 Task: Find connections with filter location Kadūr with filter topic #Believewith filter profile language Spanish with filter current company YES BANK with filter school Royal School with filter industry Outsourcing and Offshoring Consulting with filter service category Immigration Law with filter keywords title Video or Film Producer
Action: Mouse moved to (204, 307)
Screenshot: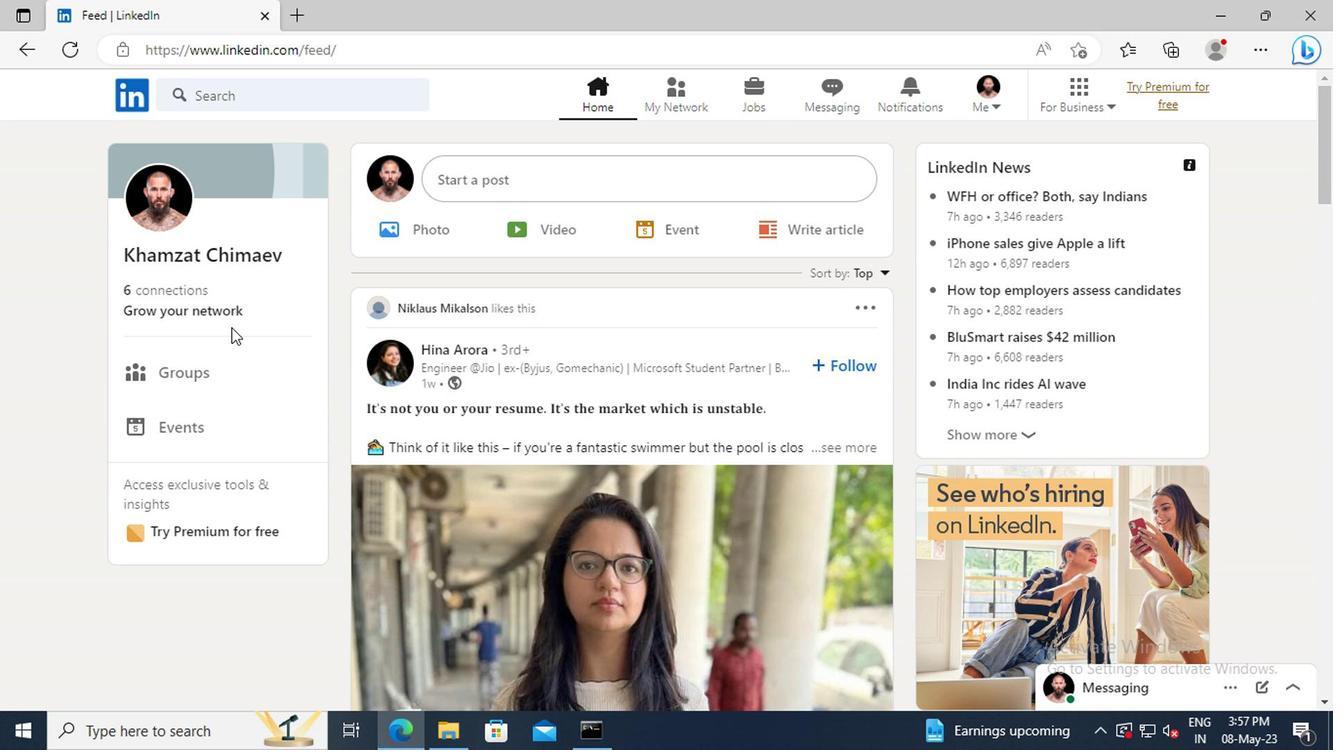 
Action: Mouse pressed left at (204, 307)
Screenshot: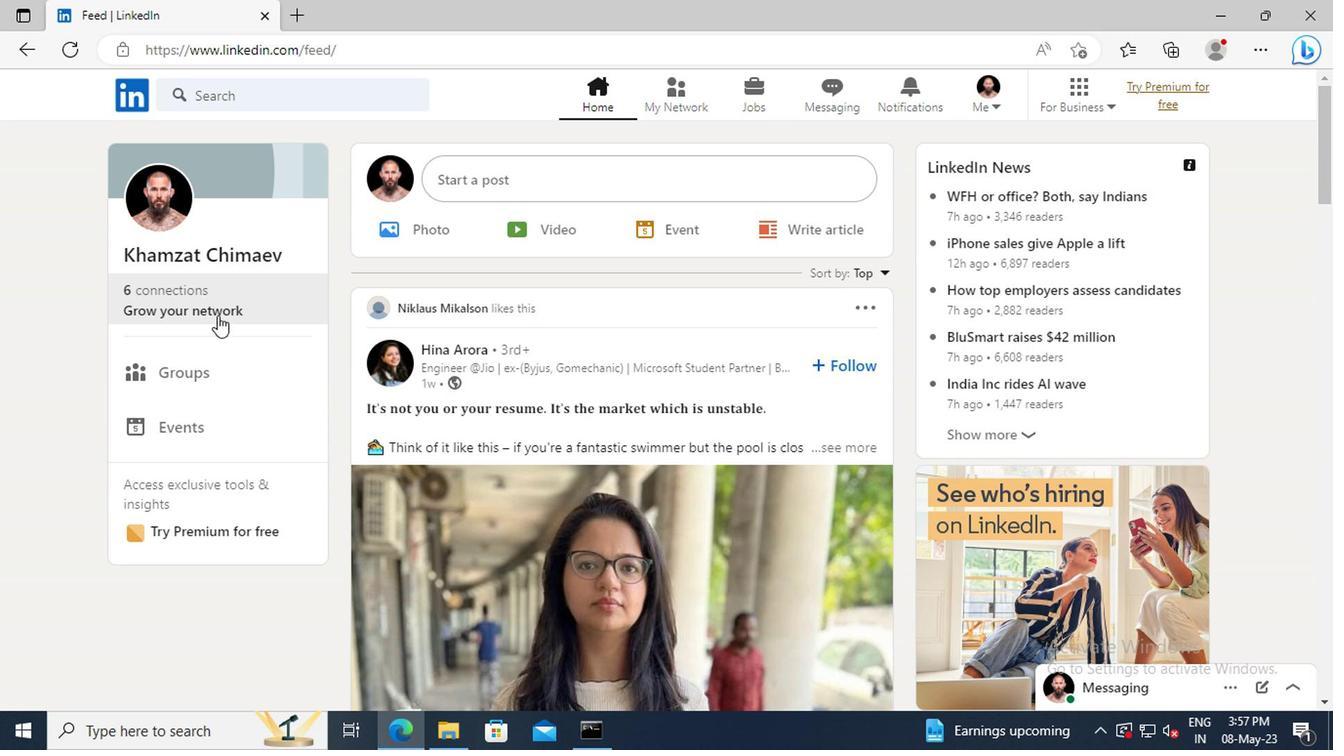 
Action: Mouse moved to (197, 199)
Screenshot: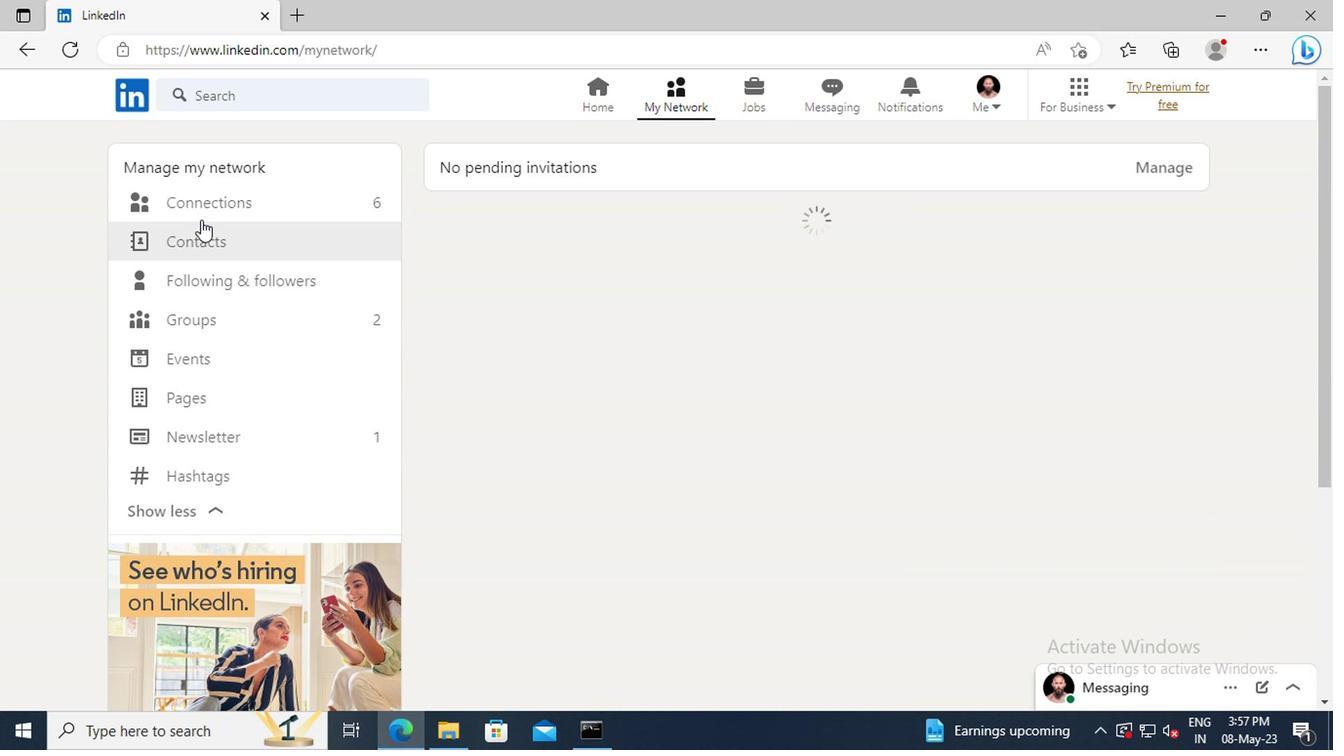 
Action: Mouse pressed left at (197, 199)
Screenshot: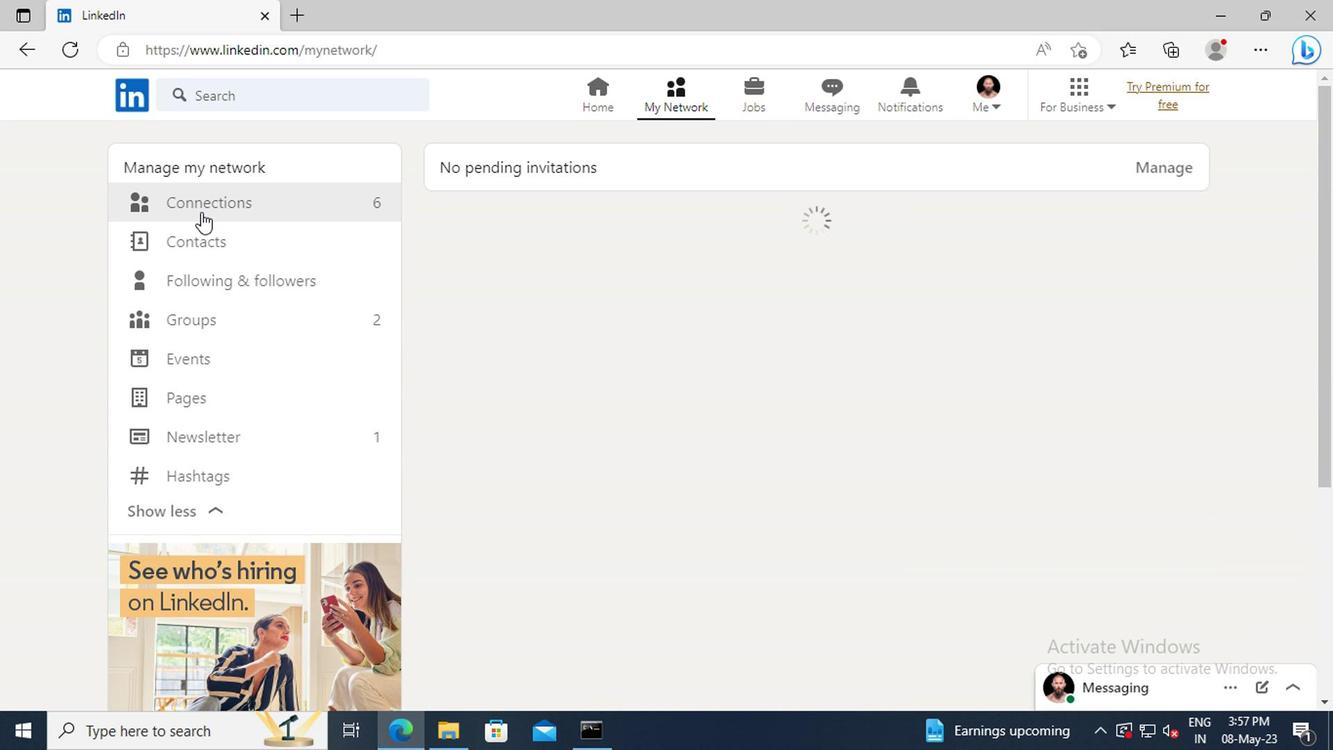 
Action: Mouse moved to (781, 211)
Screenshot: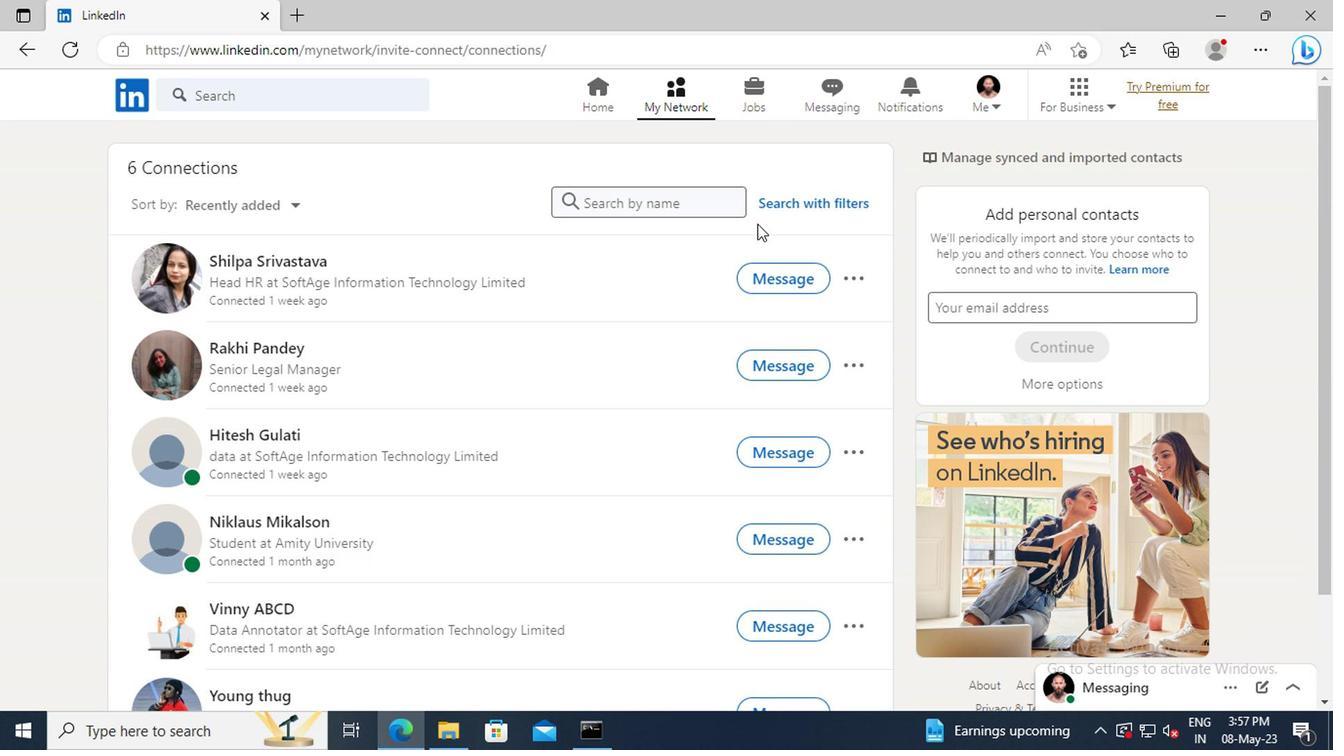 
Action: Mouse pressed left at (781, 211)
Screenshot: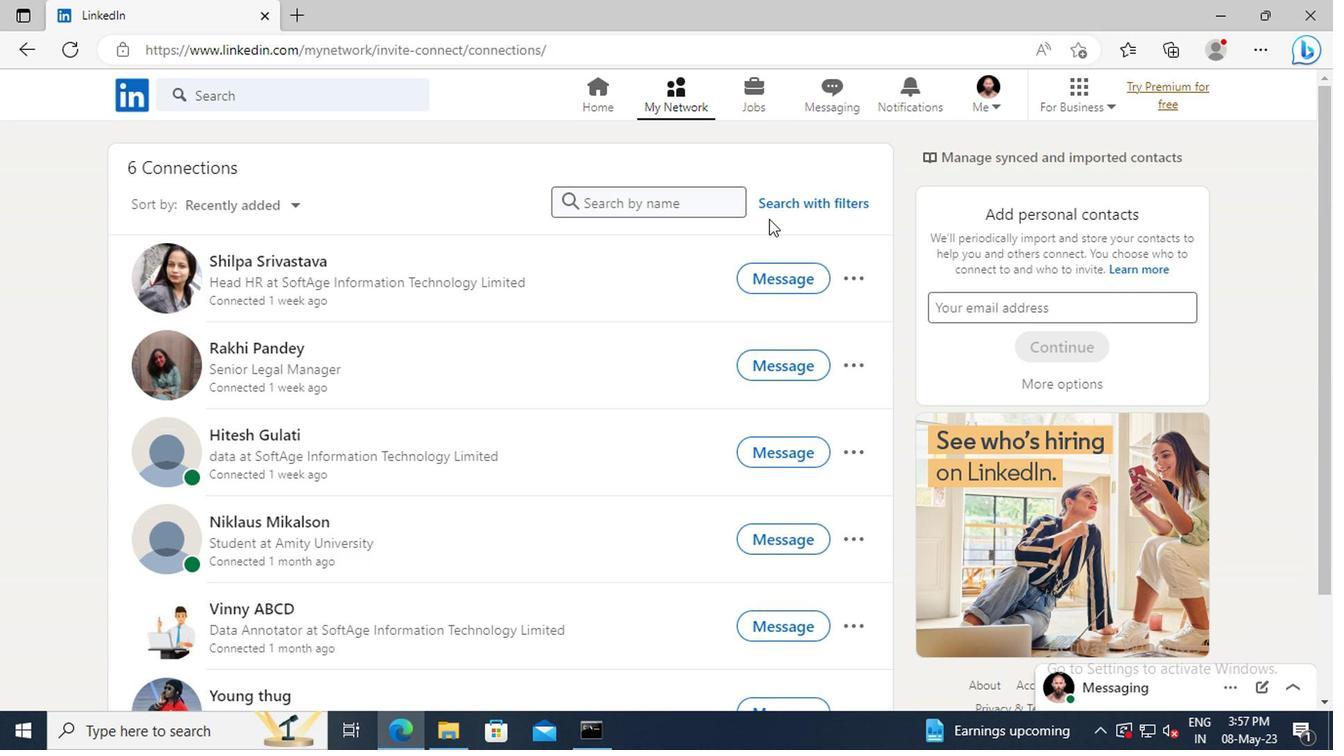 
Action: Mouse moved to (737, 152)
Screenshot: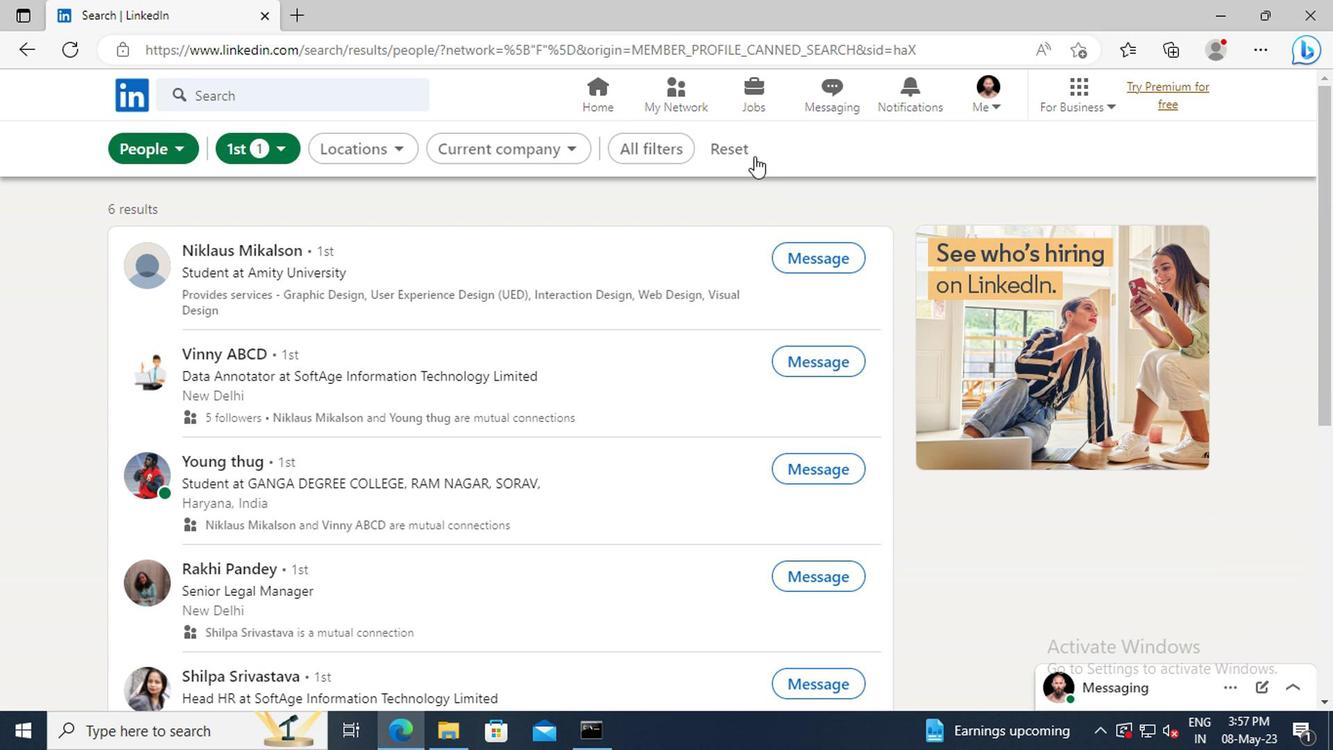 
Action: Mouse pressed left at (737, 152)
Screenshot: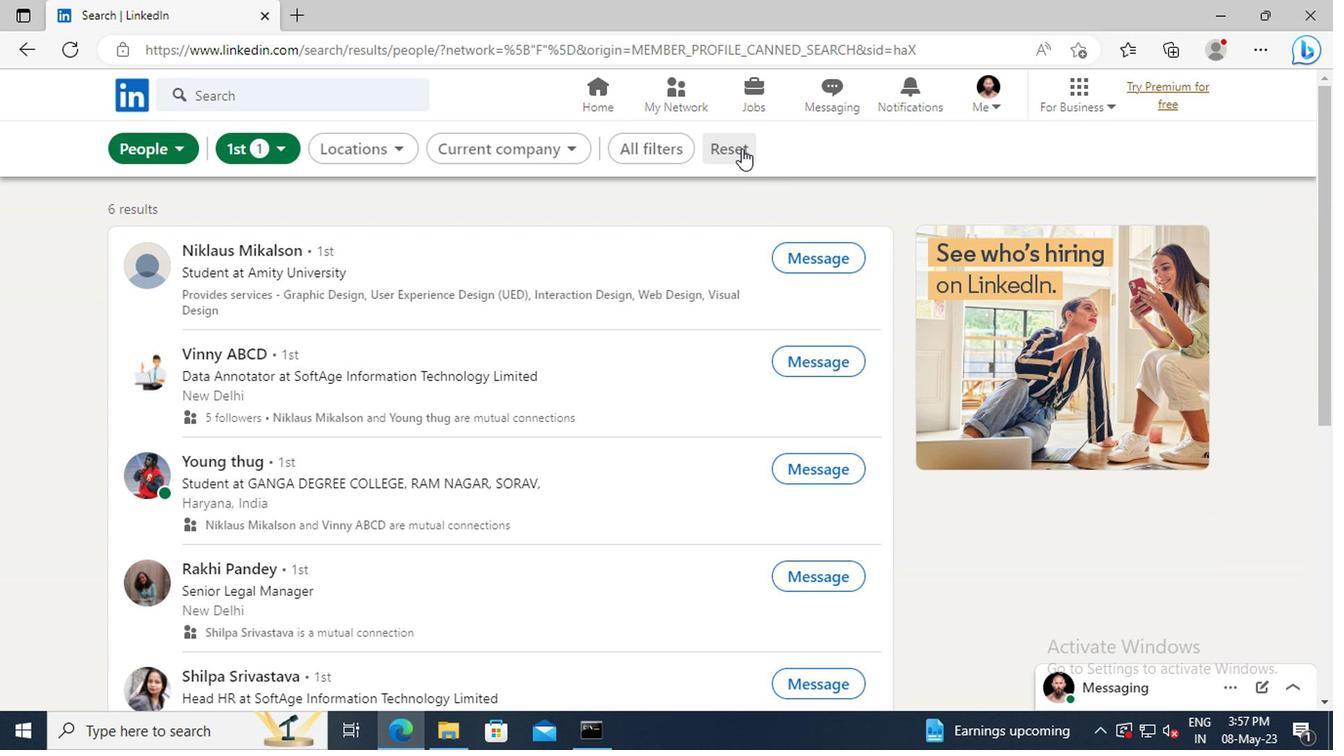 
Action: Mouse moved to (699, 152)
Screenshot: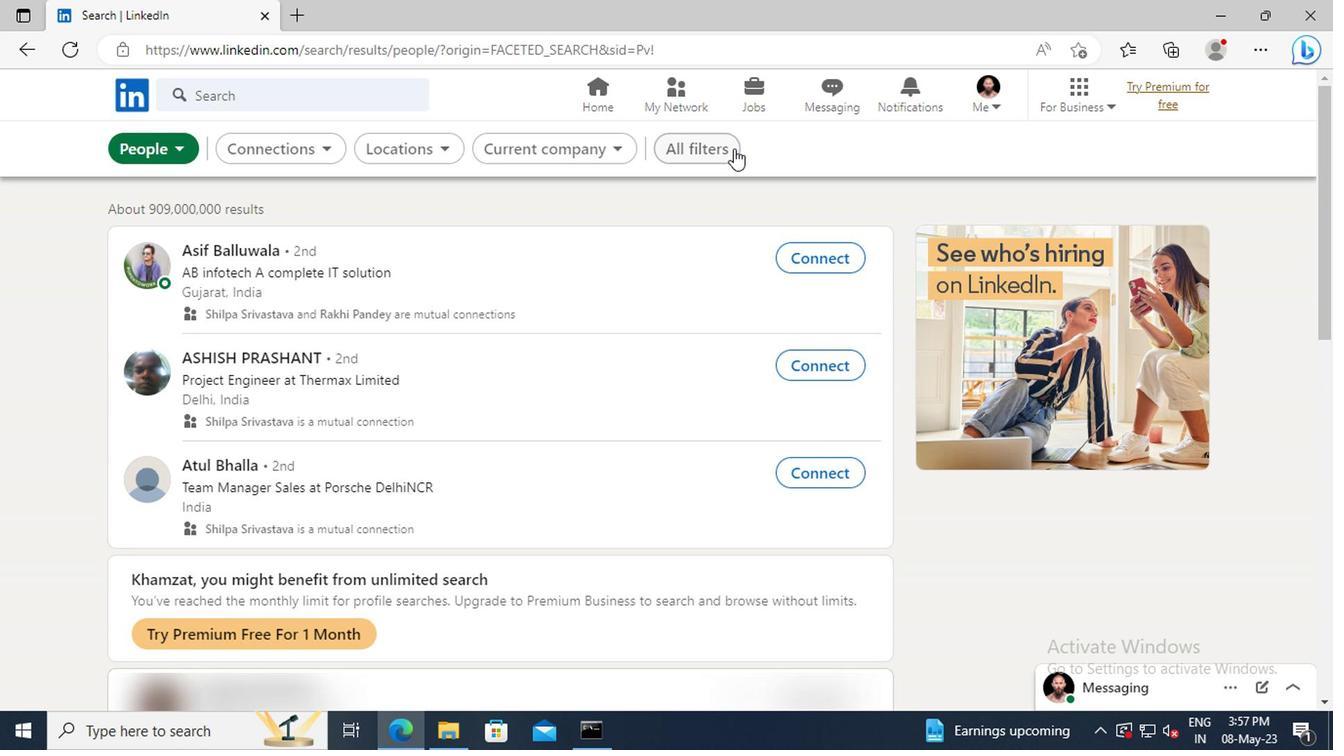
Action: Mouse pressed left at (699, 152)
Screenshot: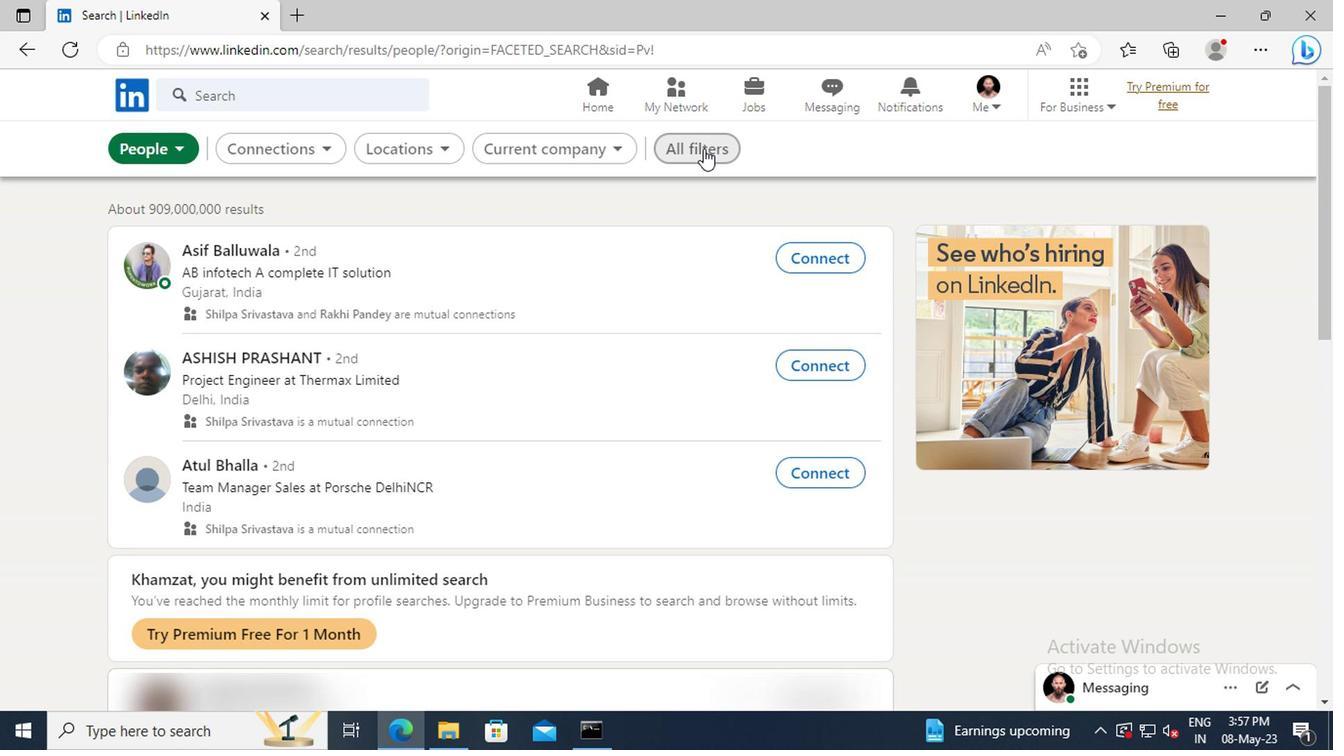 
Action: Mouse moved to (1127, 383)
Screenshot: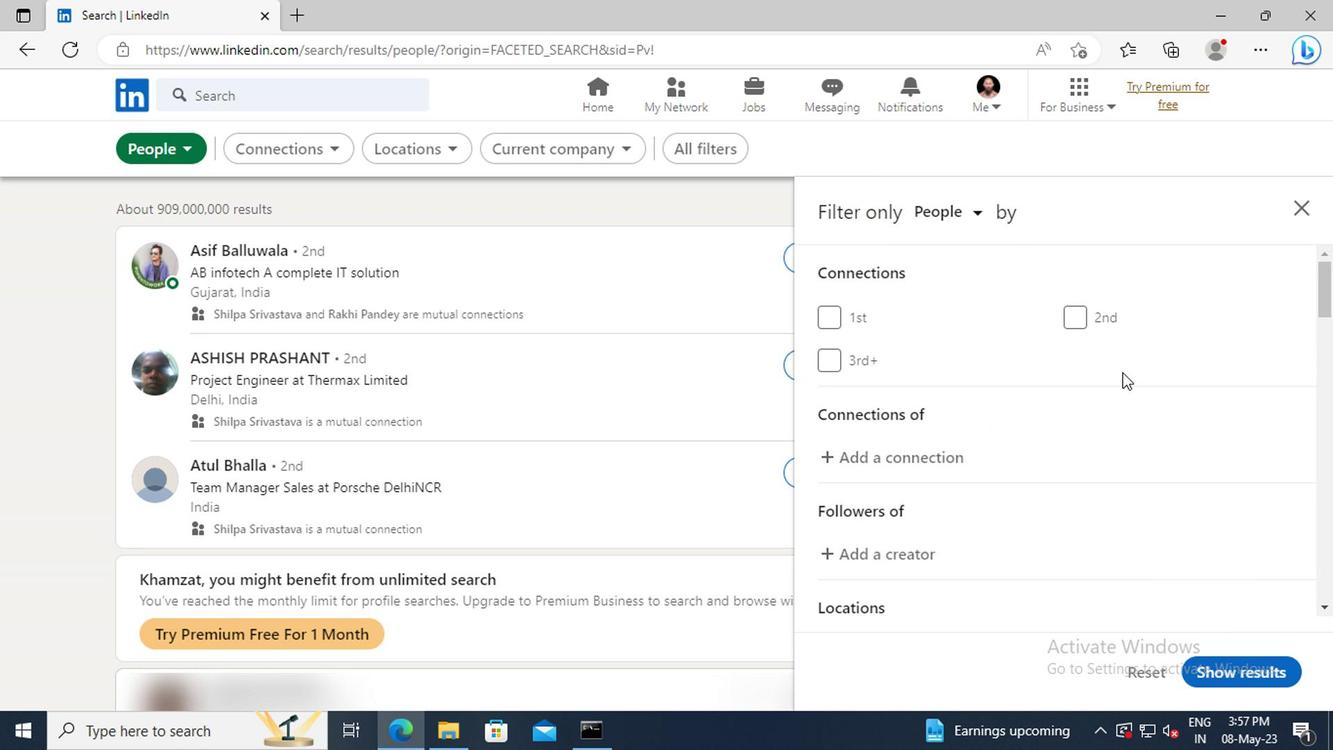 
Action: Mouse scrolled (1127, 382) with delta (0, 0)
Screenshot: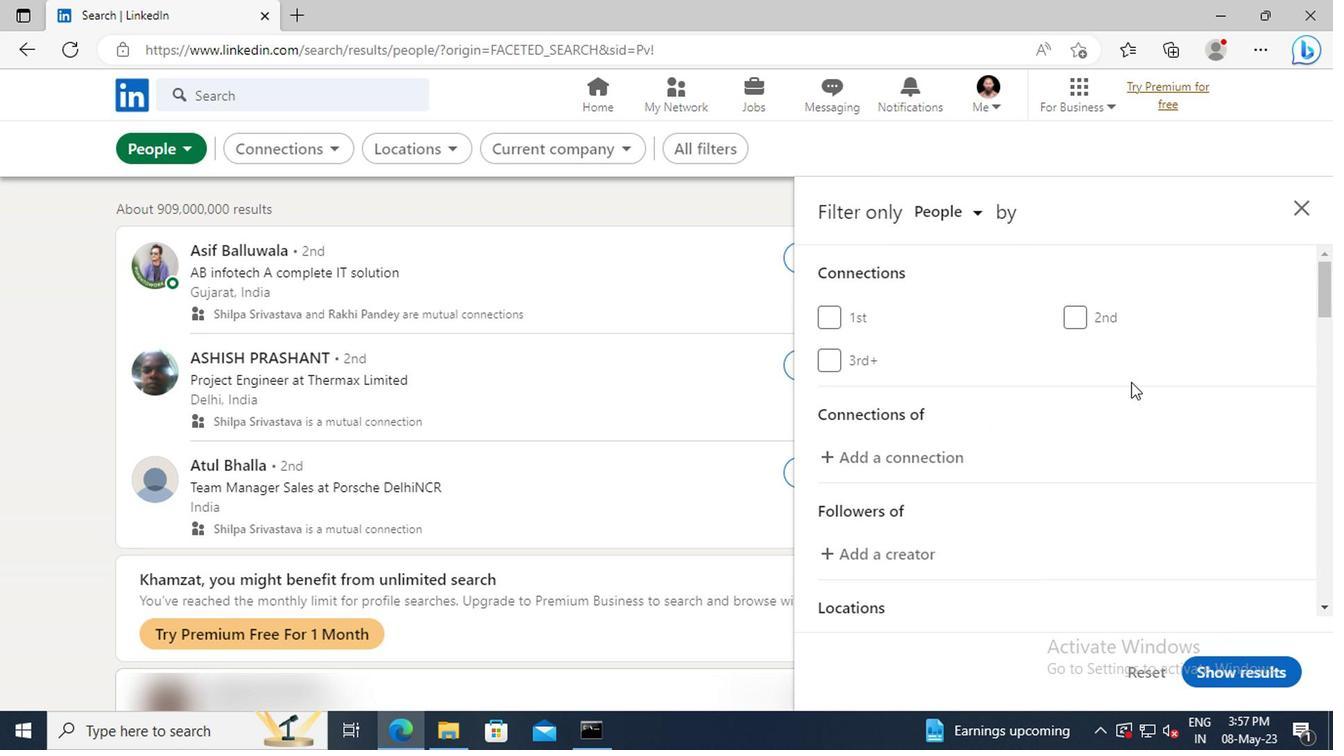 
Action: Mouse scrolled (1127, 382) with delta (0, 0)
Screenshot: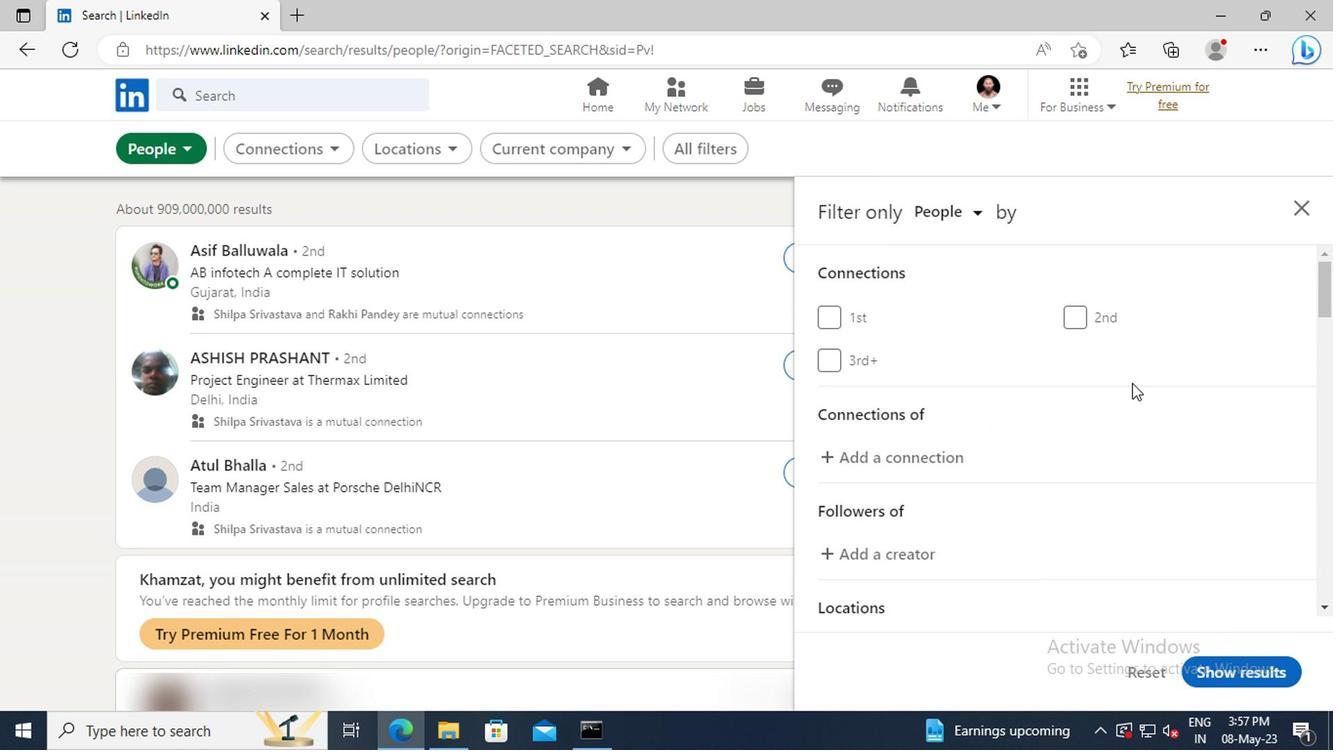 
Action: Mouse scrolled (1127, 382) with delta (0, 0)
Screenshot: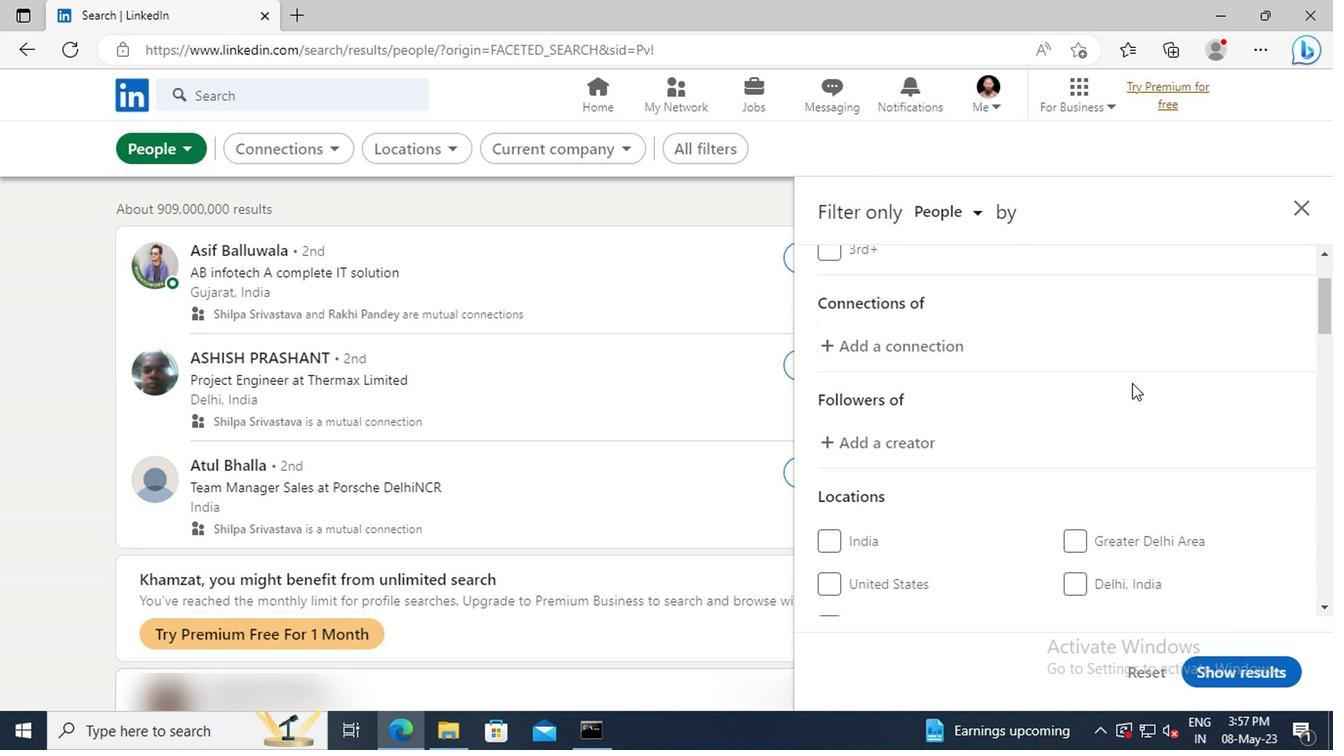 
Action: Mouse scrolled (1127, 382) with delta (0, 0)
Screenshot: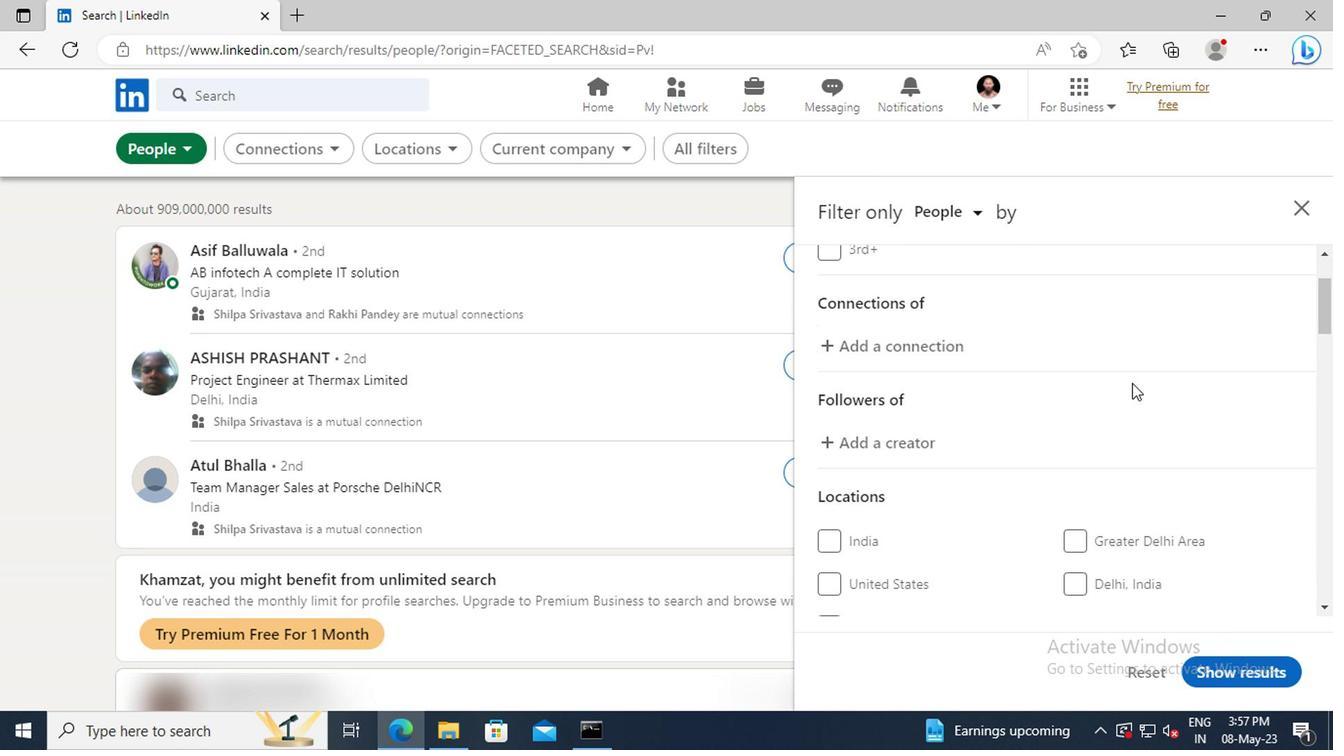 
Action: Mouse scrolled (1127, 382) with delta (0, 0)
Screenshot: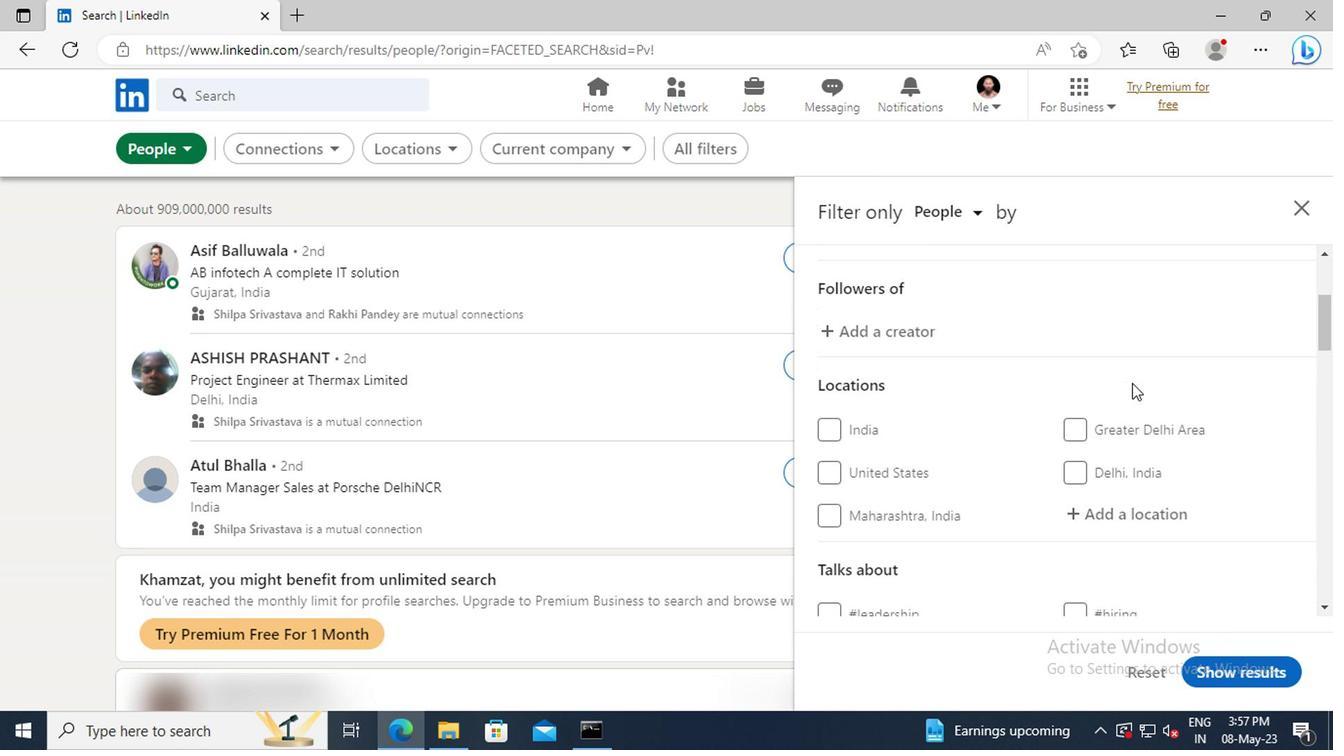 
Action: Mouse scrolled (1127, 382) with delta (0, 0)
Screenshot: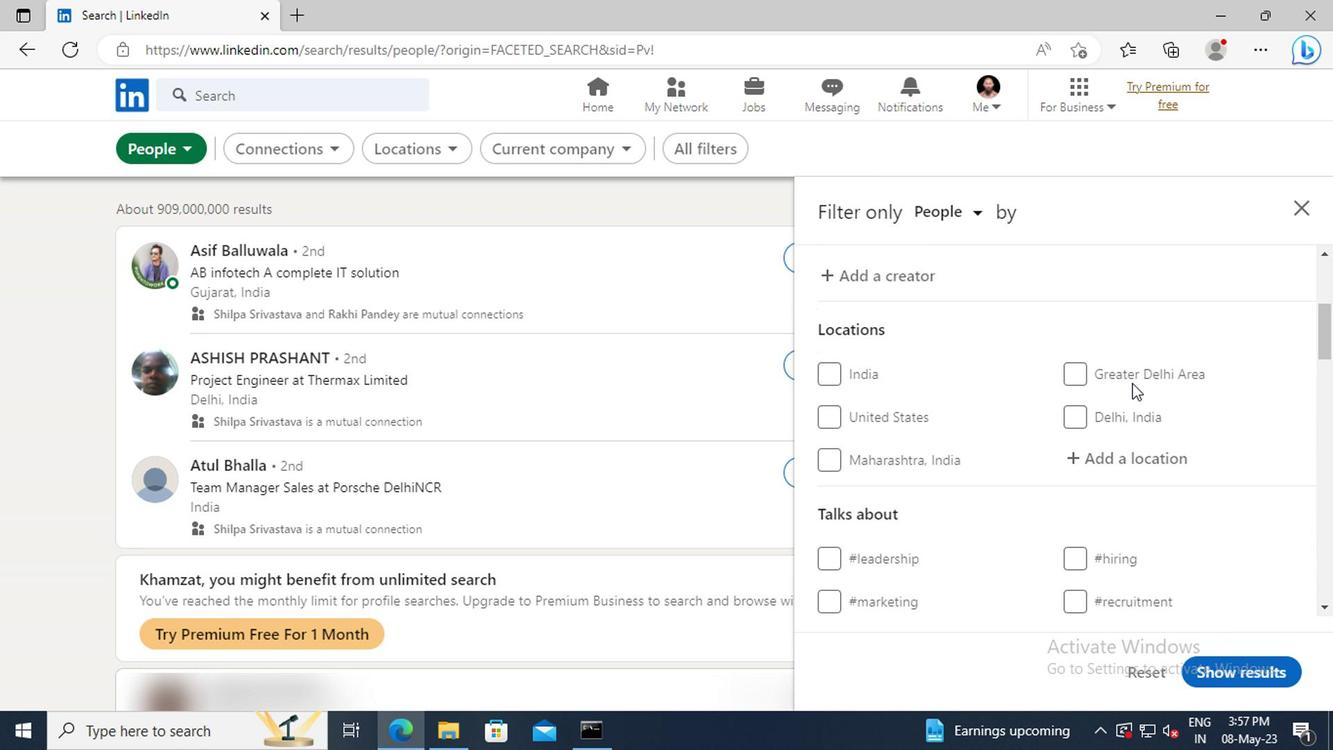 
Action: Mouse moved to (1137, 410)
Screenshot: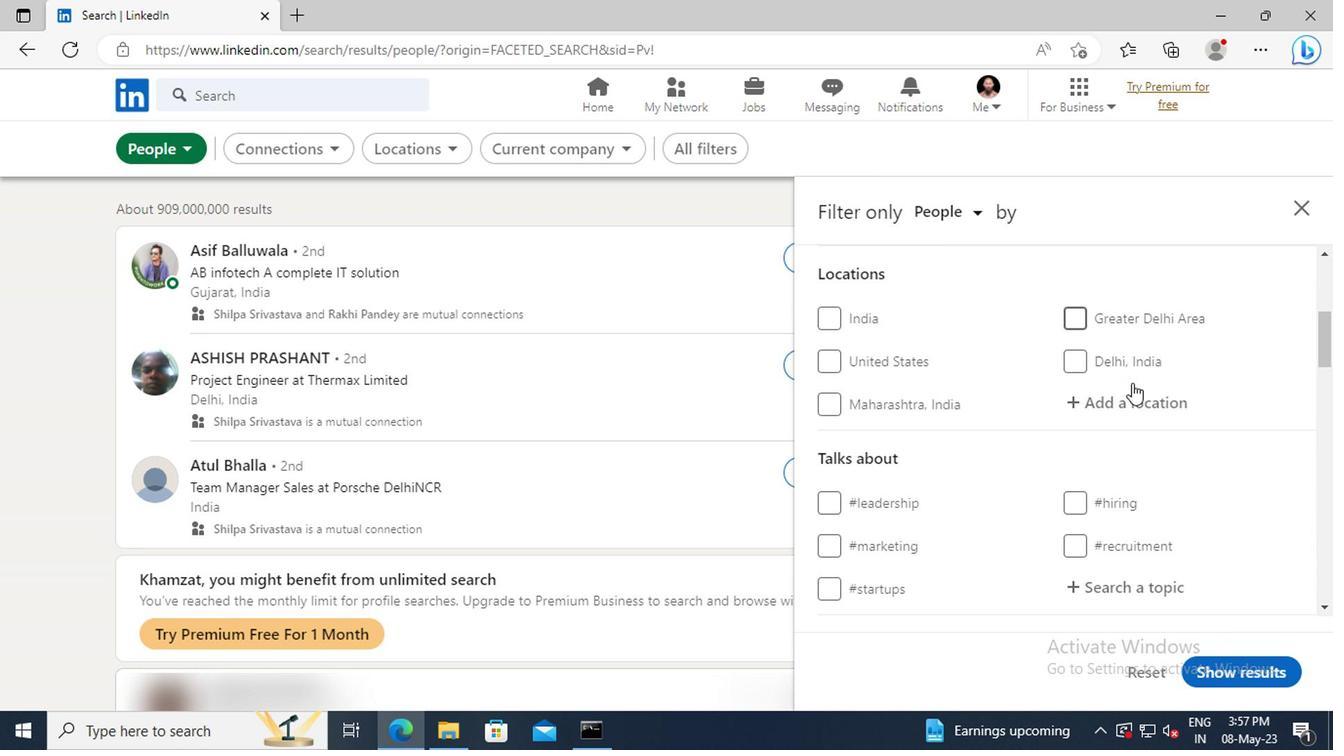 
Action: Mouse pressed left at (1137, 410)
Screenshot: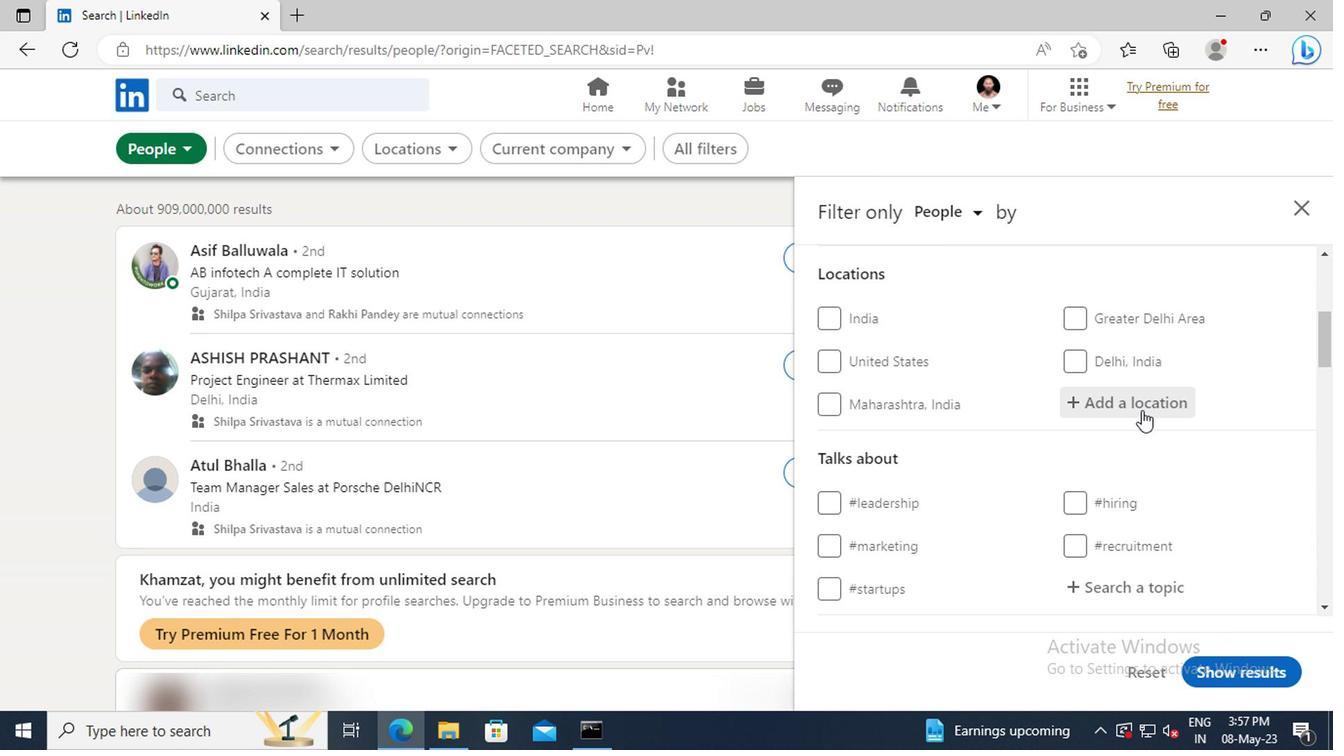 
Action: Key pressed <Key.shift>KADUR
Screenshot: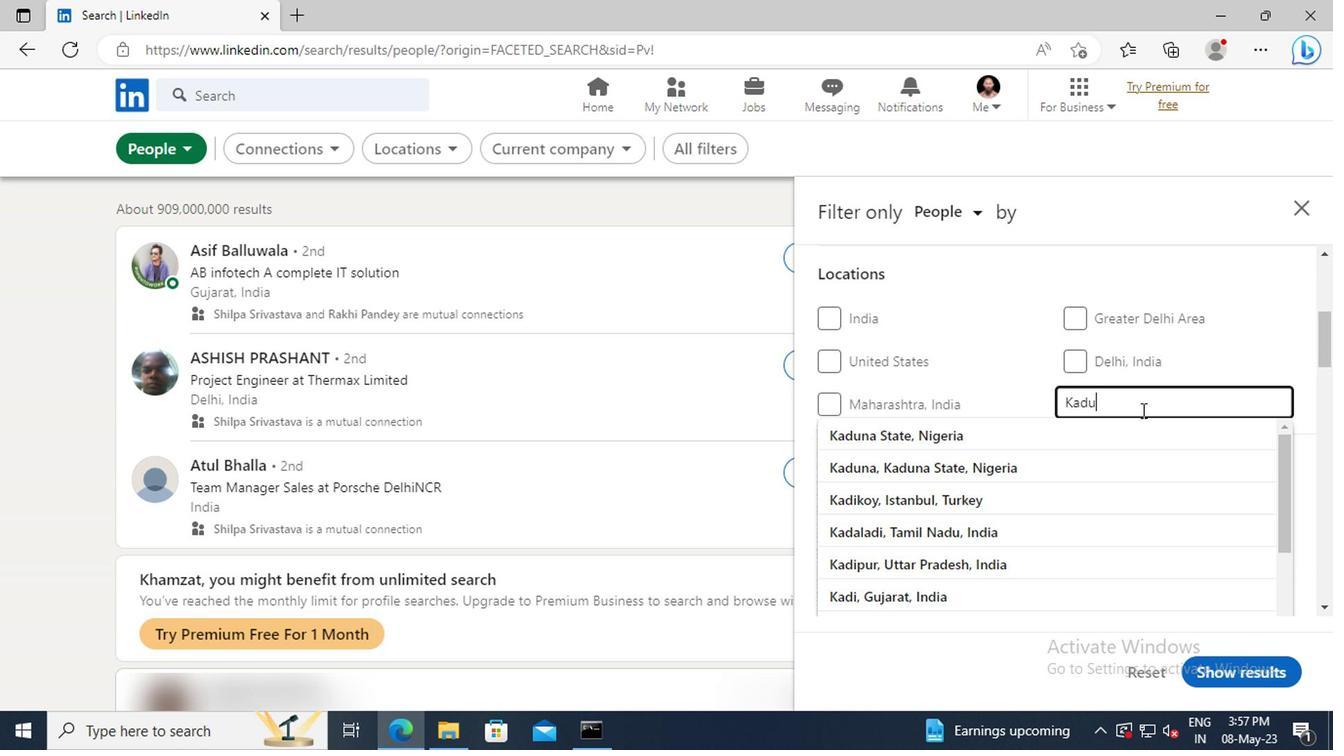 
Action: Mouse moved to (1137, 434)
Screenshot: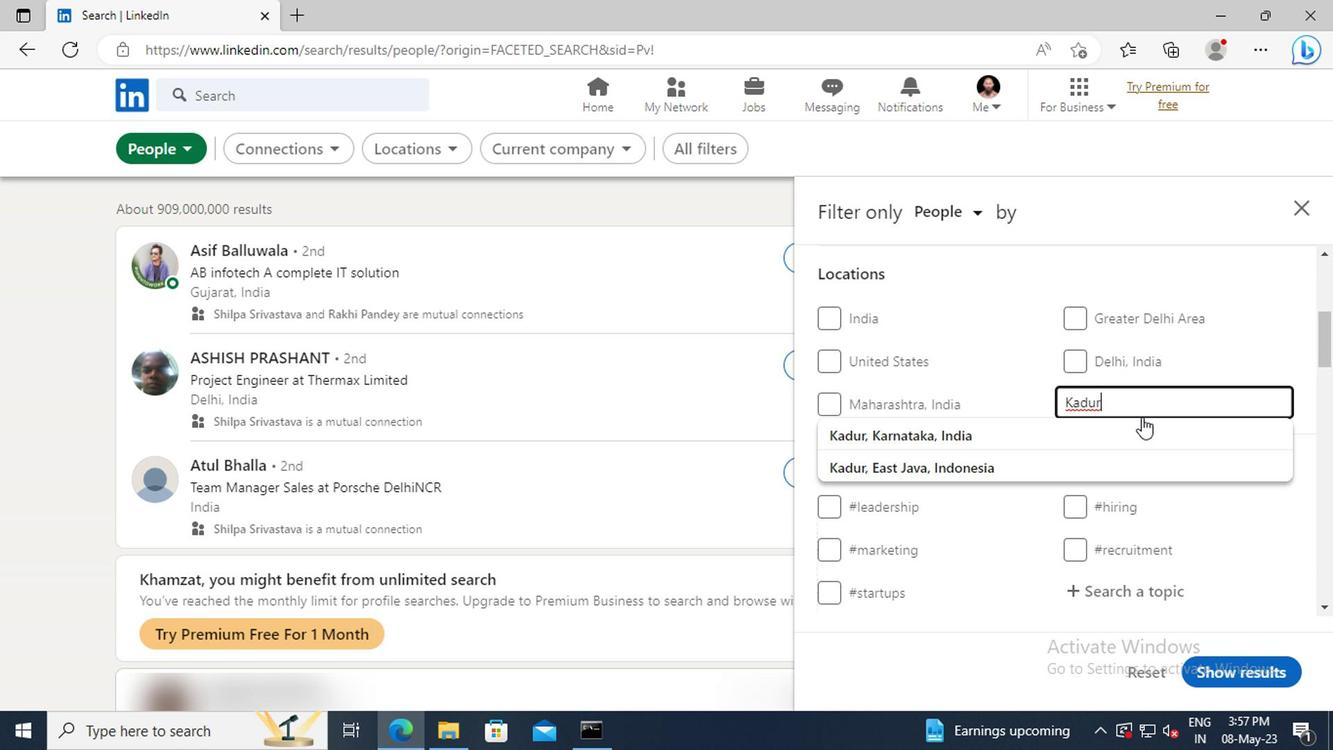
Action: Mouse pressed left at (1137, 434)
Screenshot: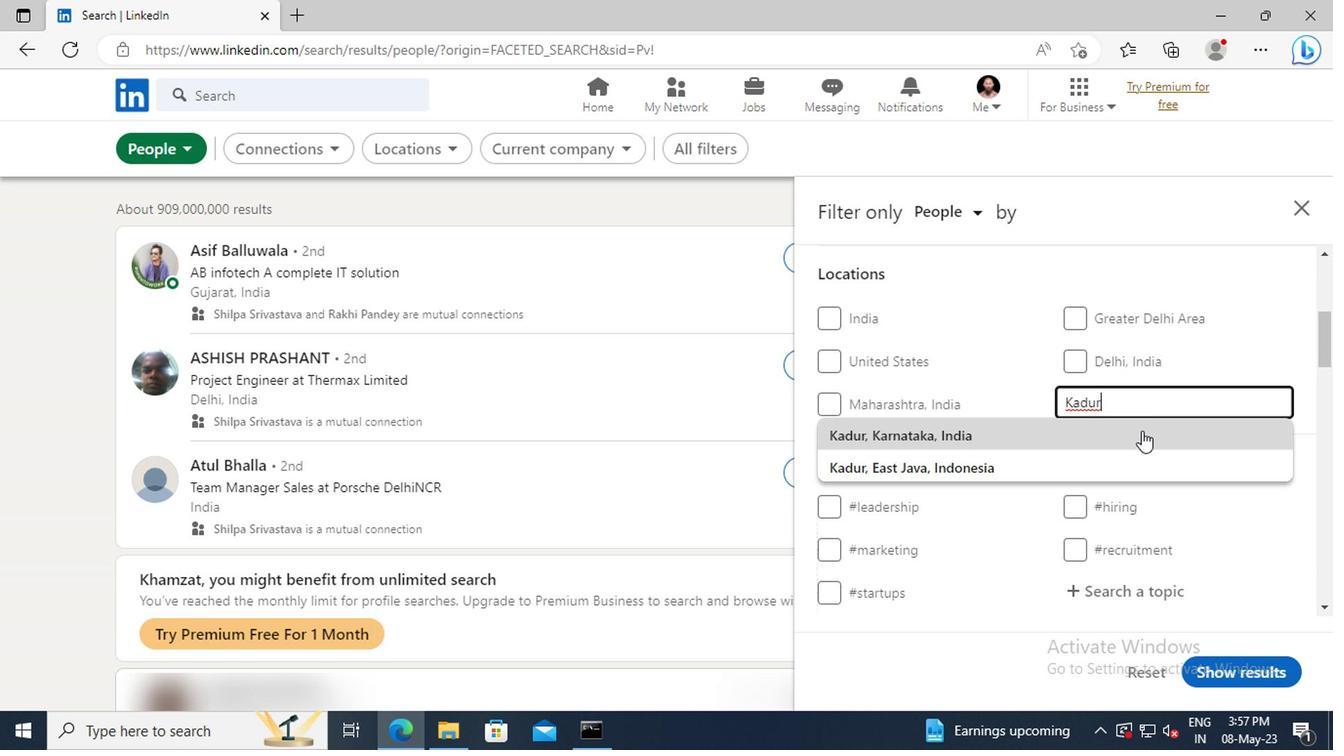 
Action: Mouse scrolled (1137, 432) with delta (0, -1)
Screenshot: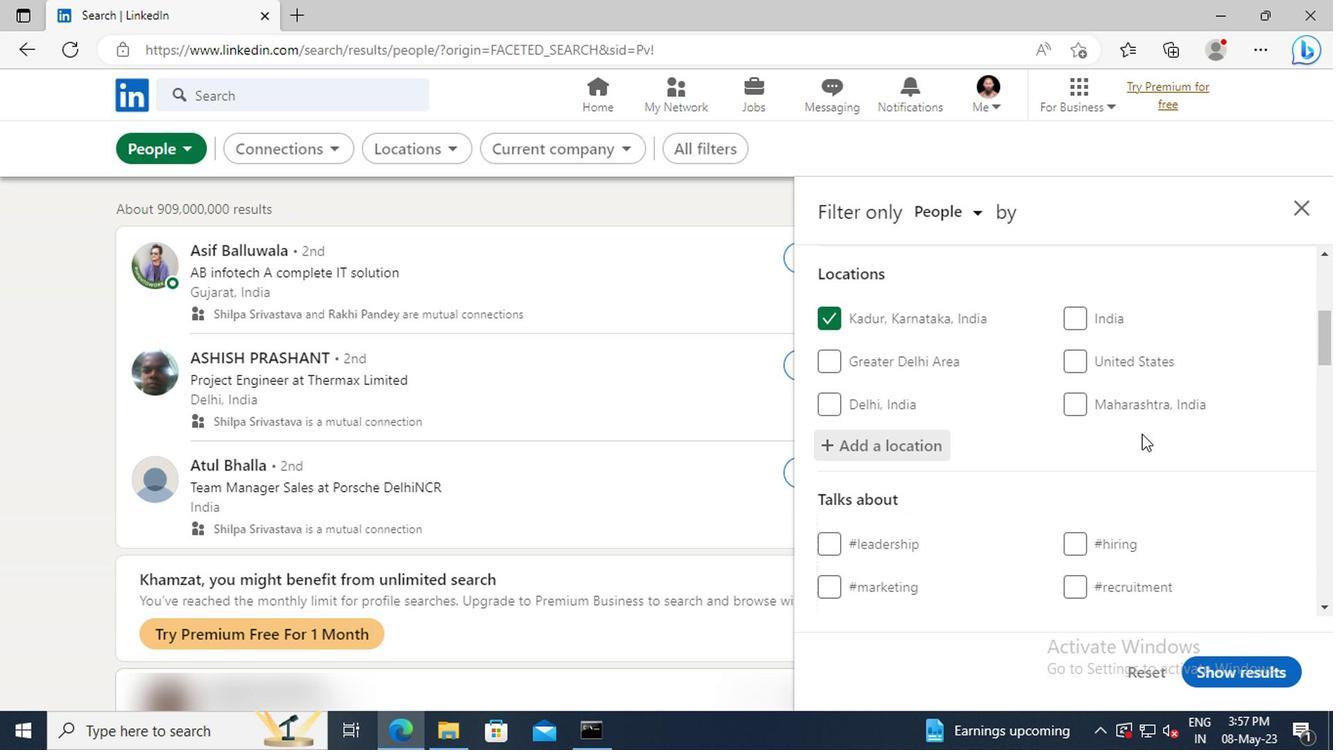 
Action: Mouse scrolled (1137, 432) with delta (0, -1)
Screenshot: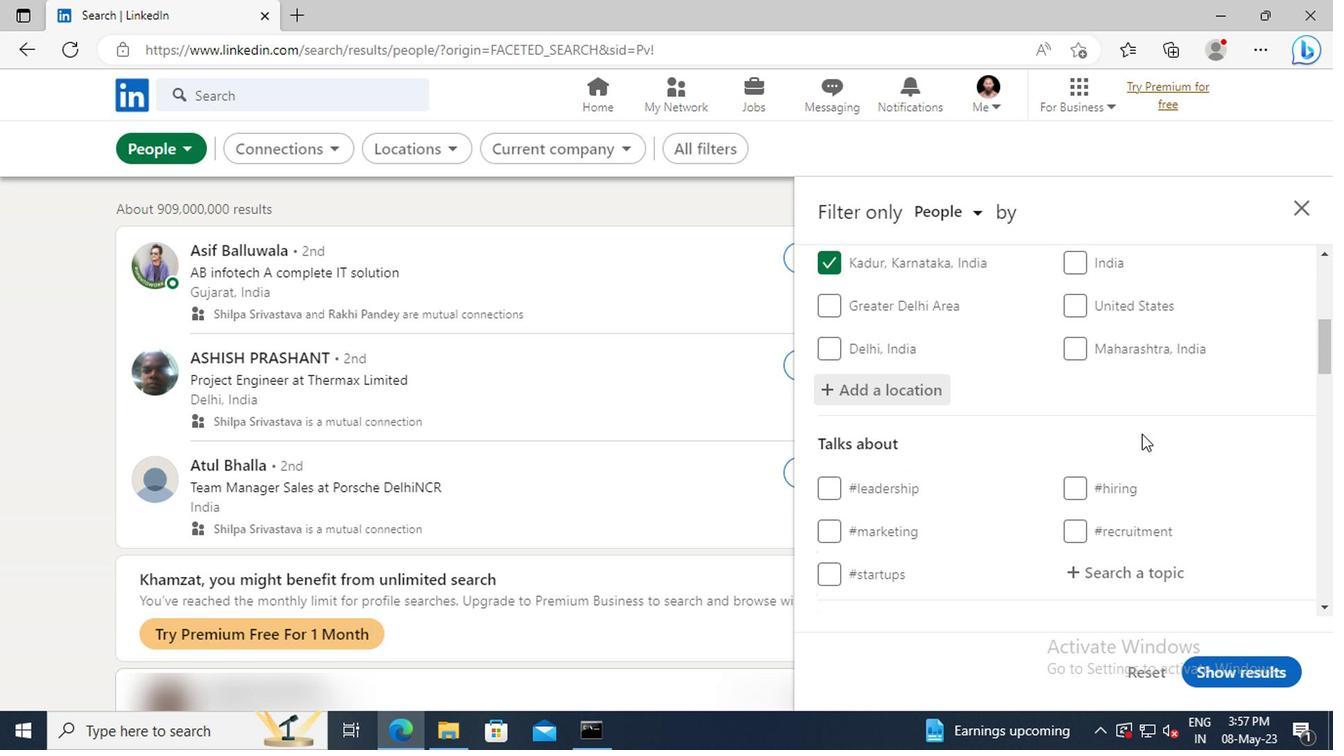
Action: Mouse scrolled (1137, 432) with delta (0, -1)
Screenshot: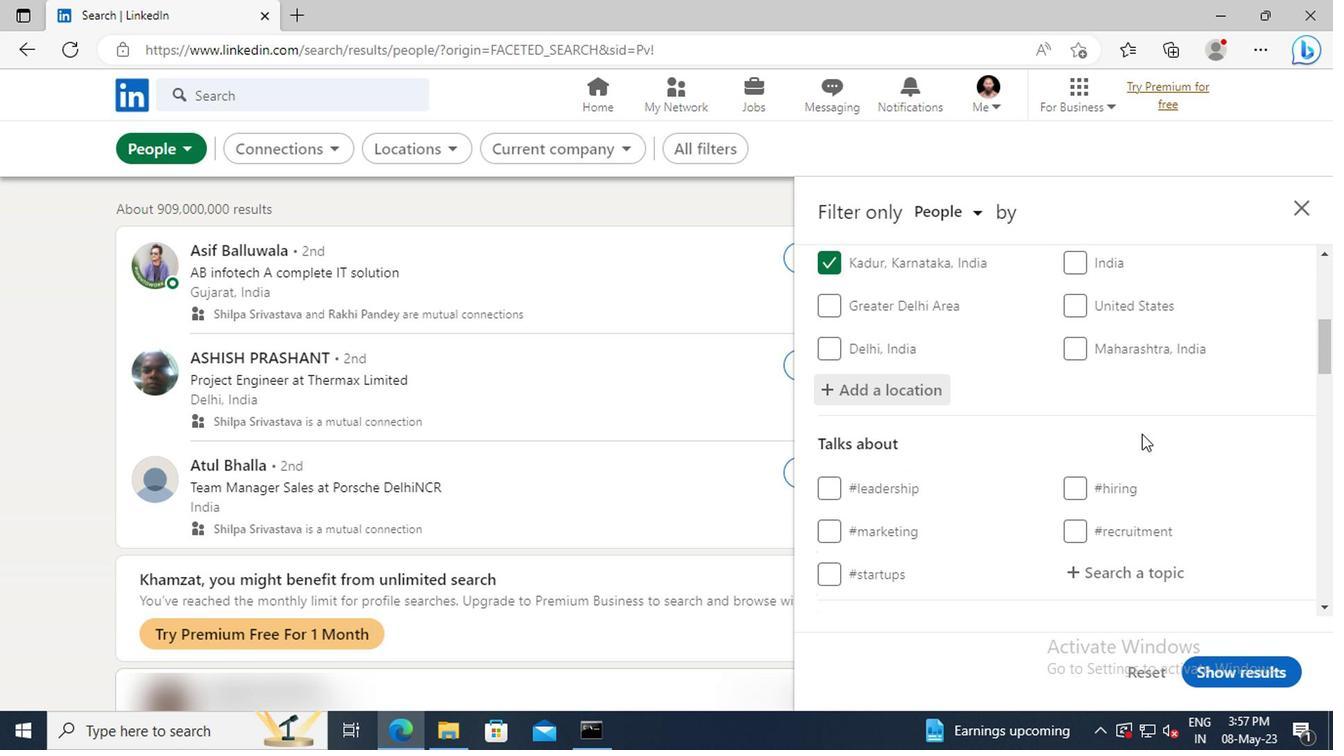 
Action: Mouse moved to (1138, 459)
Screenshot: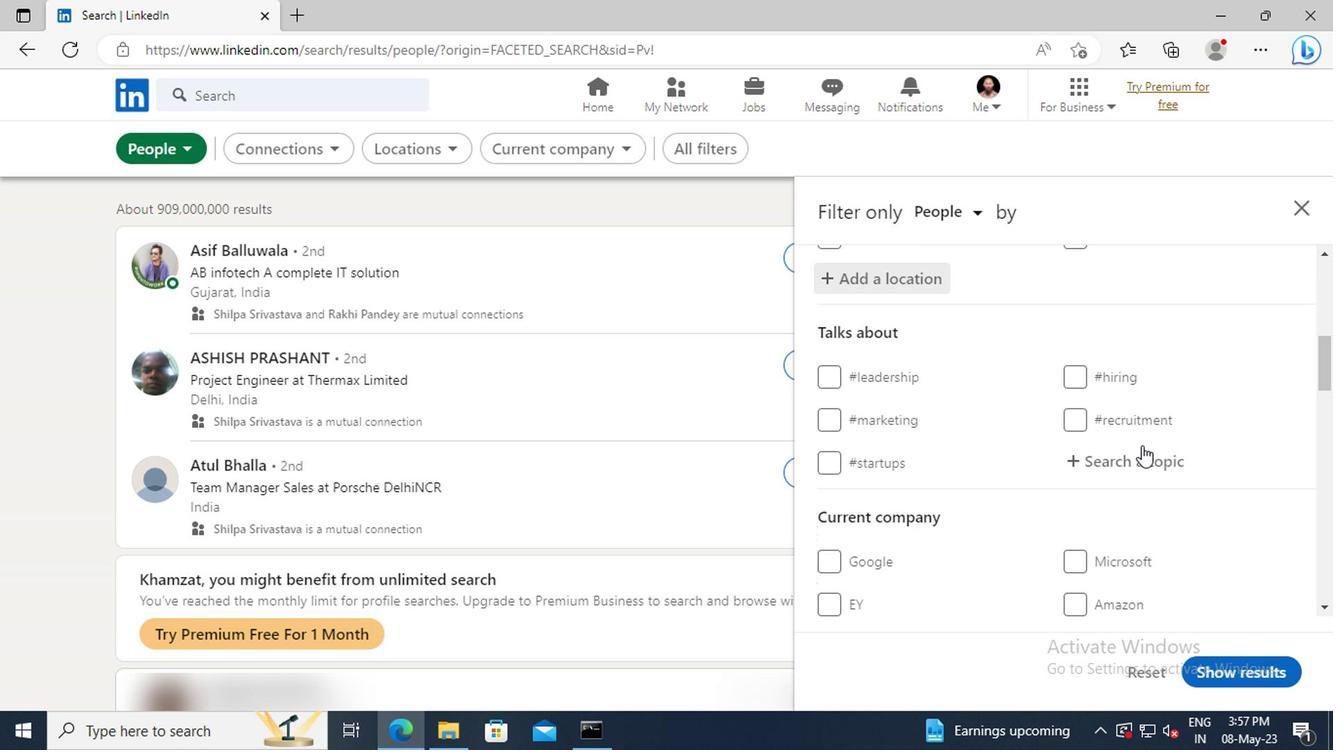 
Action: Mouse pressed left at (1138, 459)
Screenshot: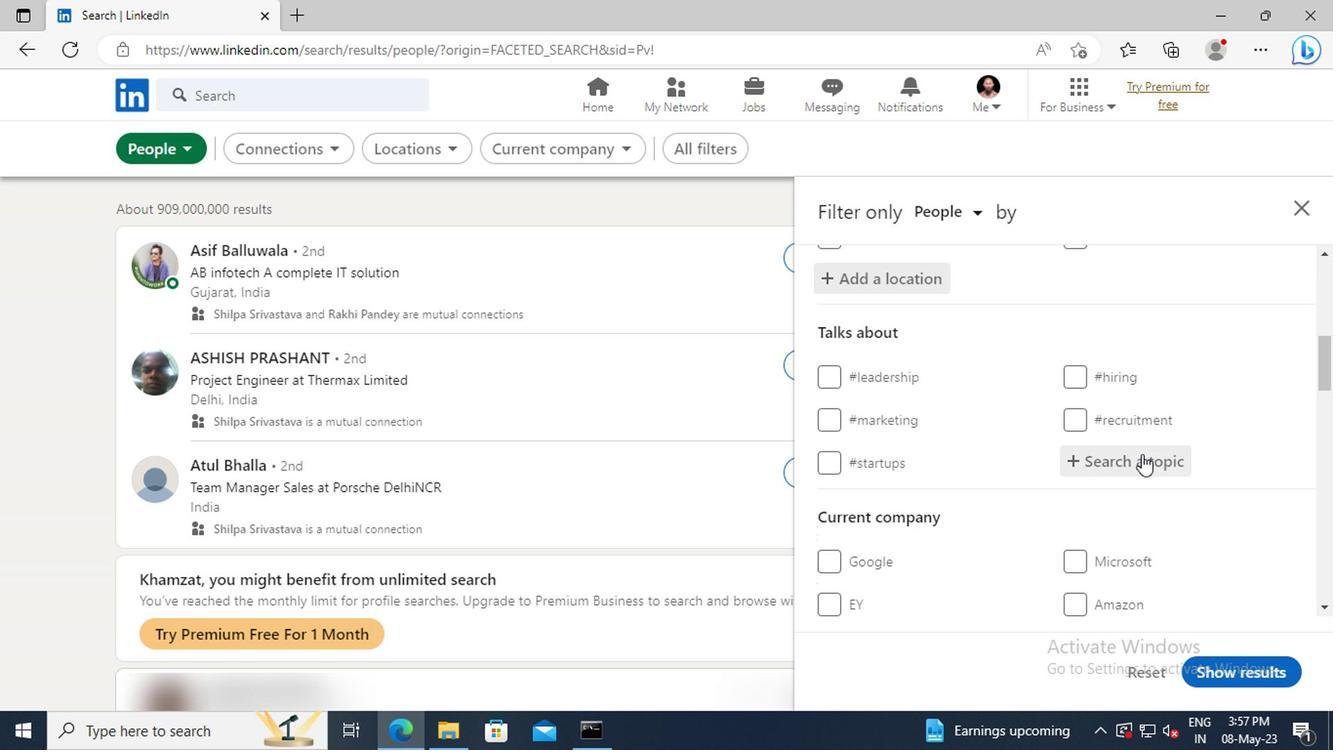 
Action: Key pressed <Key.shift>BELIEVE
Screenshot: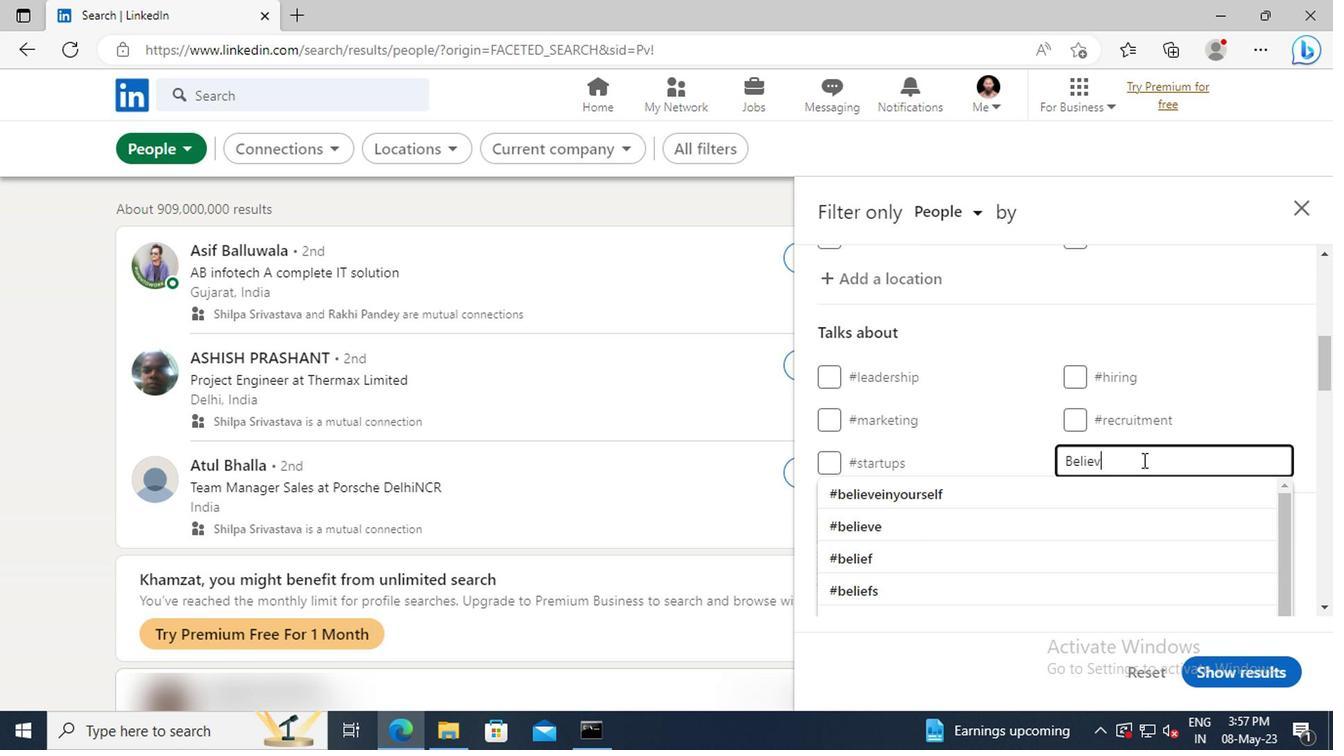 
Action: Mouse moved to (1144, 515)
Screenshot: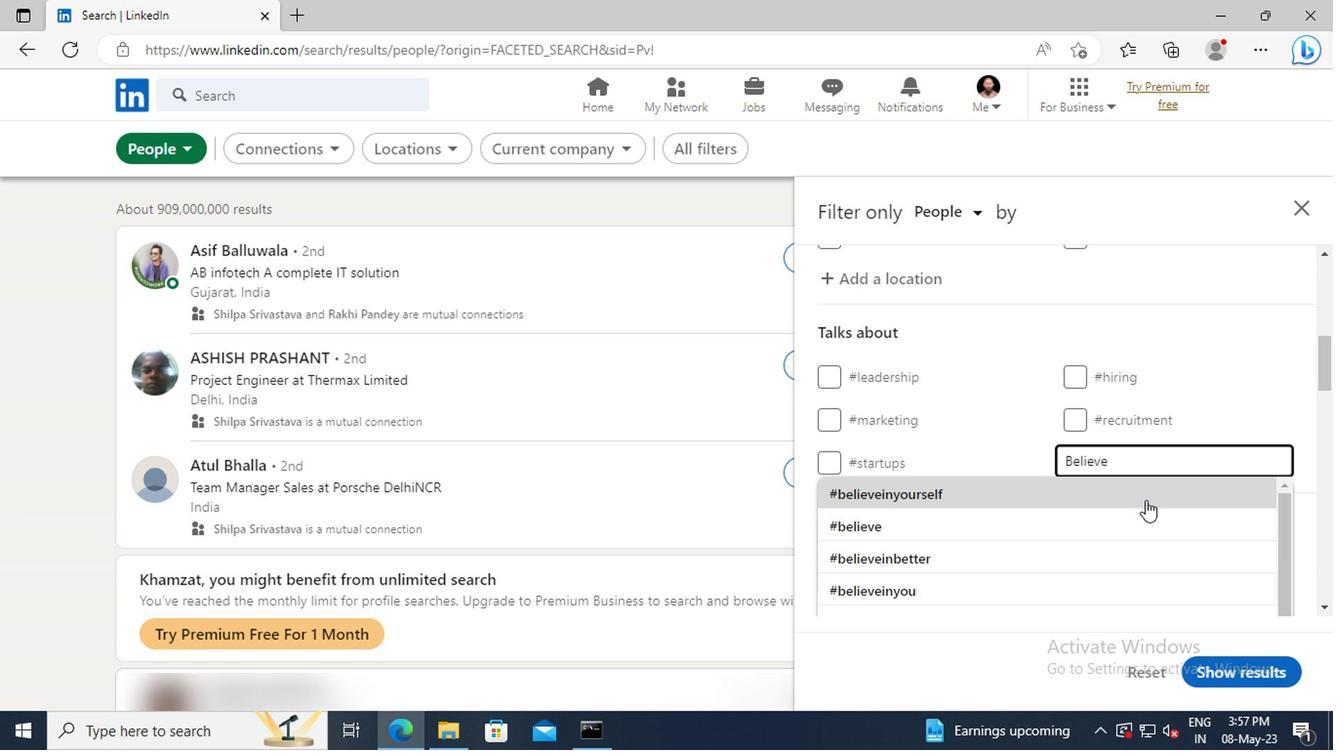 
Action: Mouse pressed left at (1144, 515)
Screenshot: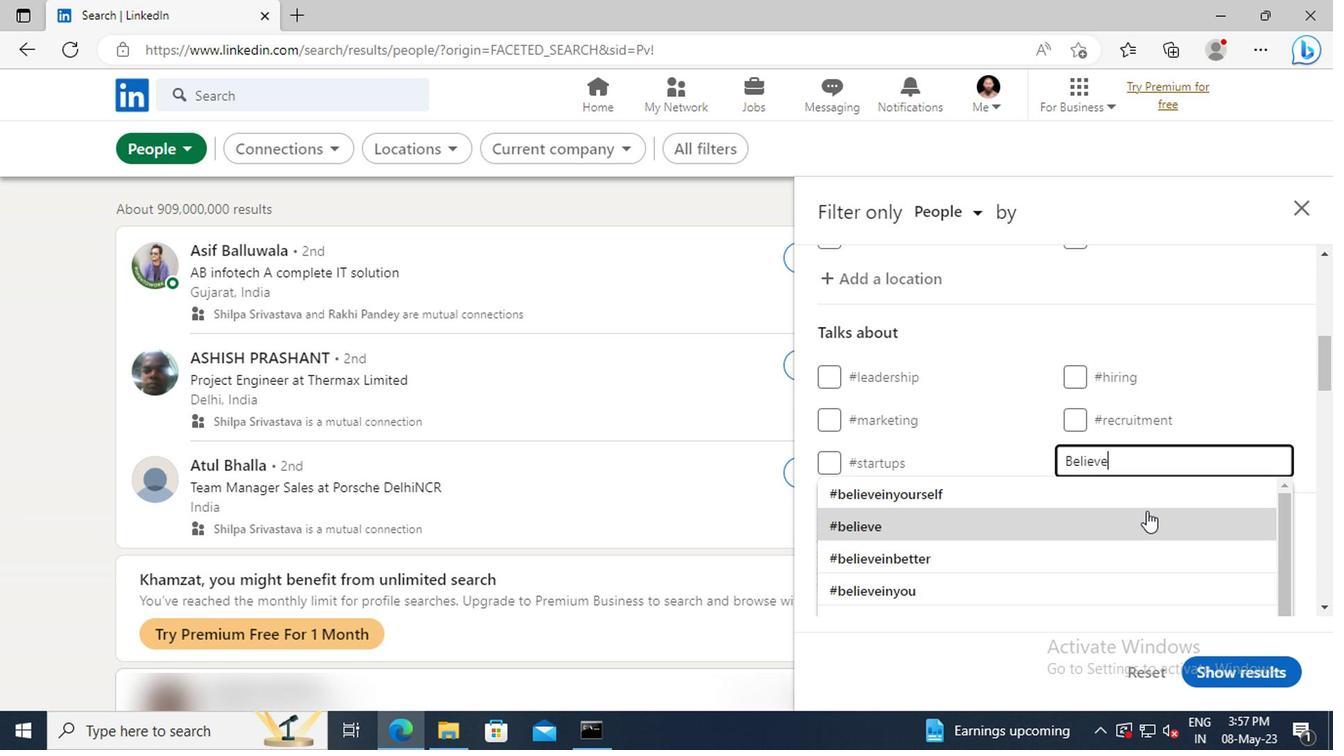 
Action: Mouse scrolled (1144, 514) with delta (0, -1)
Screenshot: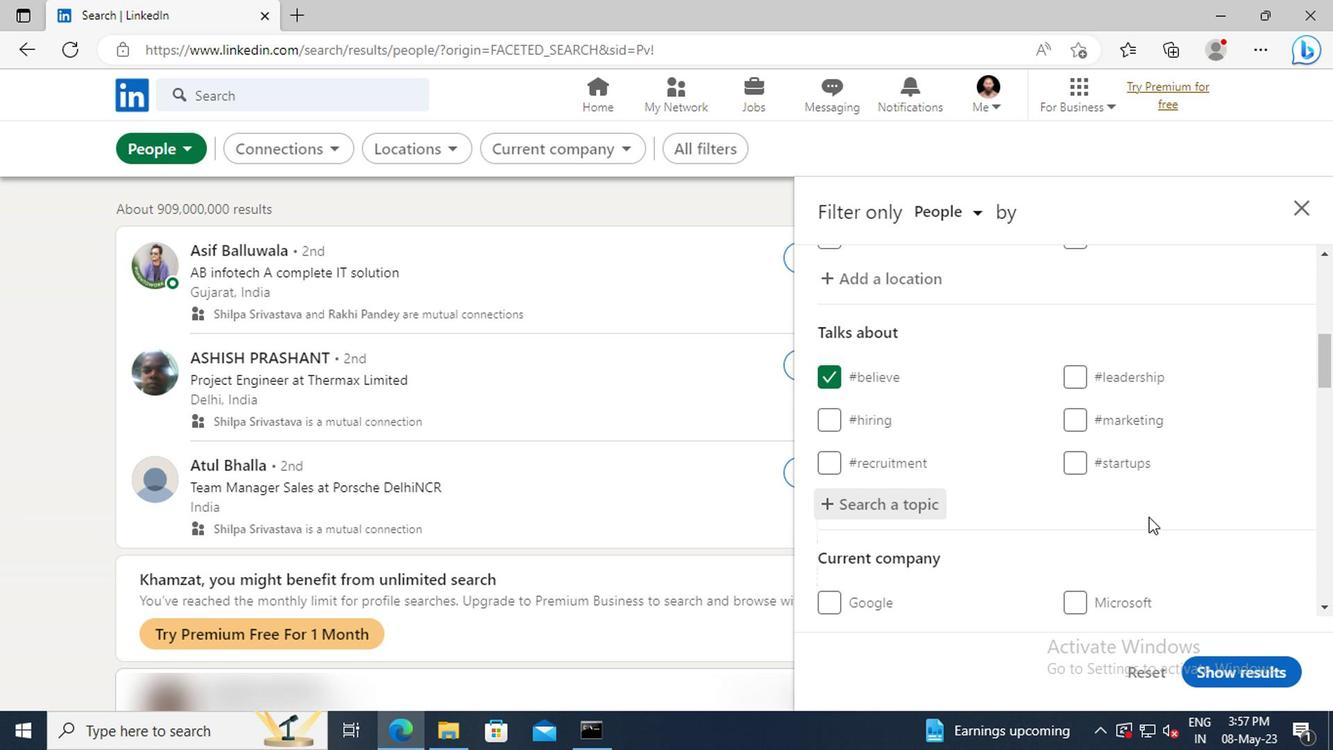 
Action: Mouse scrolled (1144, 514) with delta (0, -1)
Screenshot: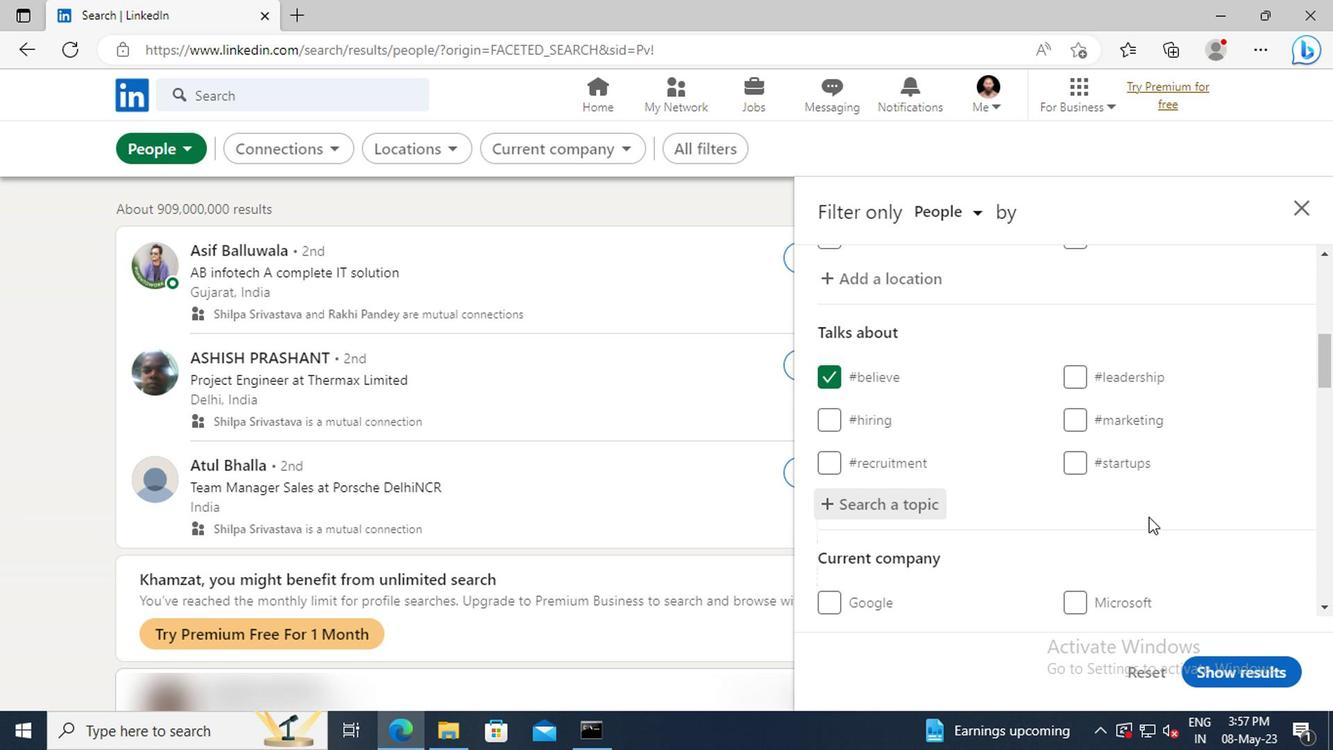 
Action: Mouse scrolled (1144, 514) with delta (0, -1)
Screenshot: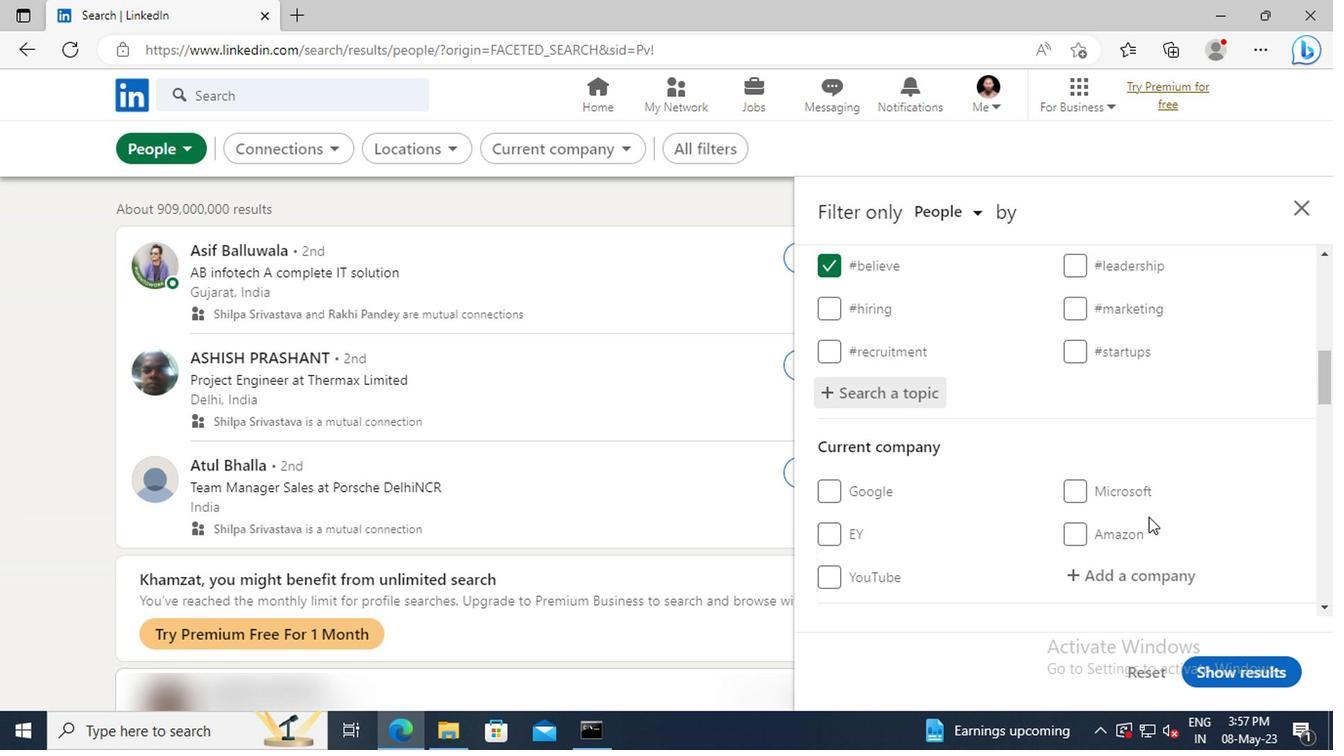 
Action: Mouse scrolled (1144, 514) with delta (0, -1)
Screenshot: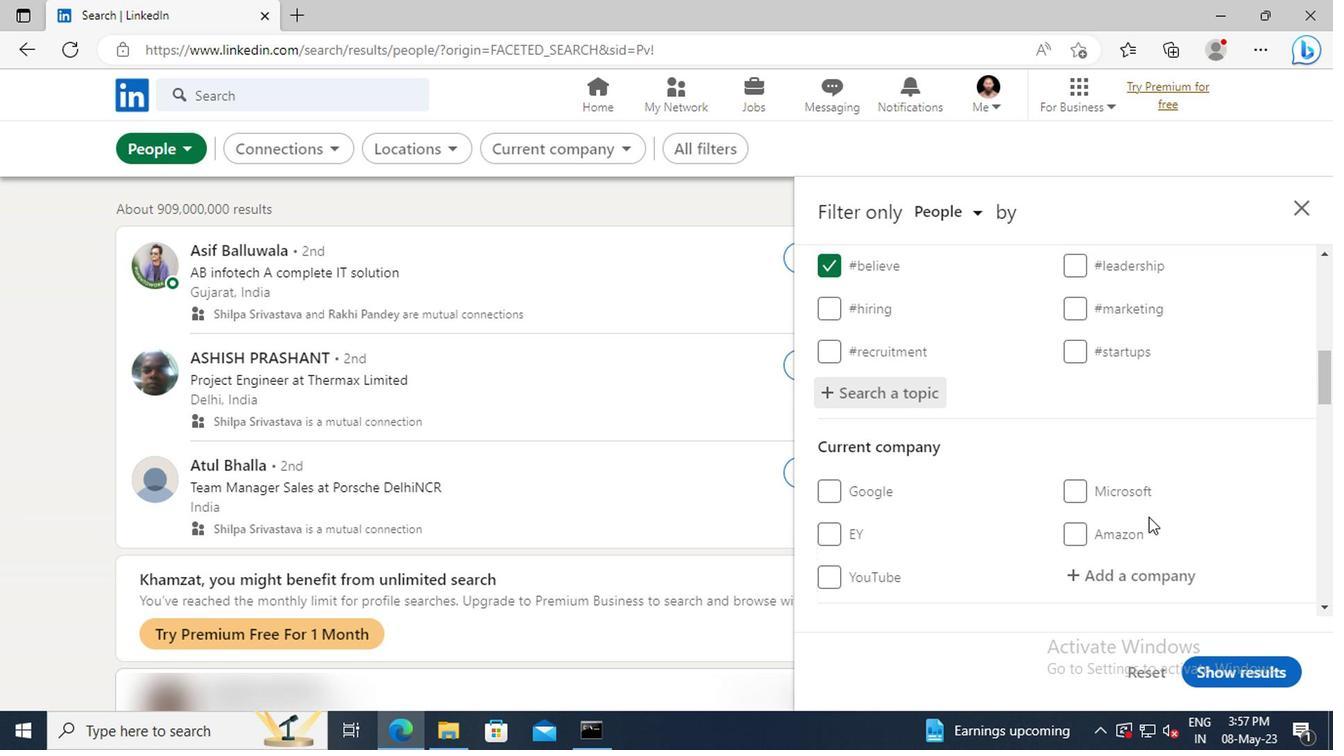 
Action: Mouse scrolled (1144, 514) with delta (0, -1)
Screenshot: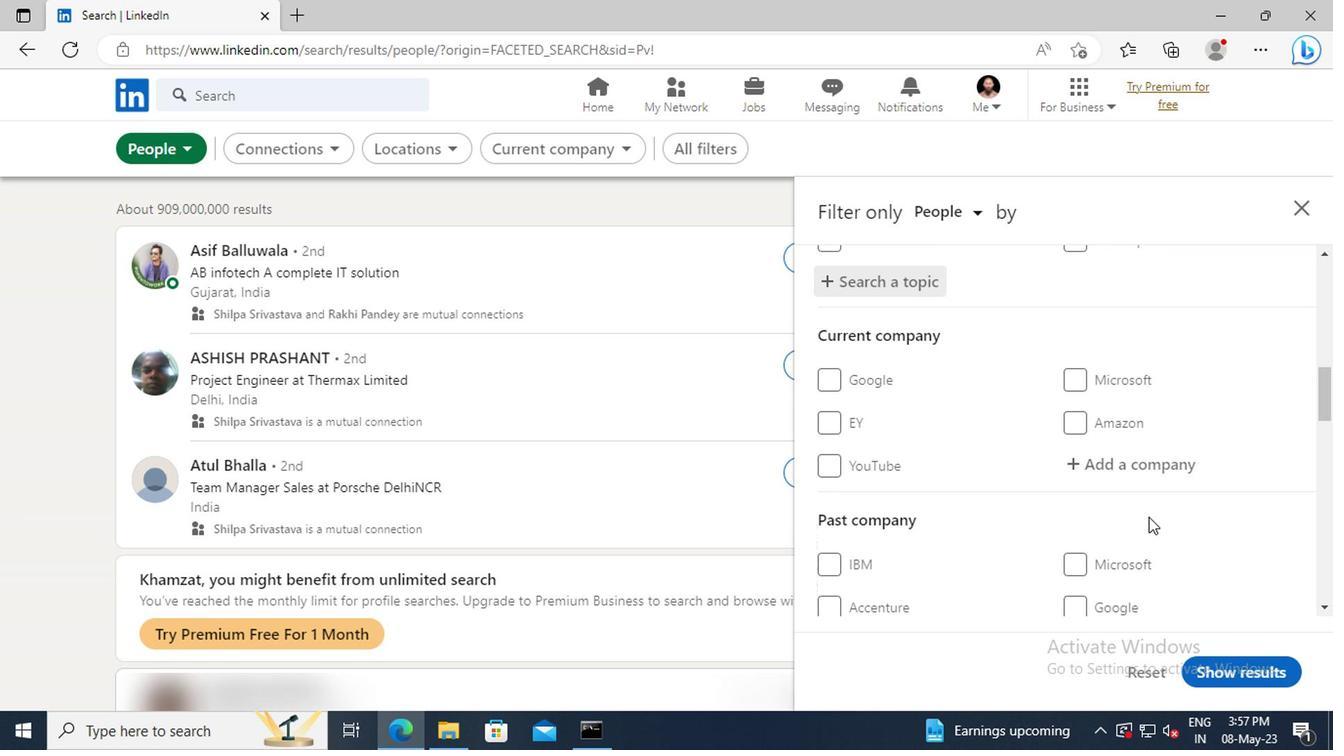 
Action: Mouse scrolled (1144, 514) with delta (0, -1)
Screenshot: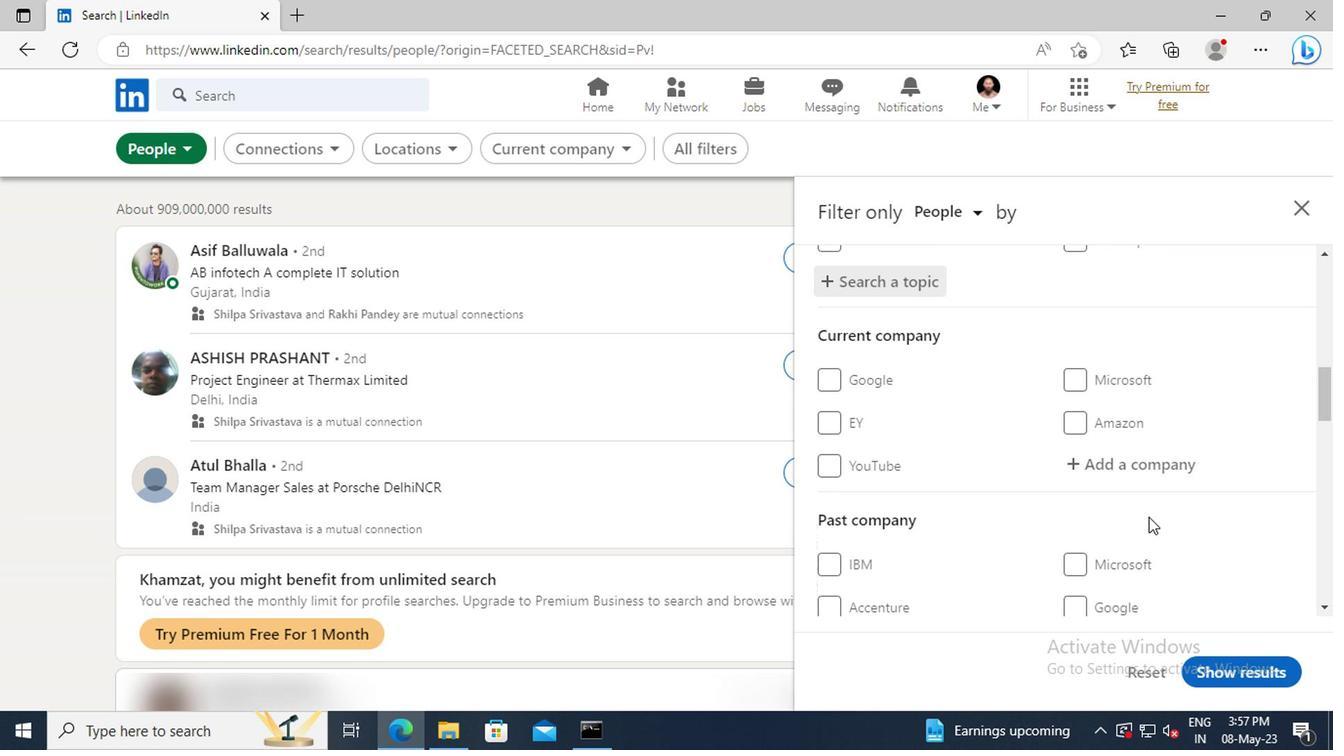 
Action: Mouse scrolled (1144, 514) with delta (0, -1)
Screenshot: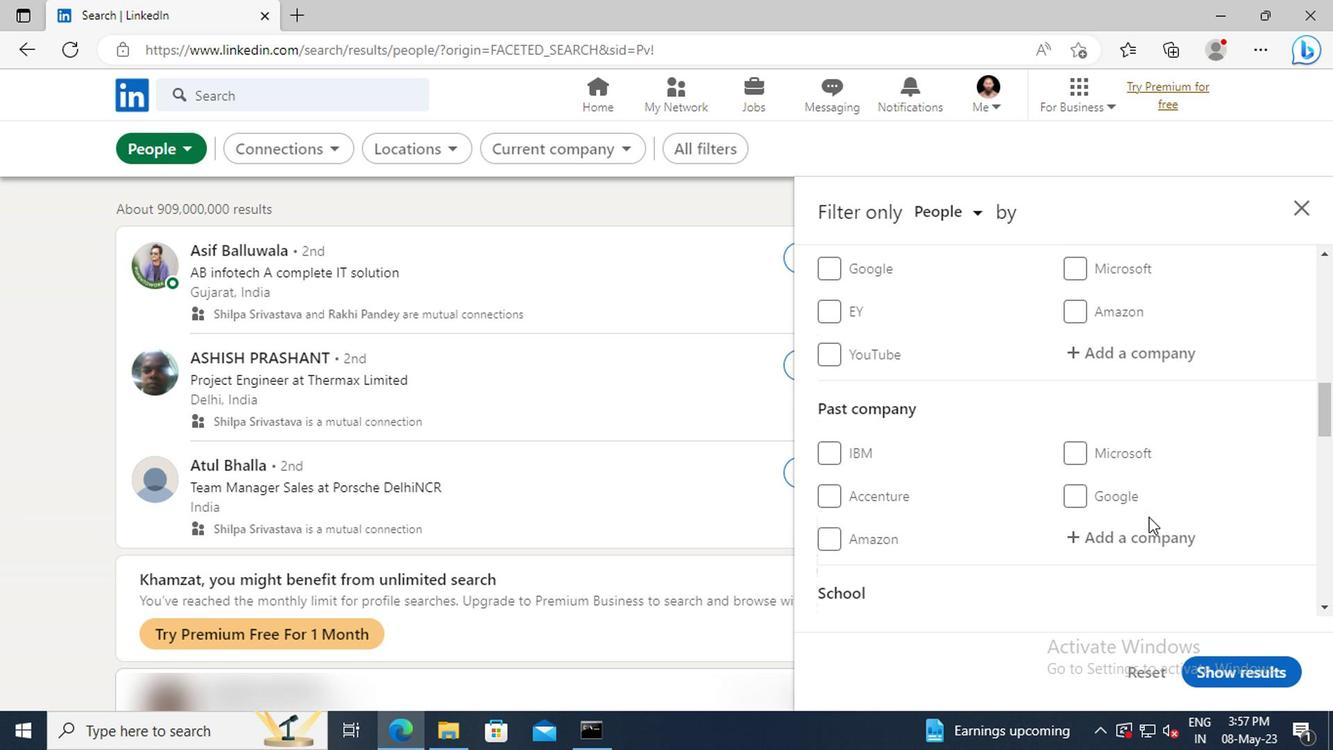 
Action: Mouse scrolled (1144, 514) with delta (0, -1)
Screenshot: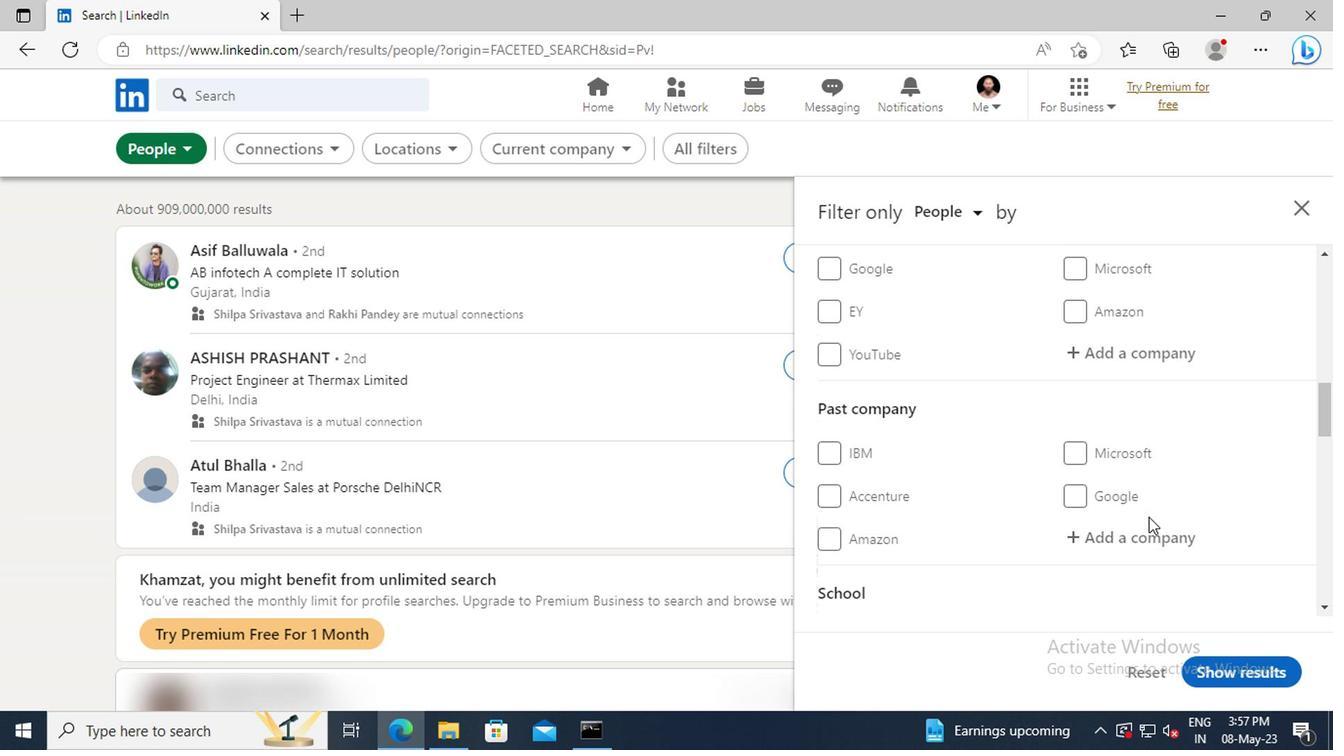 
Action: Mouse scrolled (1144, 514) with delta (0, -1)
Screenshot: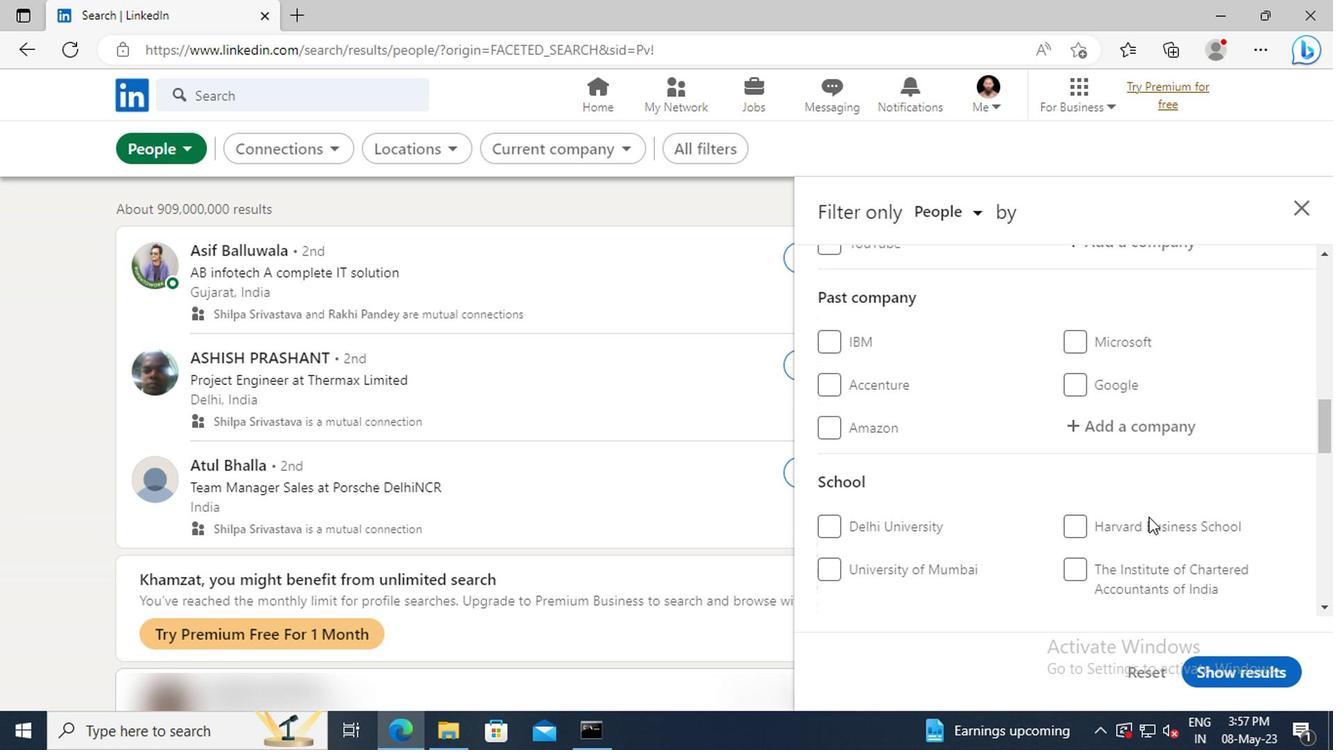 
Action: Mouse scrolled (1144, 514) with delta (0, -1)
Screenshot: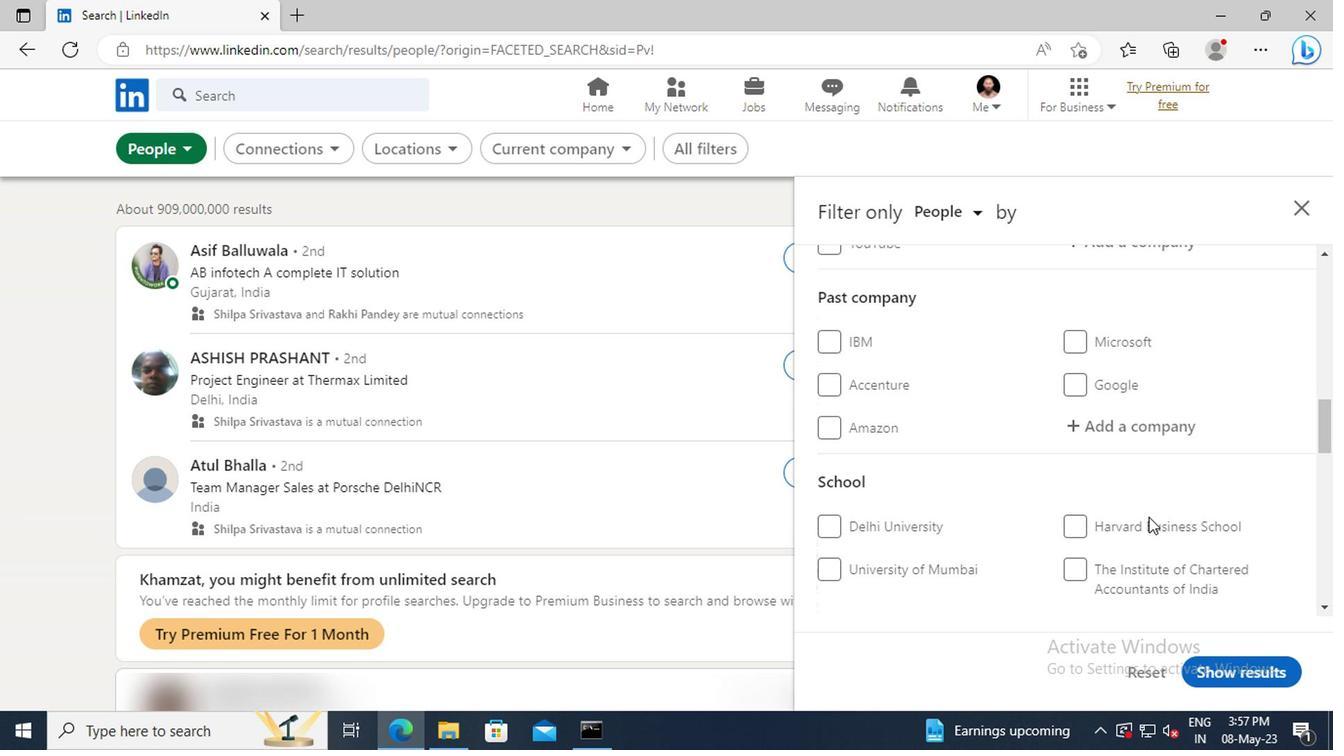 
Action: Mouse scrolled (1144, 514) with delta (0, -1)
Screenshot: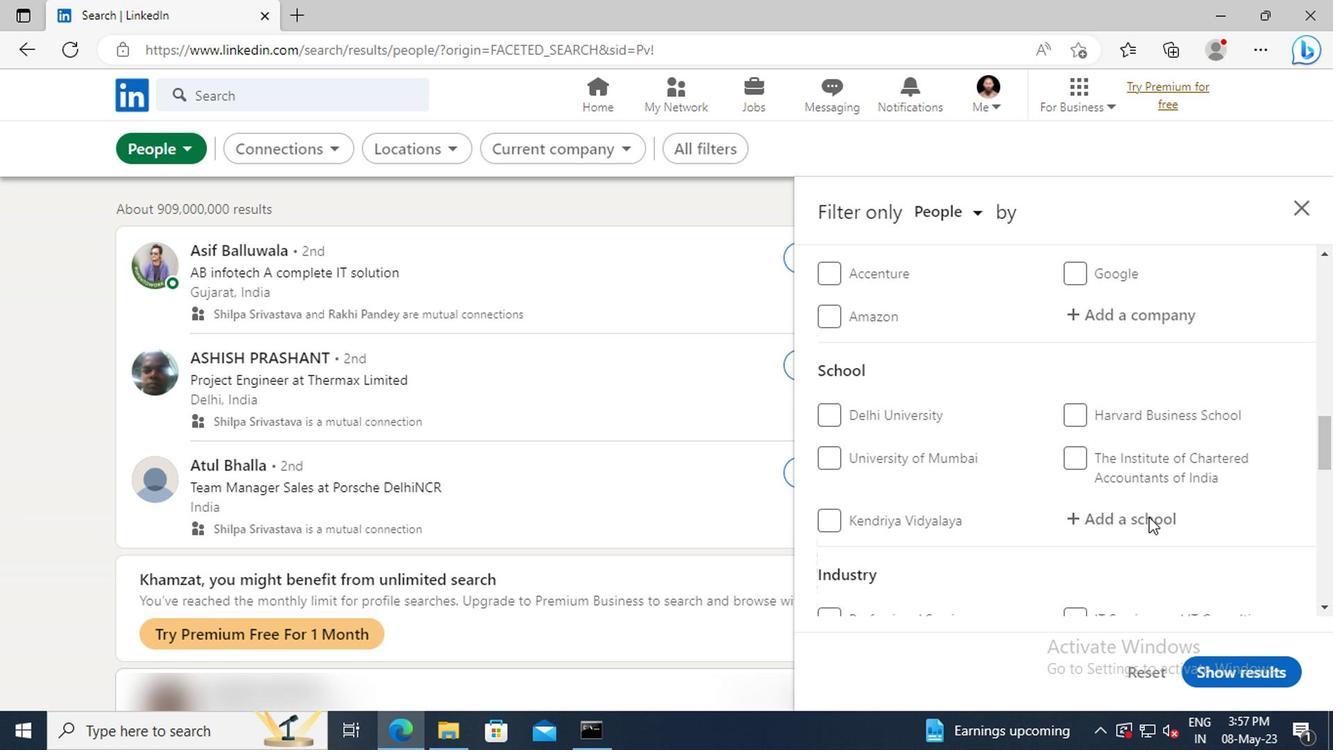 
Action: Mouse scrolled (1144, 514) with delta (0, -1)
Screenshot: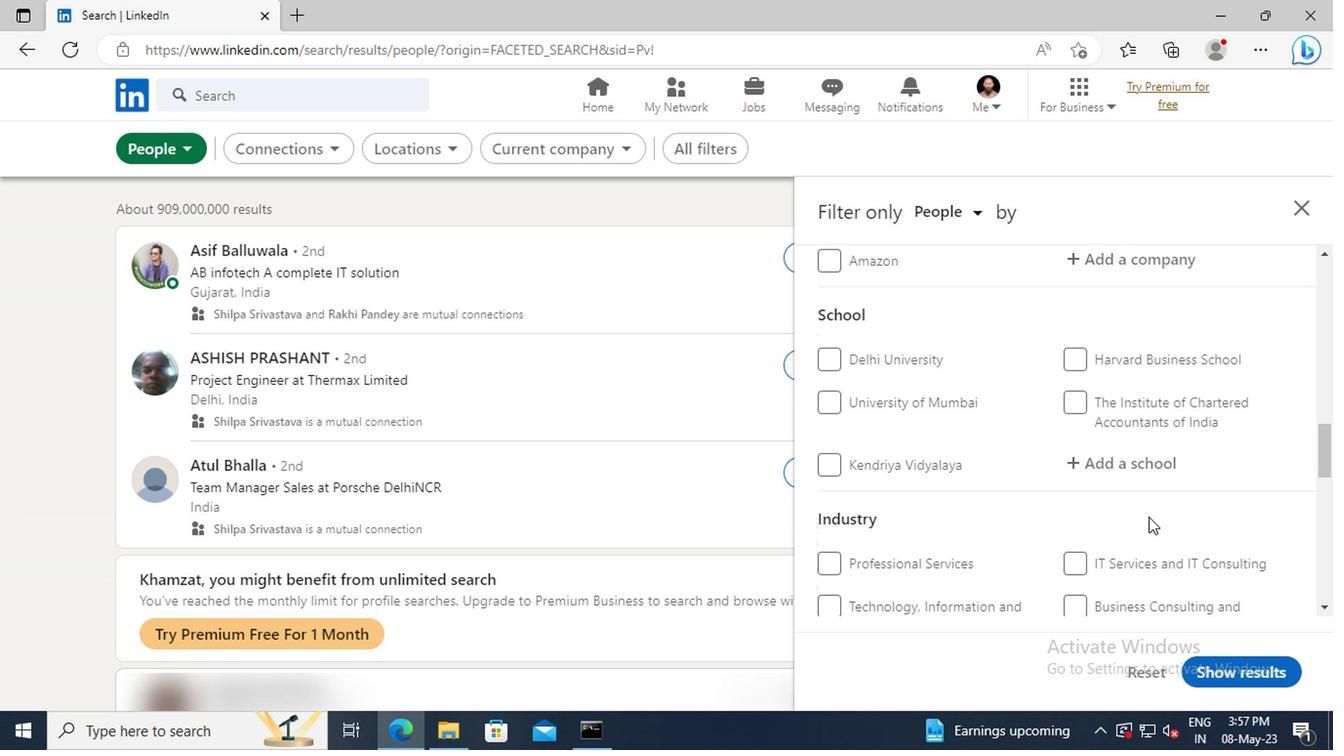 
Action: Mouse scrolled (1144, 514) with delta (0, -1)
Screenshot: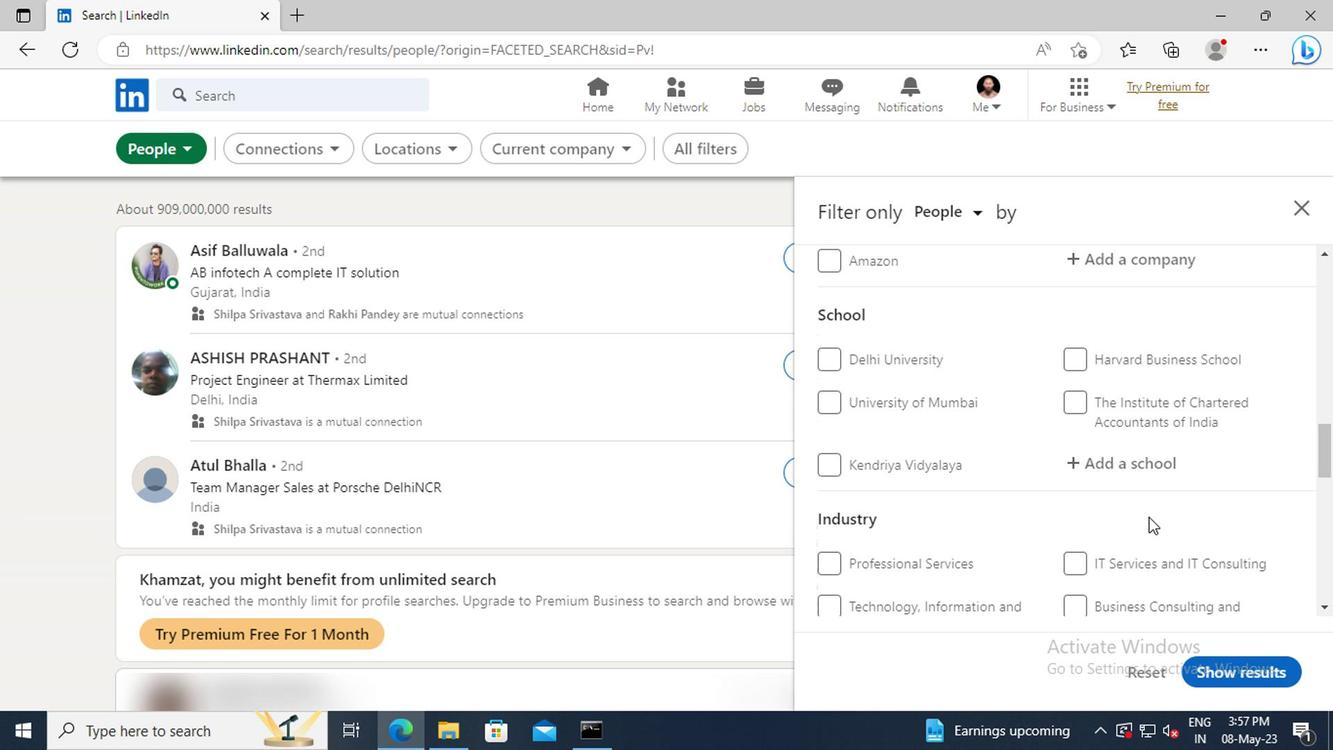 
Action: Mouse scrolled (1144, 514) with delta (0, -1)
Screenshot: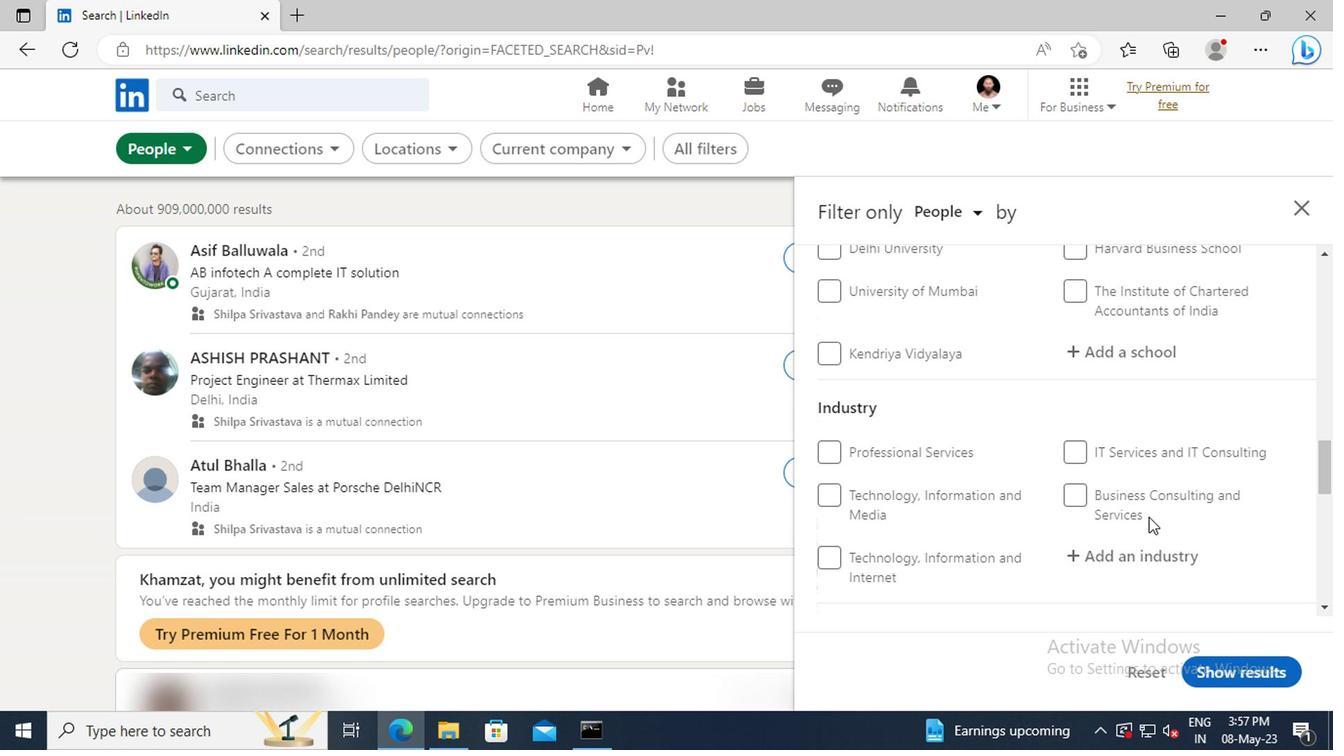 
Action: Mouse scrolled (1144, 514) with delta (0, -1)
Screenshot: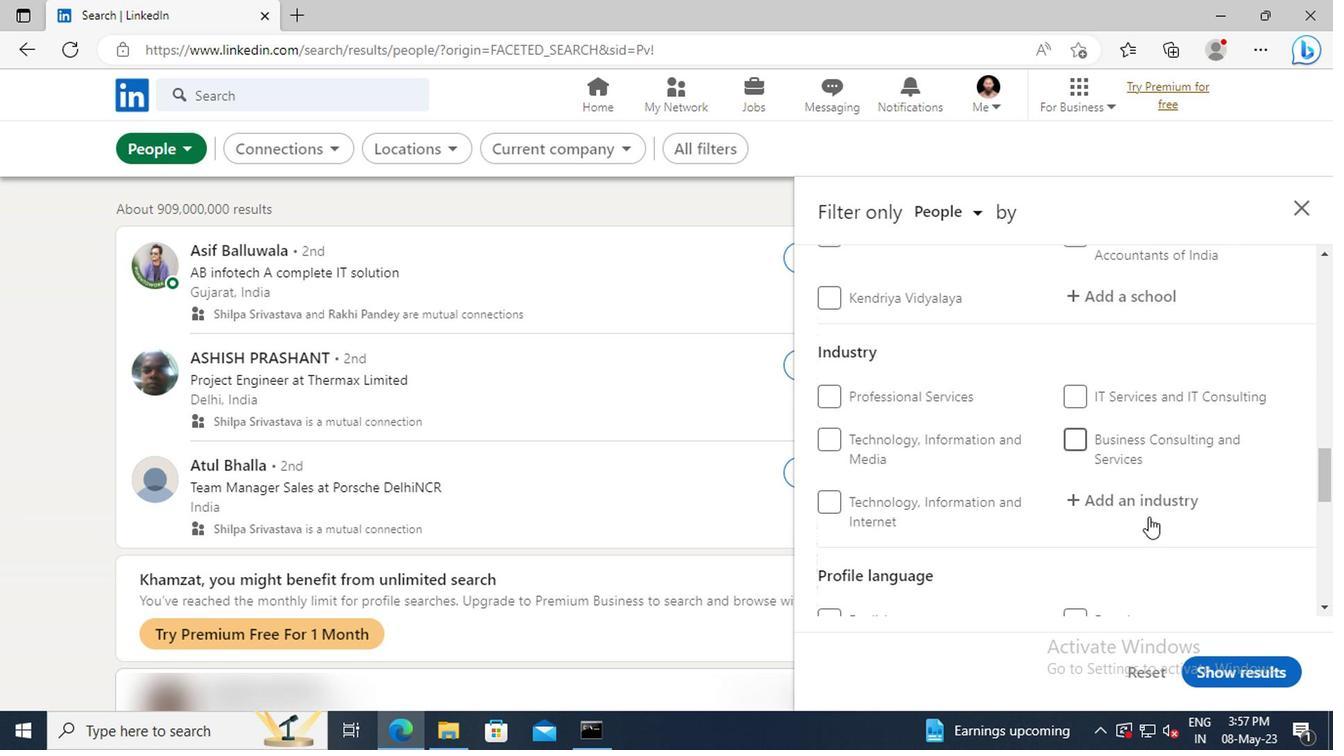
Action: Mouse scrolled (1144, 514) with delta (0, -1)
Screenshot: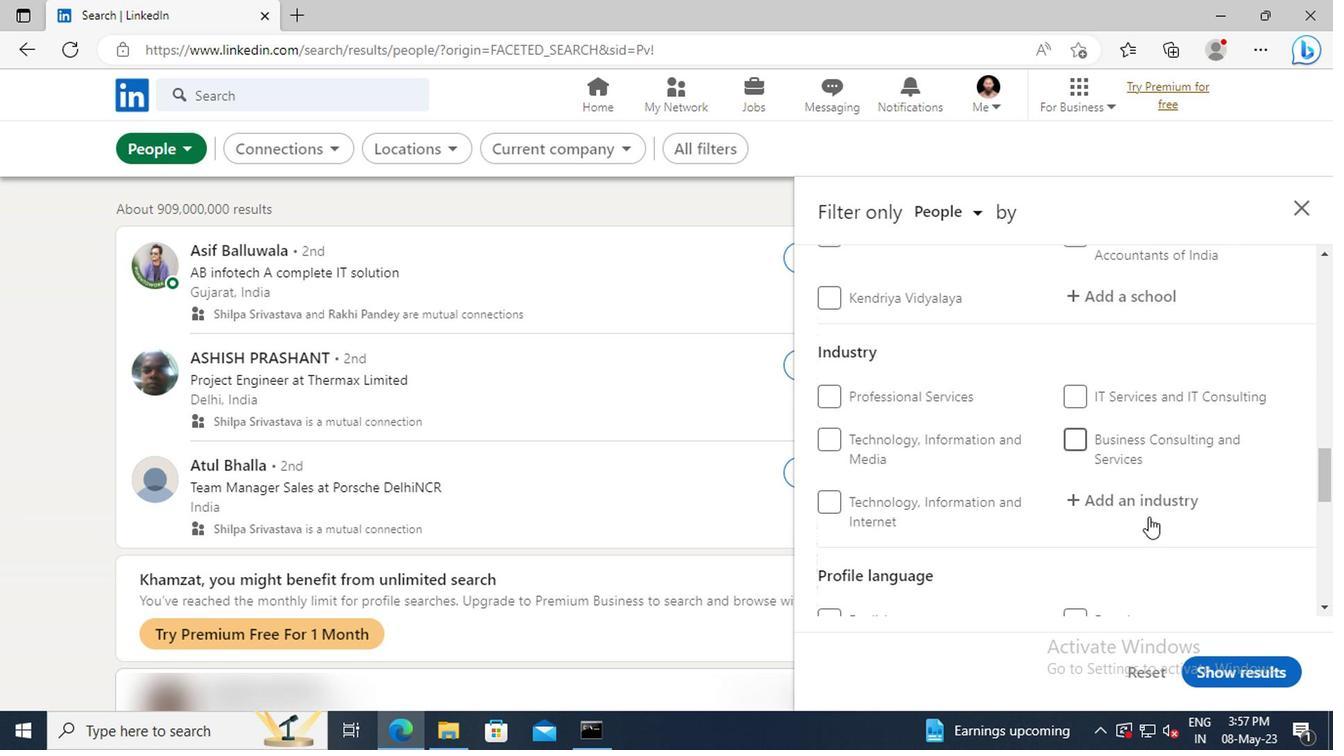 
Action: Mouse moved to (829, 551)
Screenshot: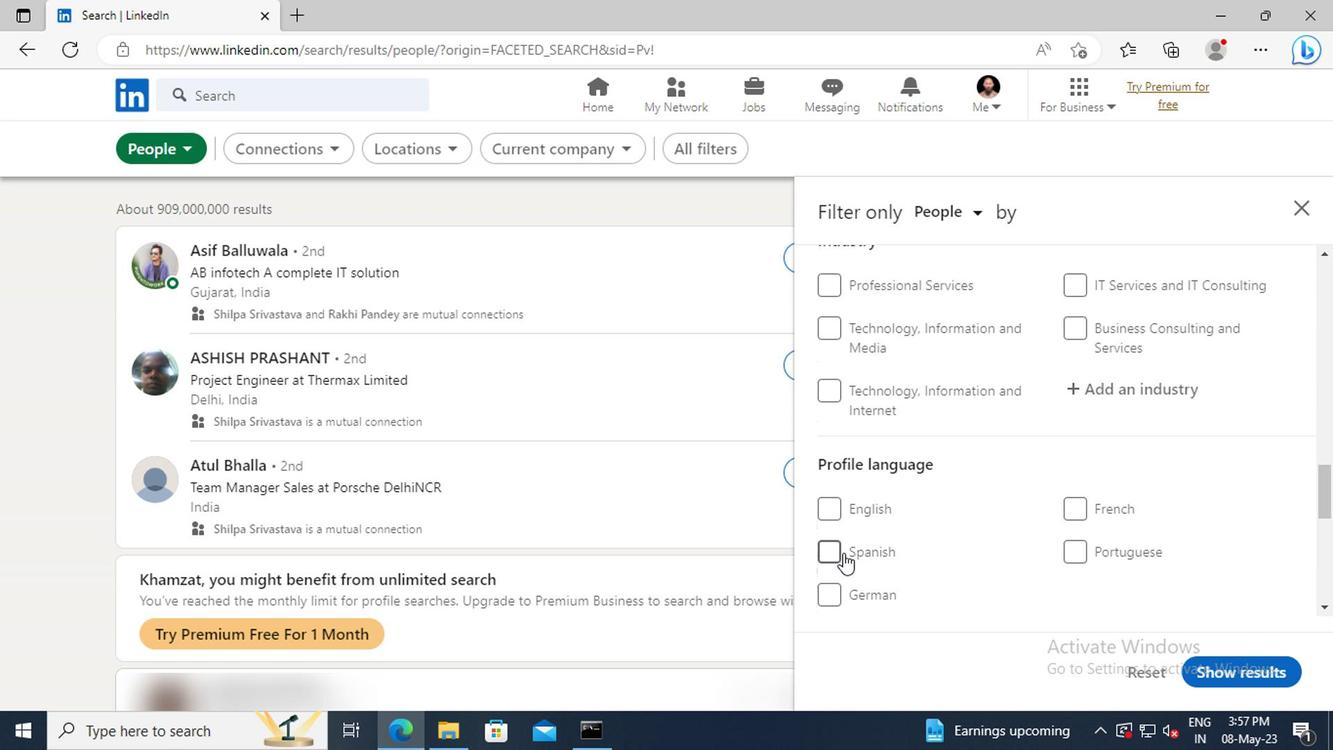 
Action: Mouse pressed left at (829, 551)
Screenshot: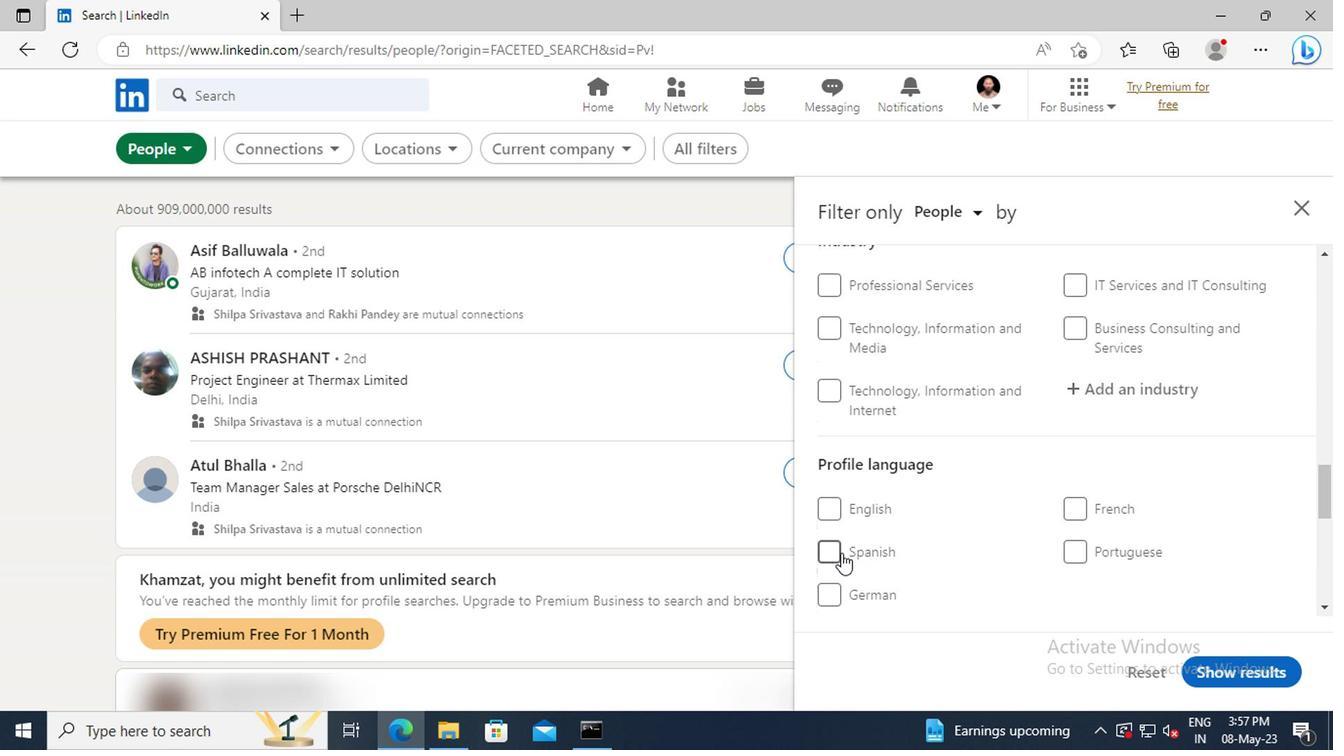 
Action: Mouse moved to (1106, 508)
Screenshot: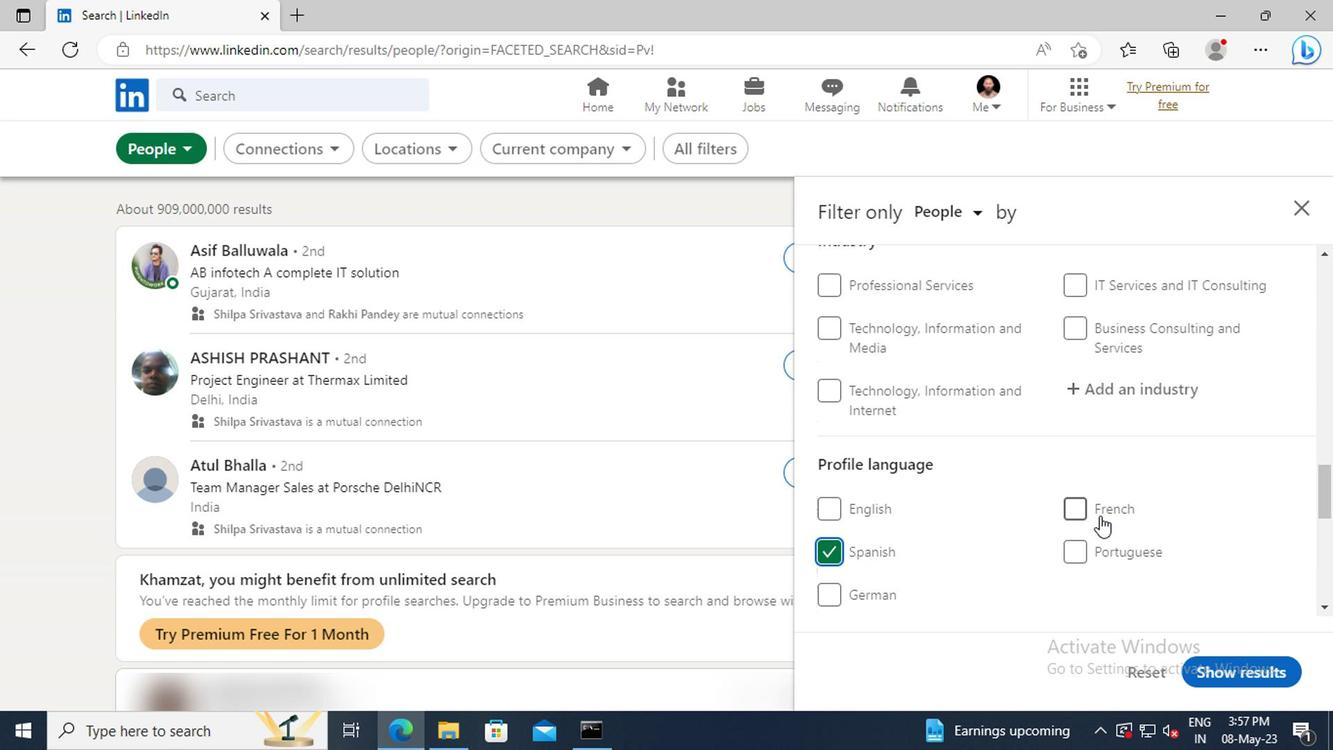 
Action: Mouse scrolled (1106, 509) with delta (0, 0)
Screenshot: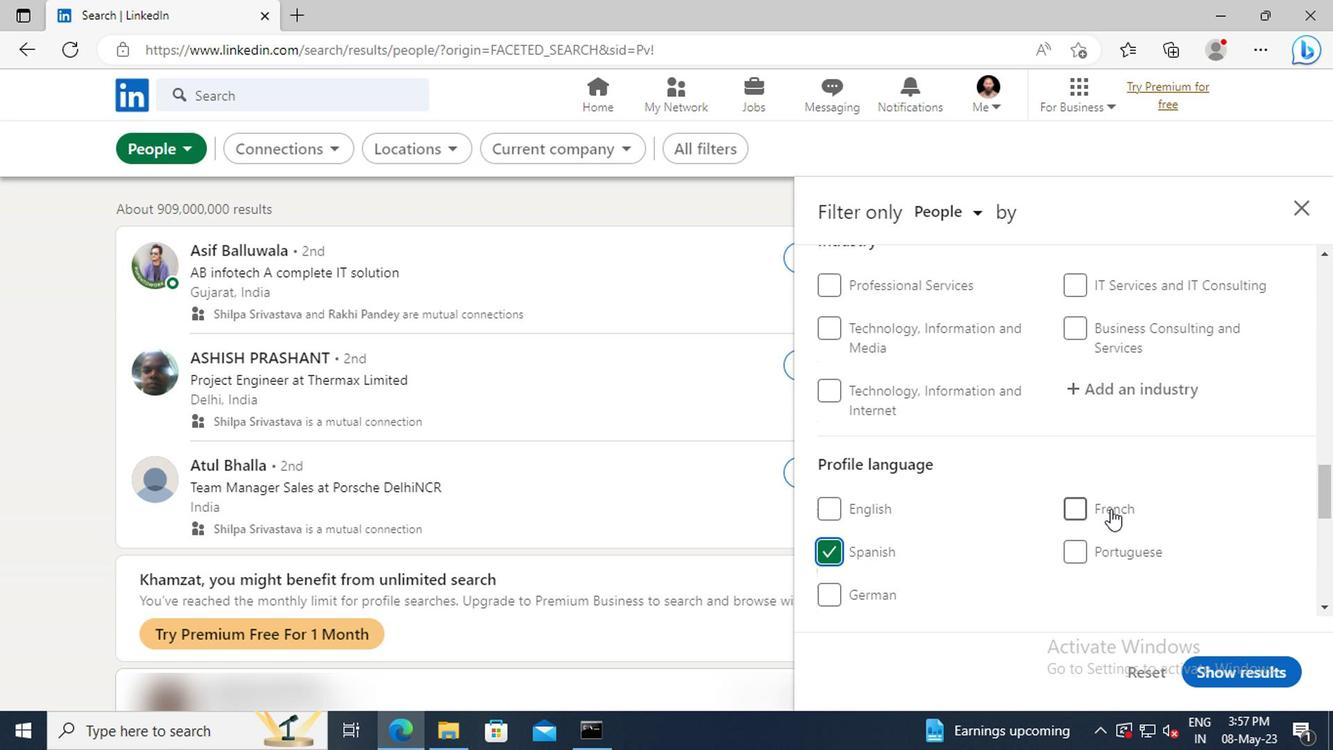
Action: Mouse scrolled (1106, 509) with delta (0, 0)
Screenshot: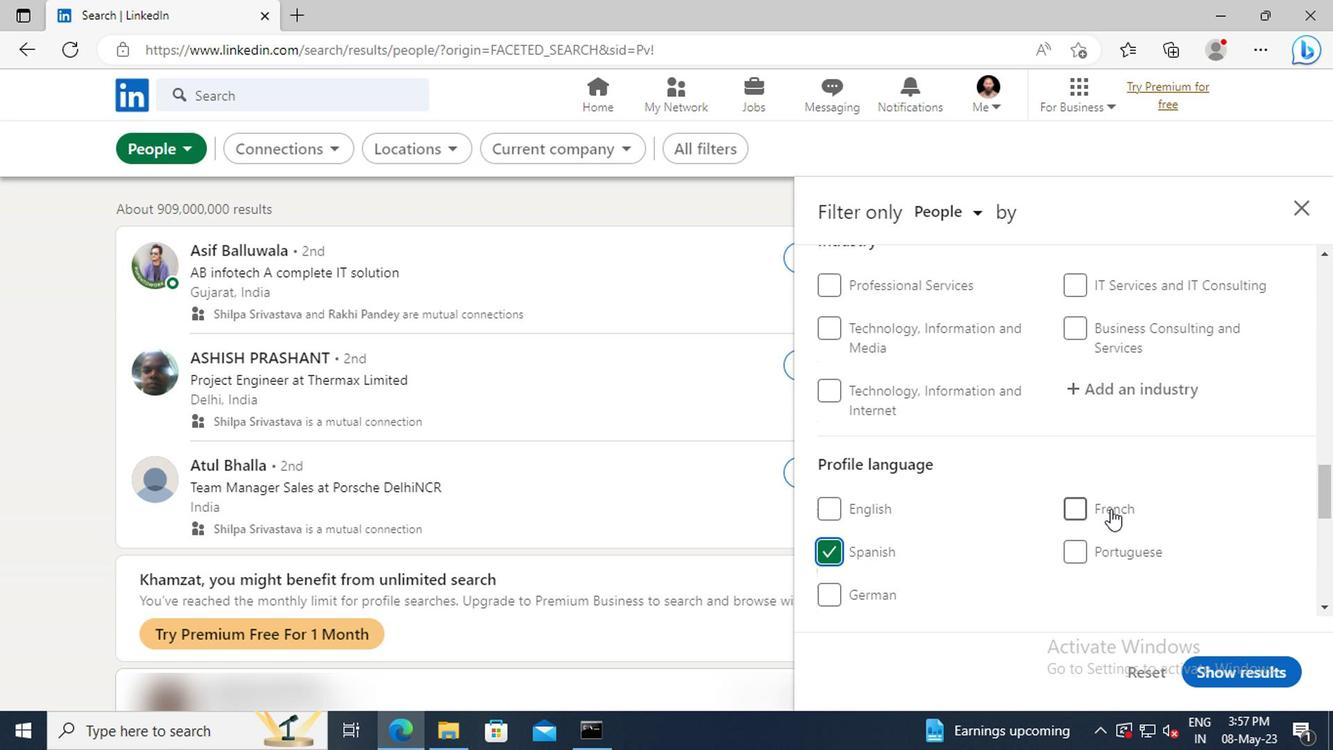 
Action: Mouse scrolled (1106, 509) with delta (0, 0)
Screenshot: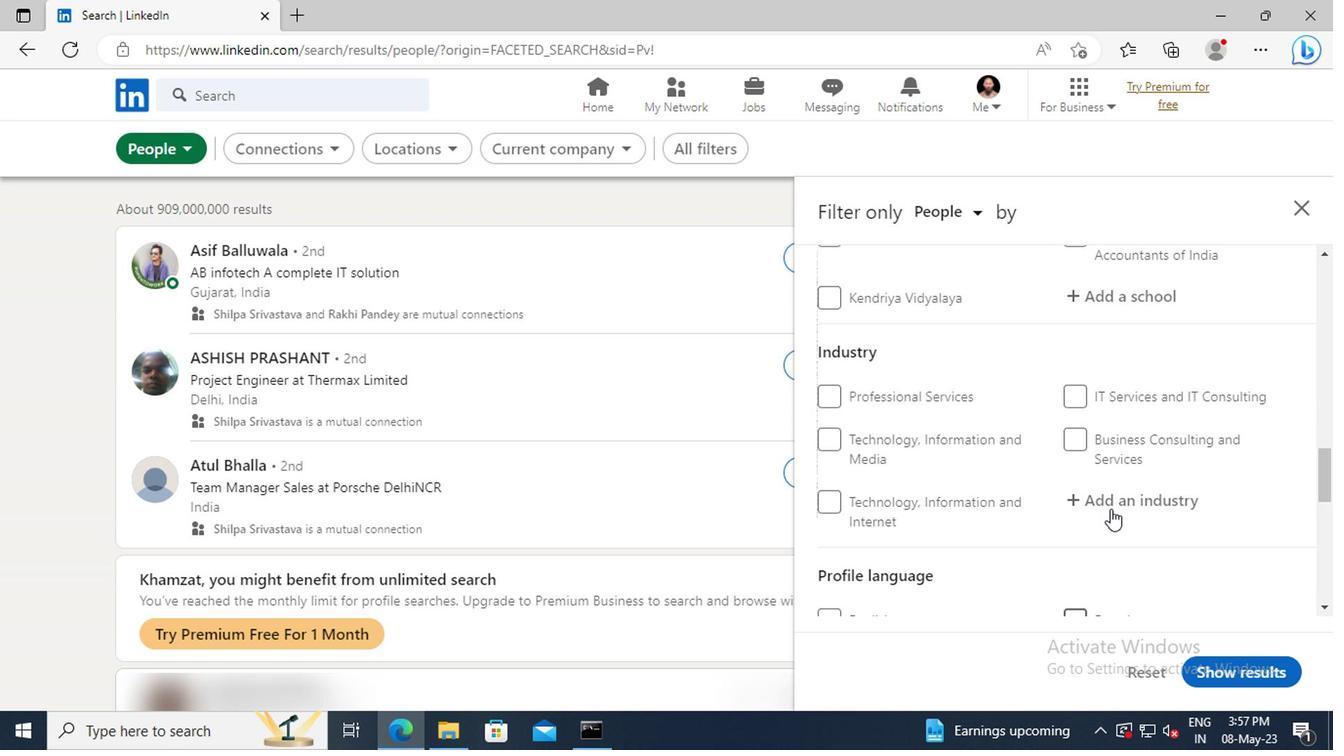 
Action: Mouse scrolled (1106, 509) with delta (0, 0)
Screenshot: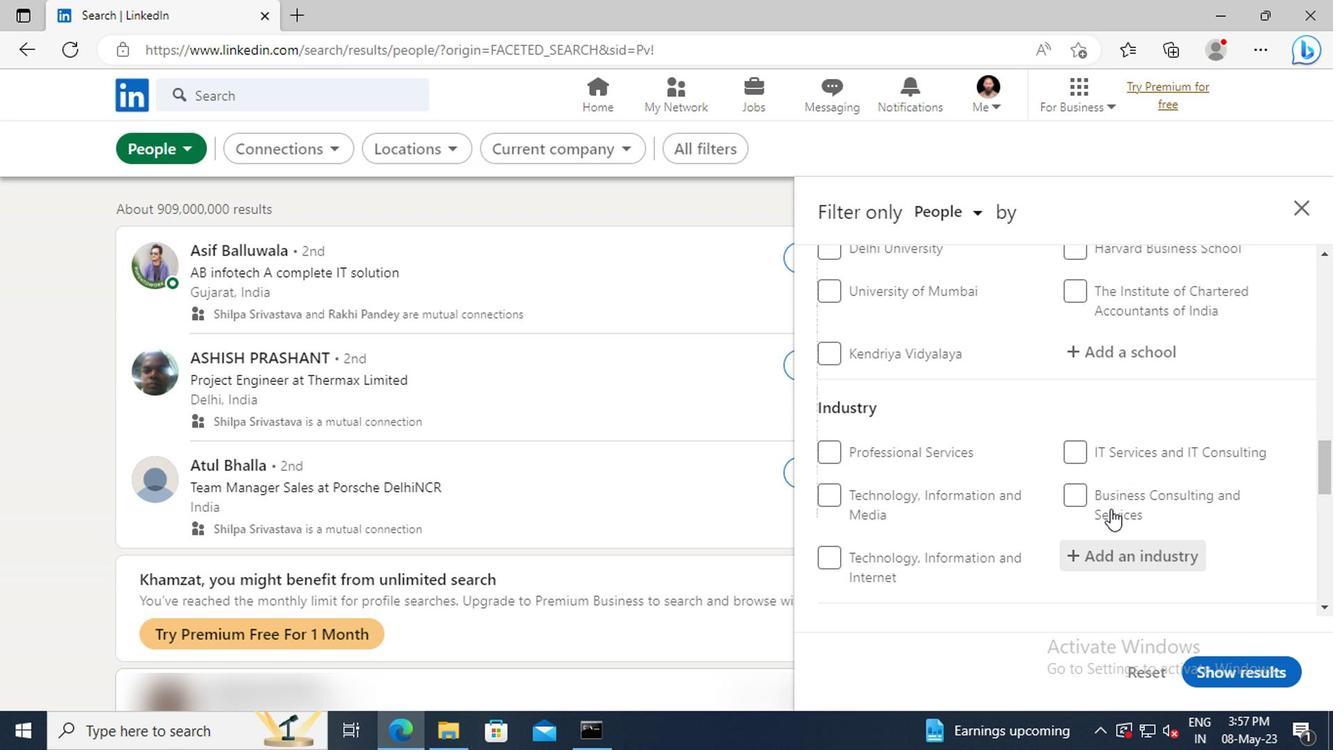
Action: Mouse scrolled (1106, 509) with delta (0, 0)
Screenshot: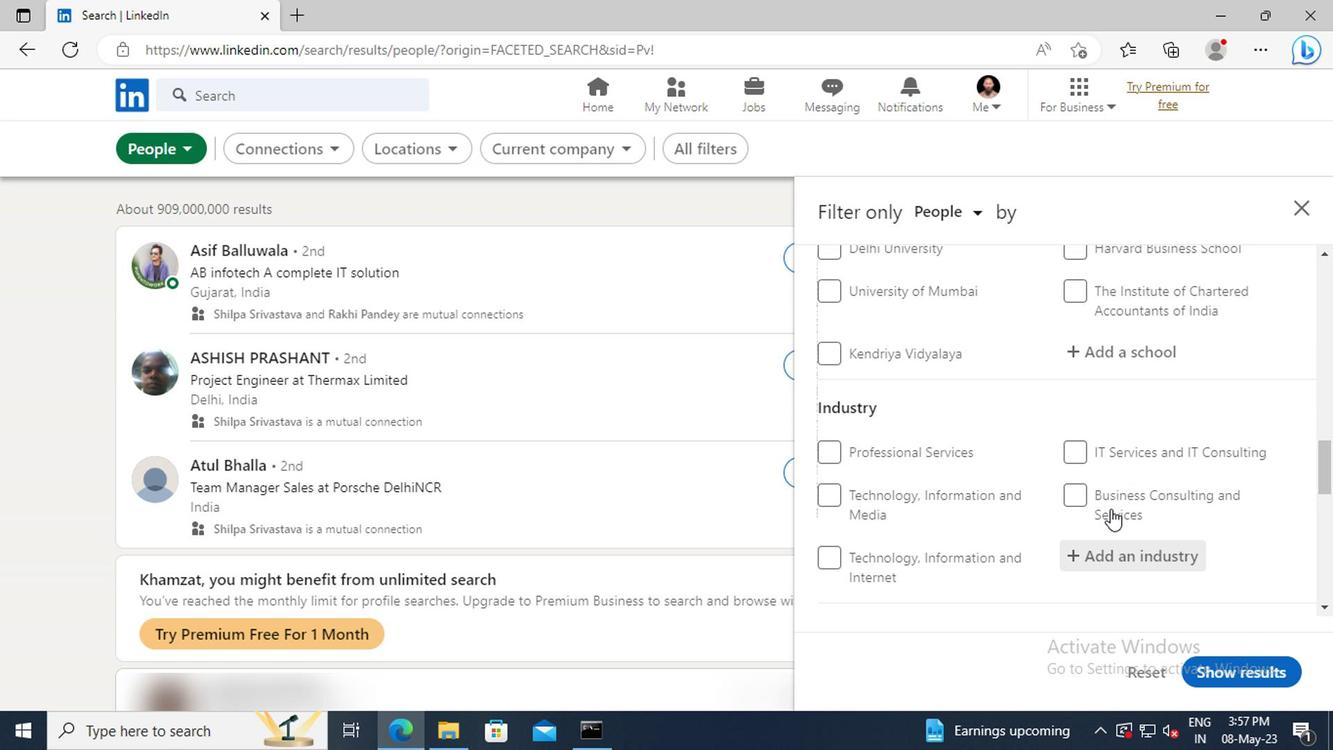 
Action: Mouse scrolled (1106, 509) with delta (0, 0)
Screenshot: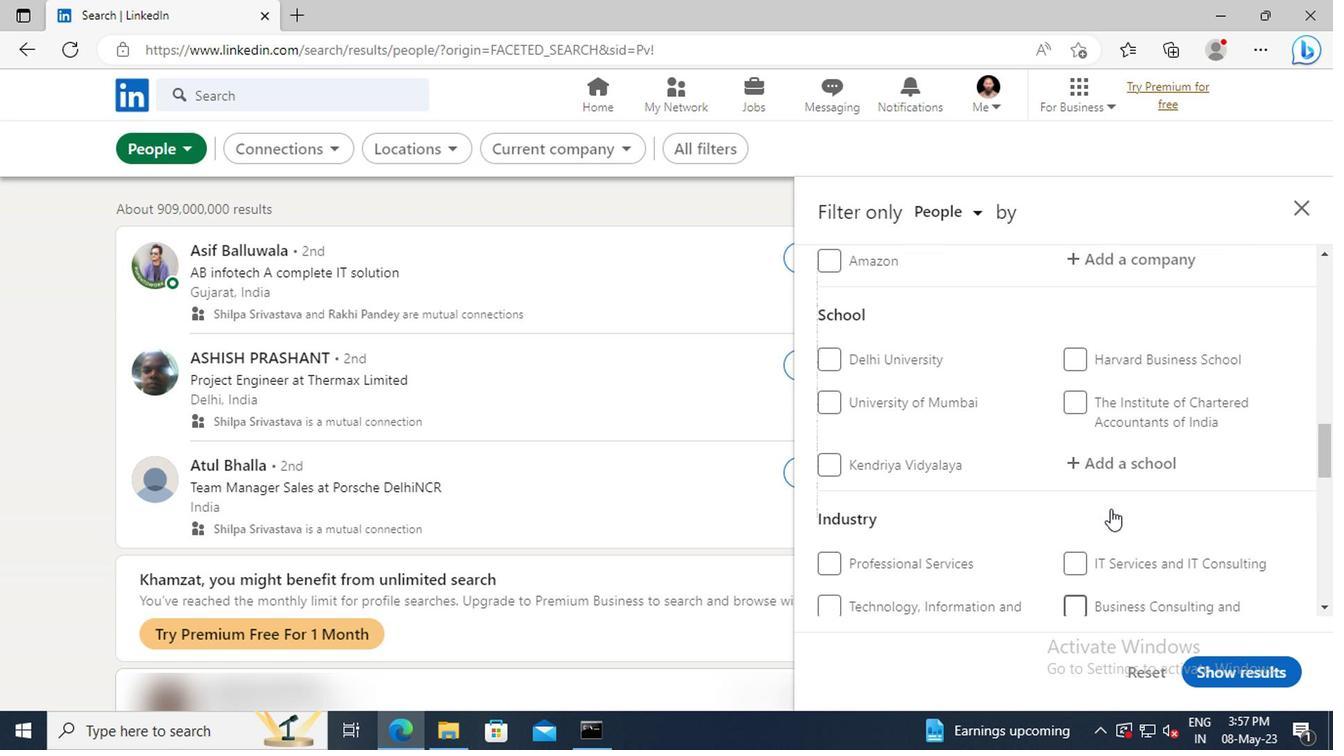 
Action: Mouse scrolled (1106, 509) with delta (0, 0)
Screenshot: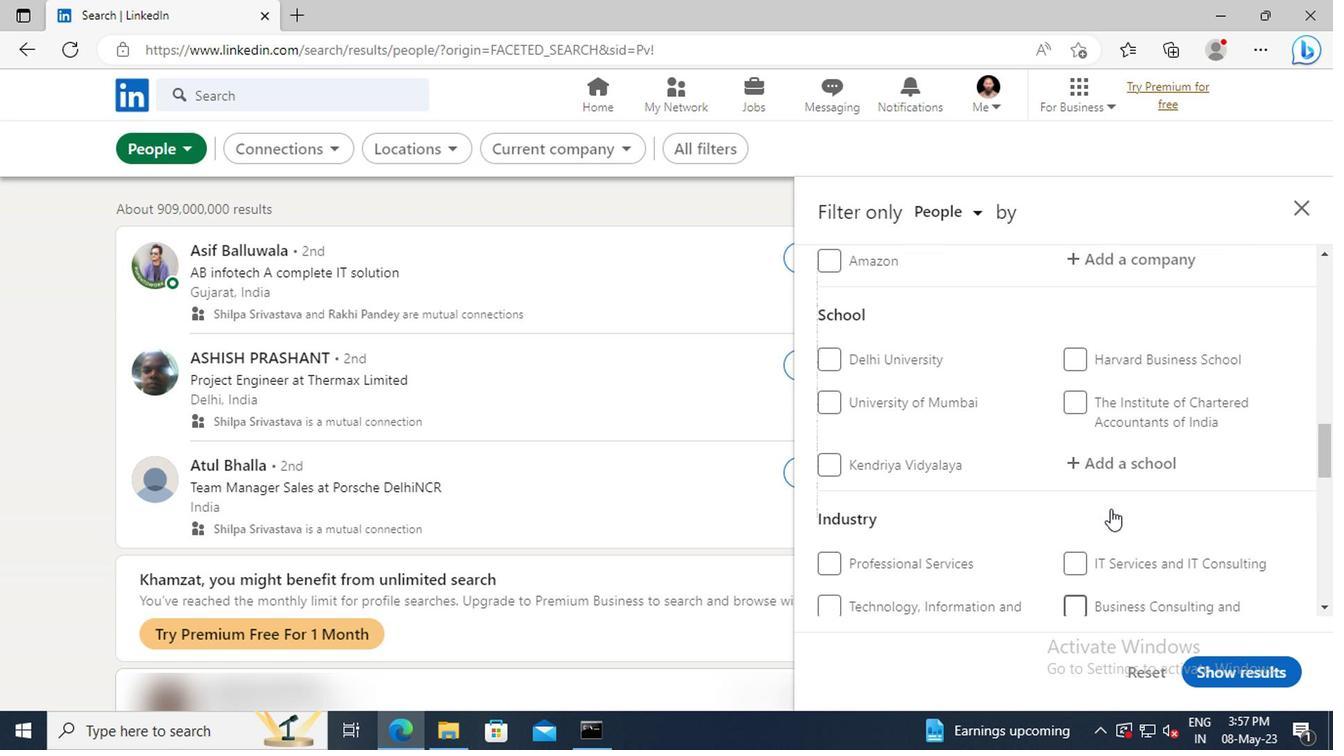 
Action: Mouse scrolled (1106, 509) with delta (0, 0)
Screenshot: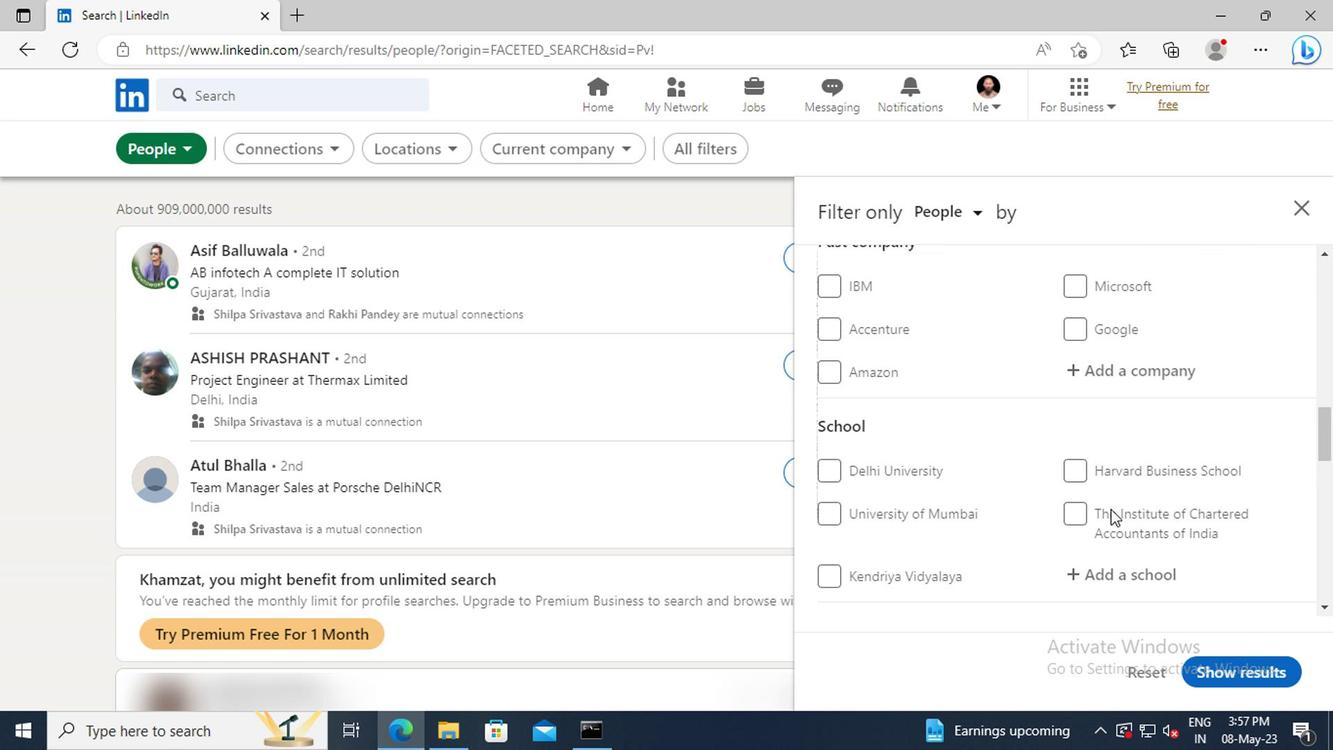 
Action: Mouse scrolled (1106, 509) with delta (0, 0)
Screenshot: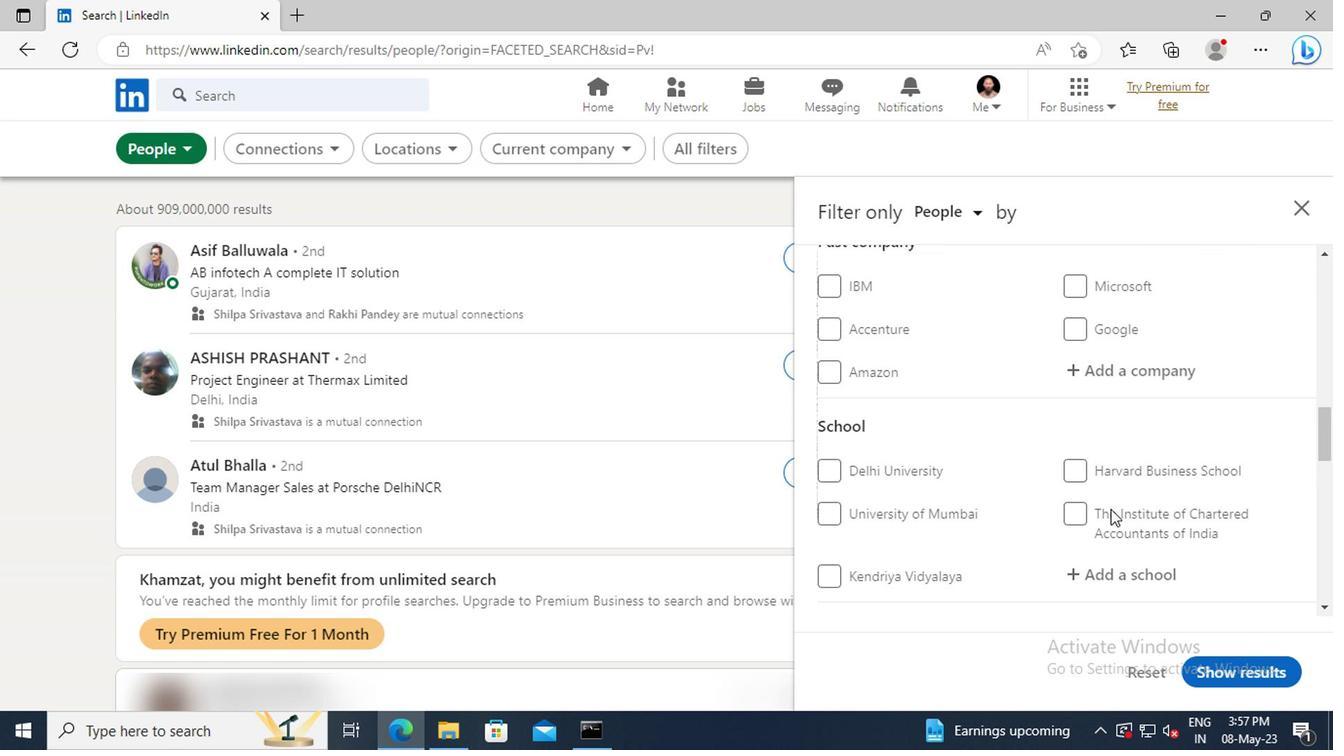 
Action: Mouse scrolled (1106, 509) with delta (0, 0)
Screenshot: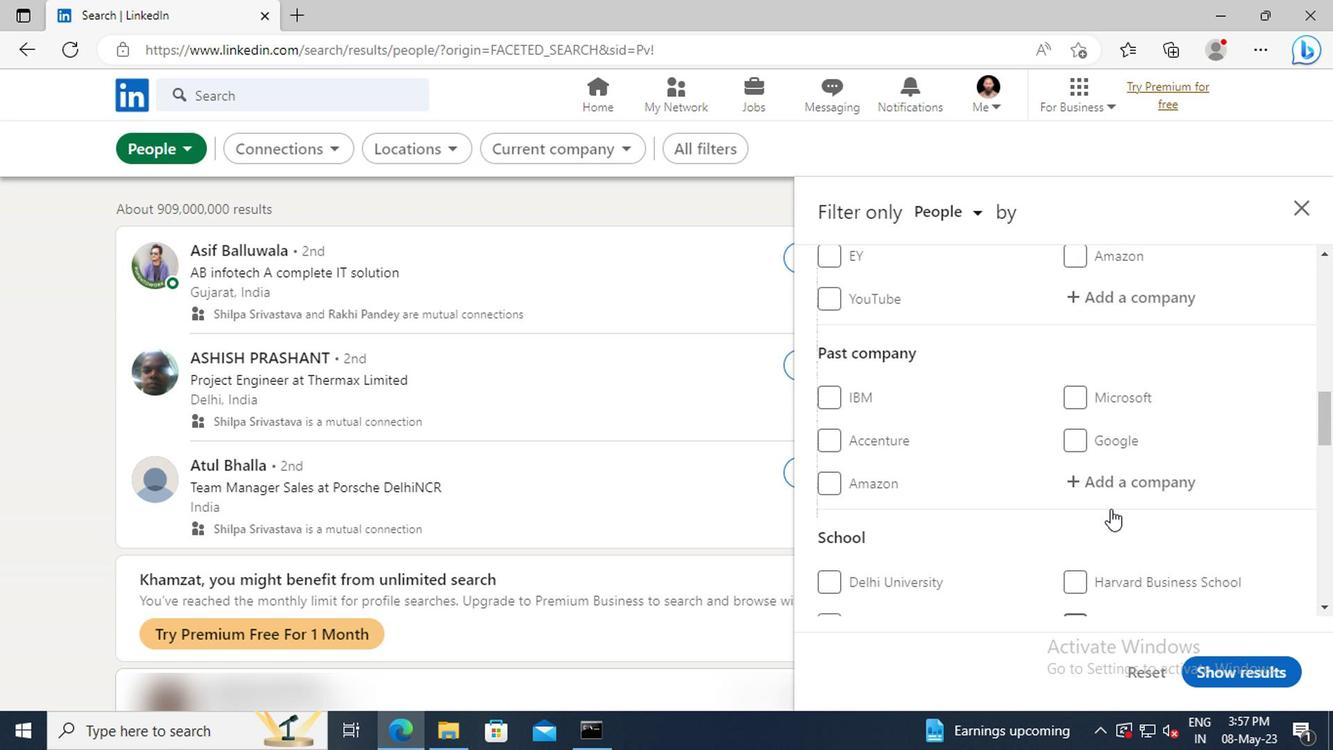 
Action: Mouse scrolled (1106, 509) with delta (0, 0)
Screenshot: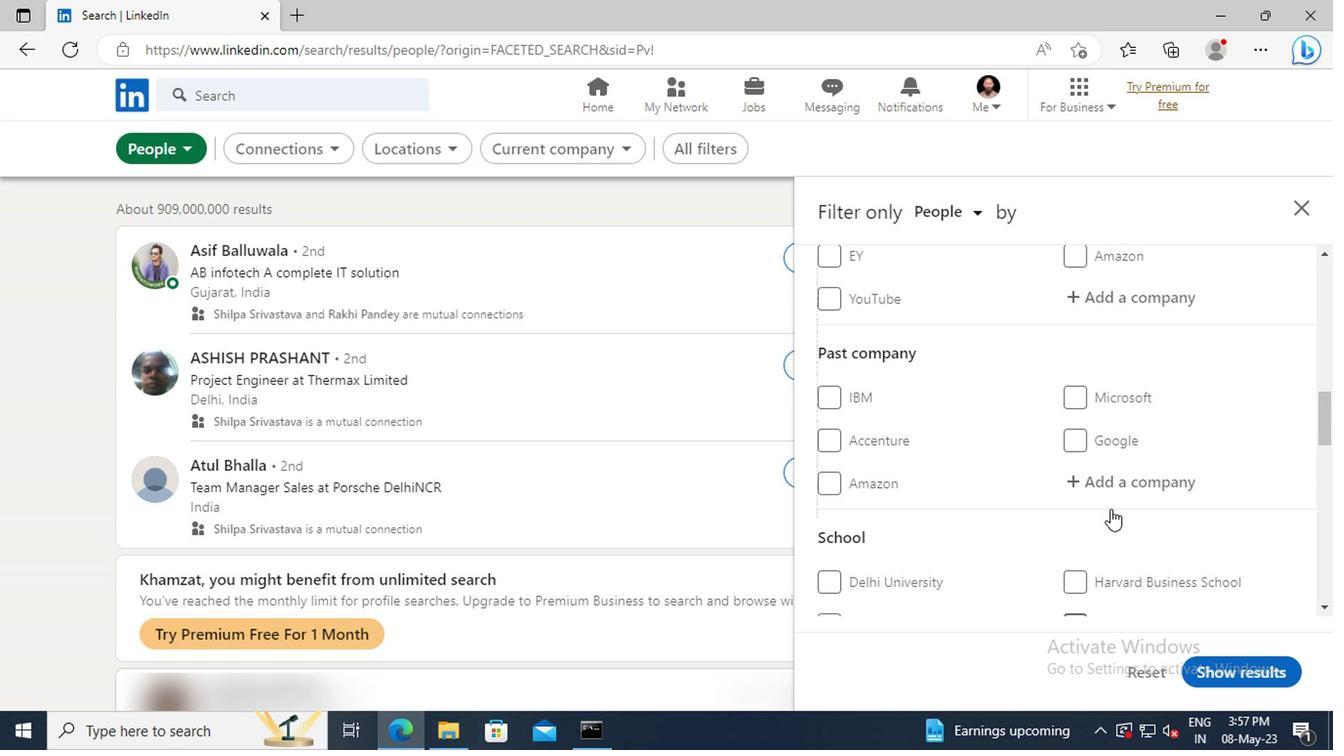 
Action: Mouse scrolled (1106, 509) with delta (0, 0)
Screenshot: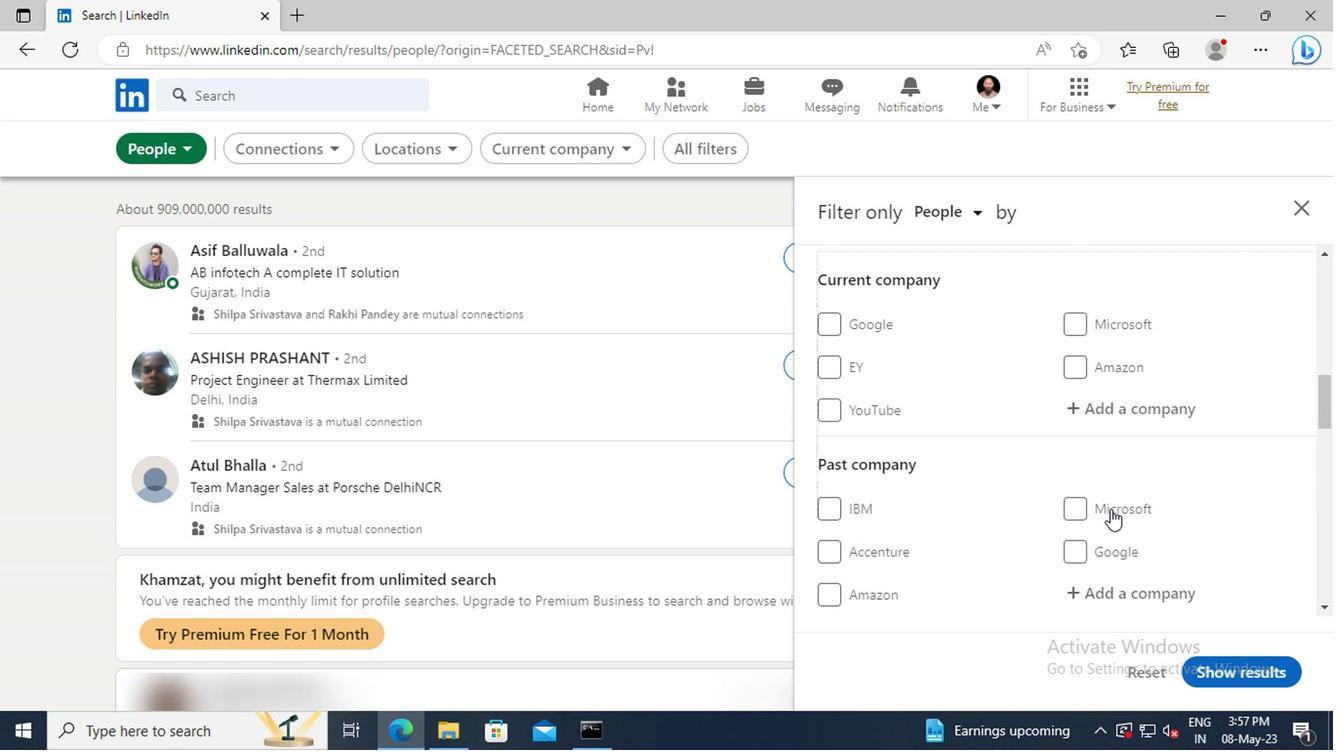 
Action: Mouse moved to (1095, 467)
Screenshot: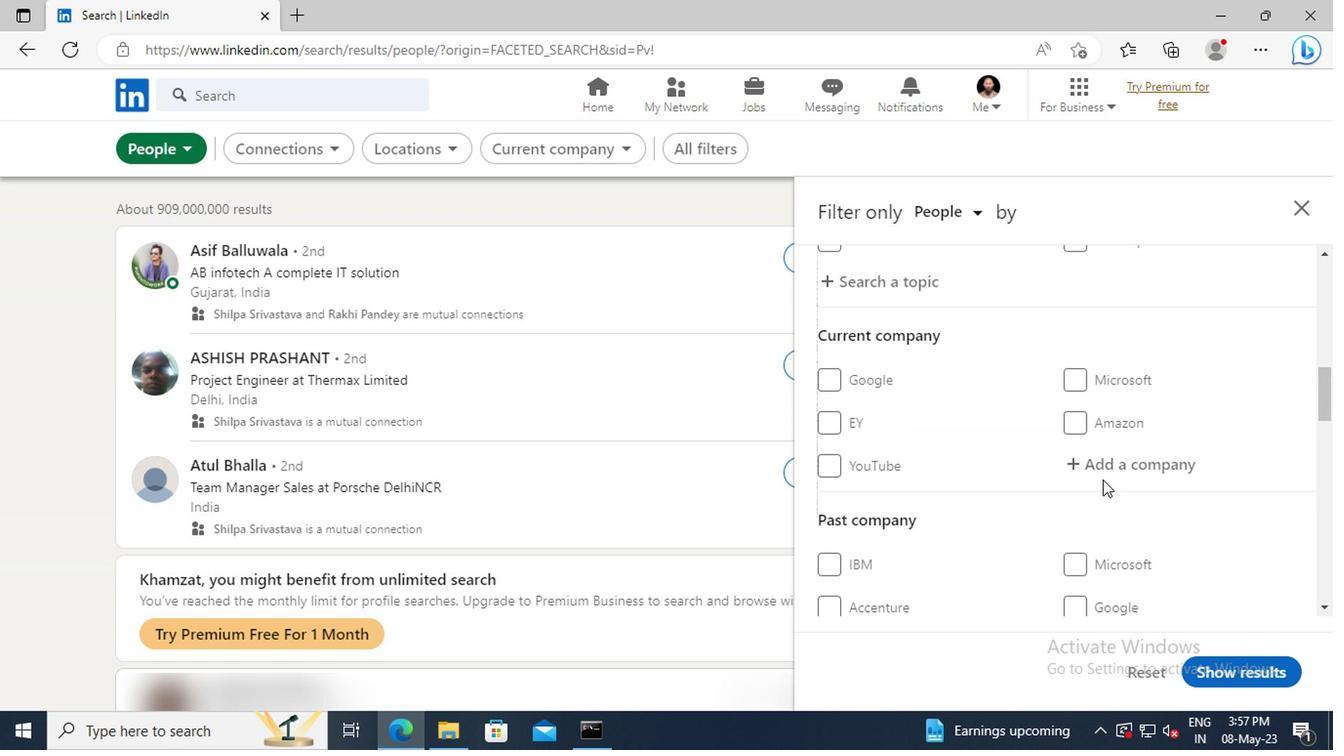 
Action: Mouse pressed left at (1095, 467)
Screenshot: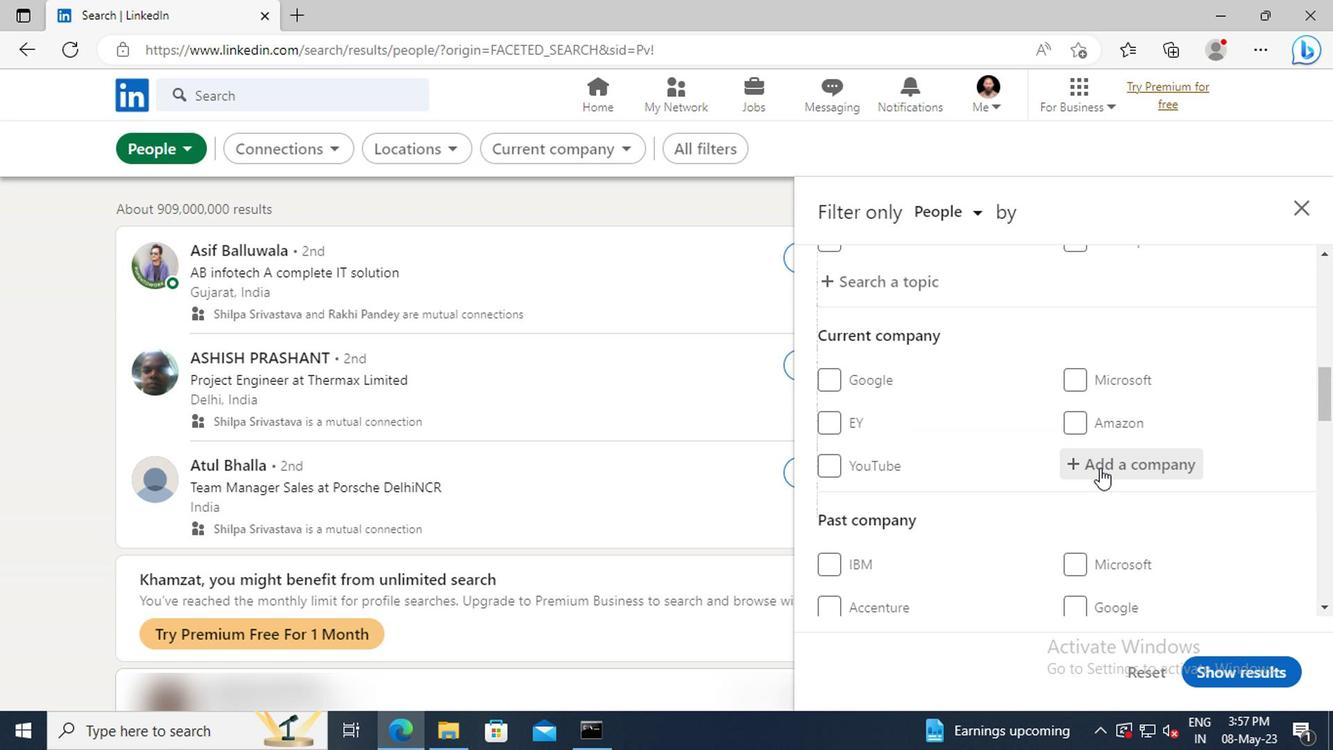 
Action: Key pressed <Key.shift>YES<Key.space><Key.shift>BANK
Screenshot: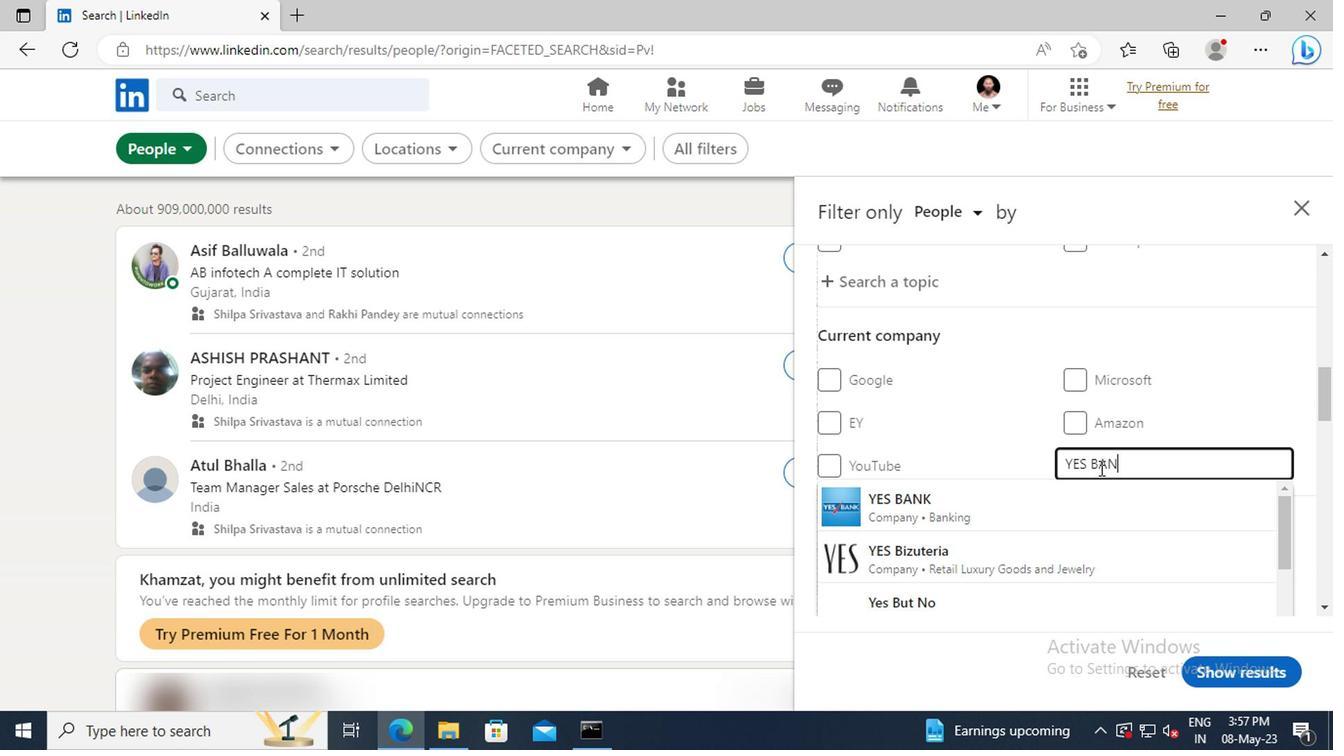
Action: Mouse moved to (1097, 487)
Screenshot: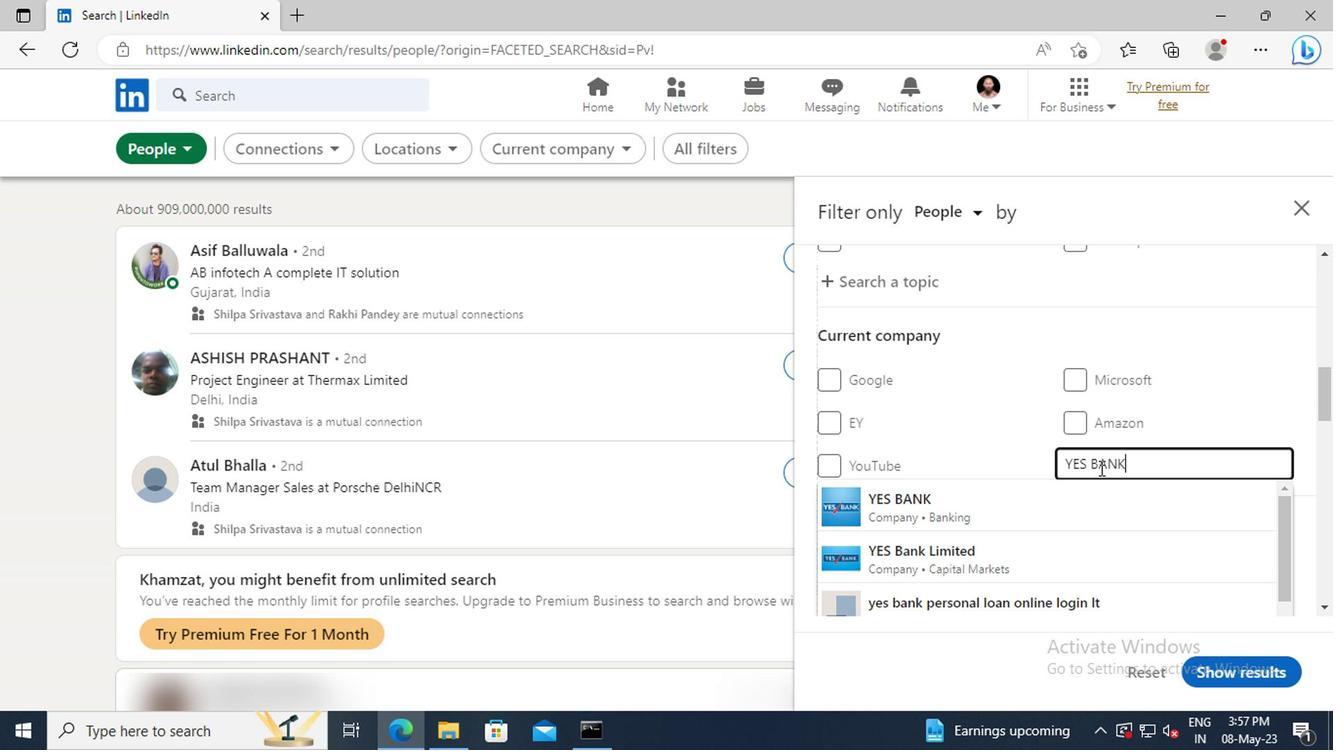 
Action: Mouse pressed left at (1097, 487)
Screenshot: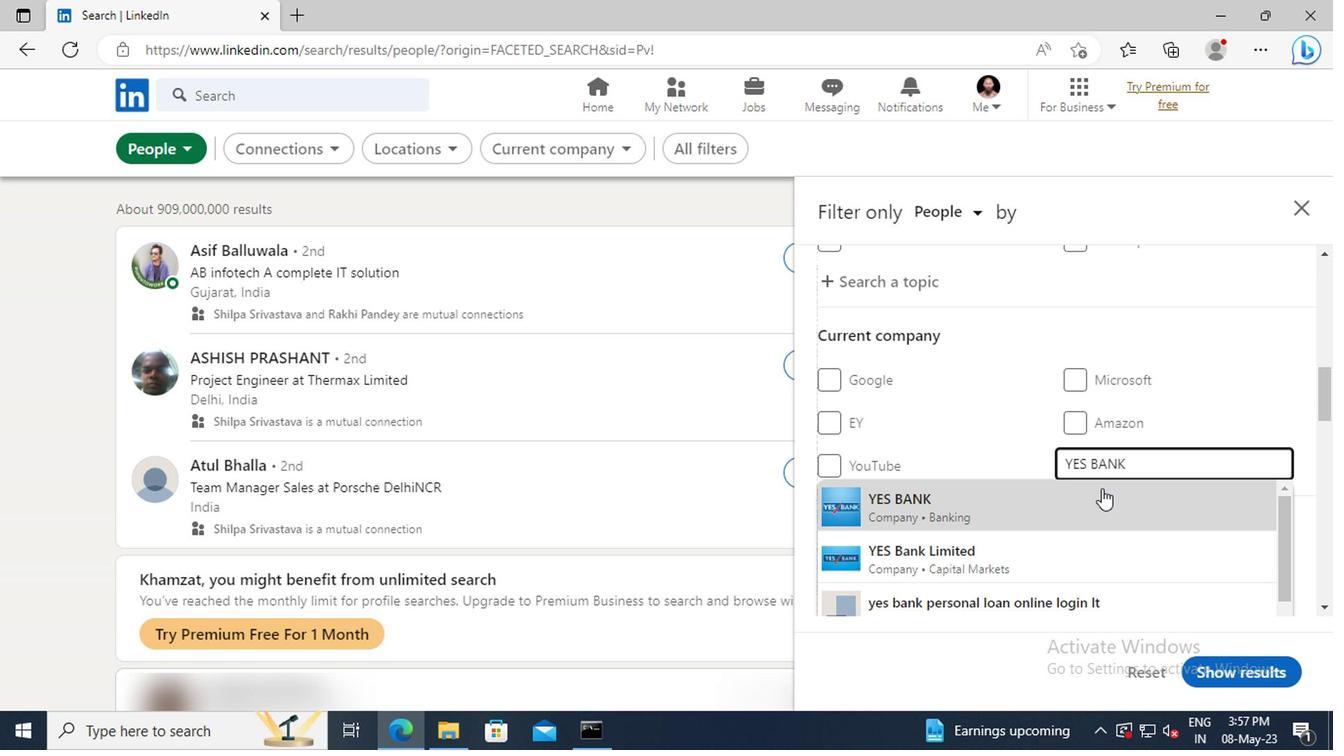 
Action: Mouse scrolled (1097, 486) with delta (0, 0)
Screenshot: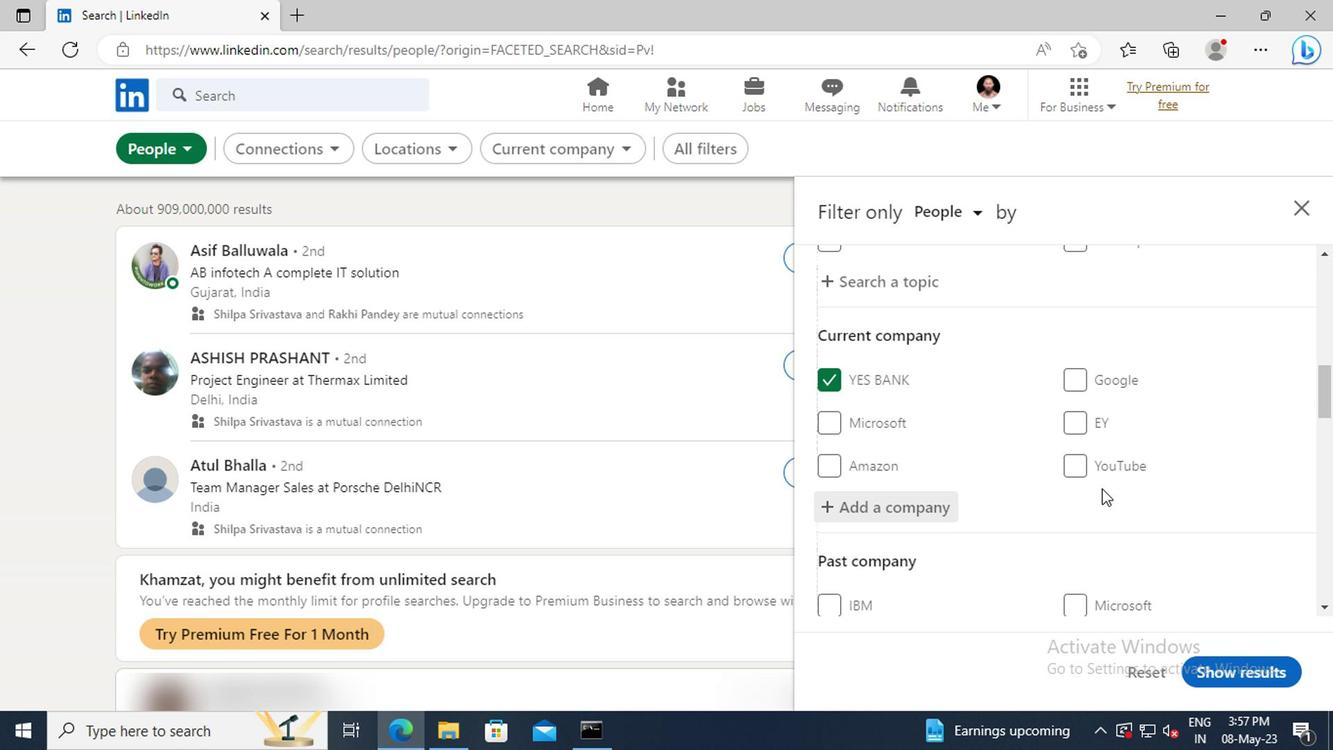 
Action: Mouse scrolled (1097, 486) with delta (0, 0)
Screenshot: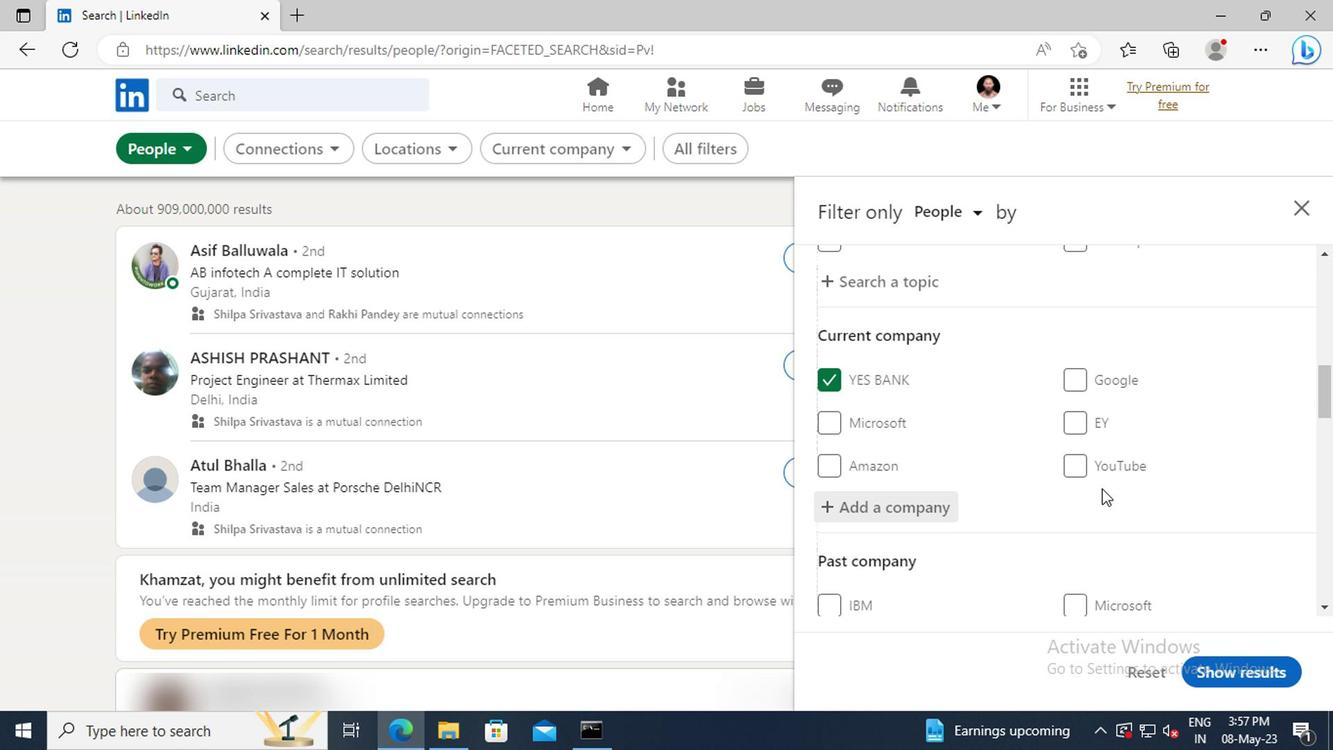 
Action: Mouse scrolled (1097, 486) with delta (0, 0)
Screenshot: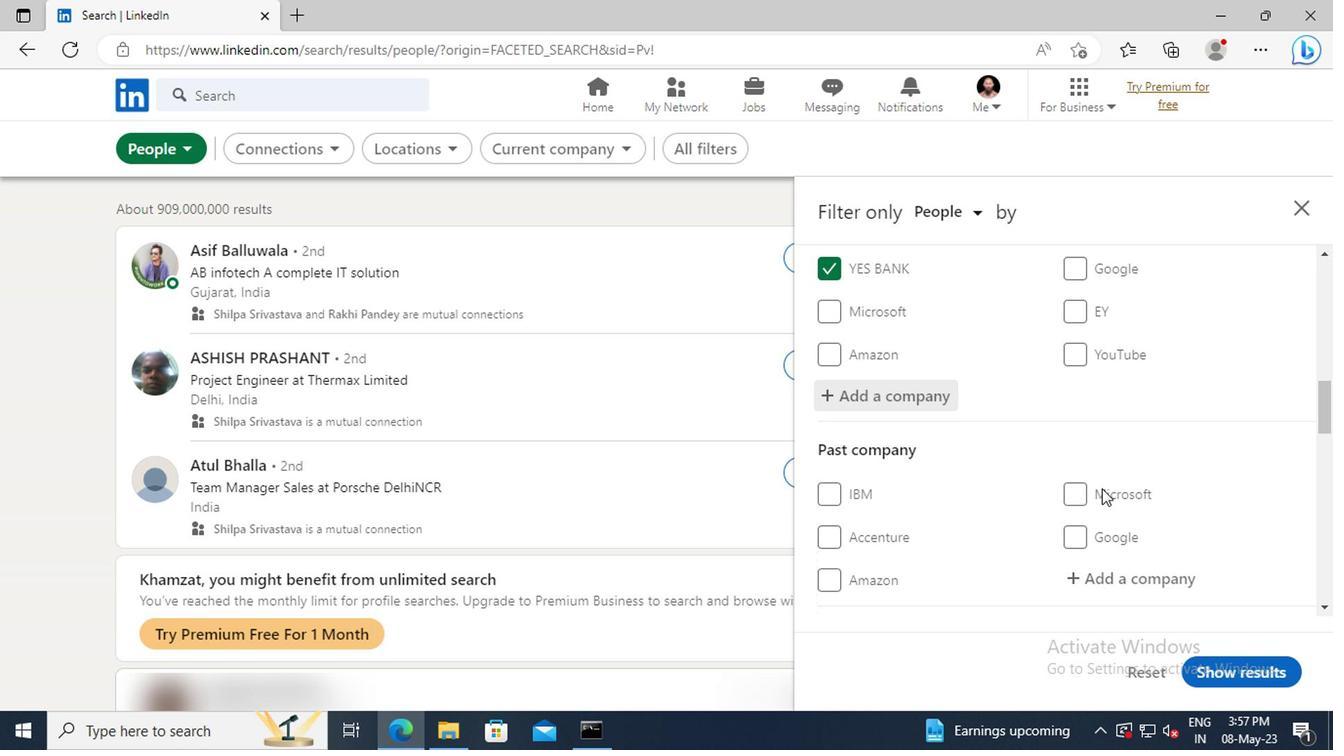 
Action: Mouse moved to (1097, 487)
Screenshot: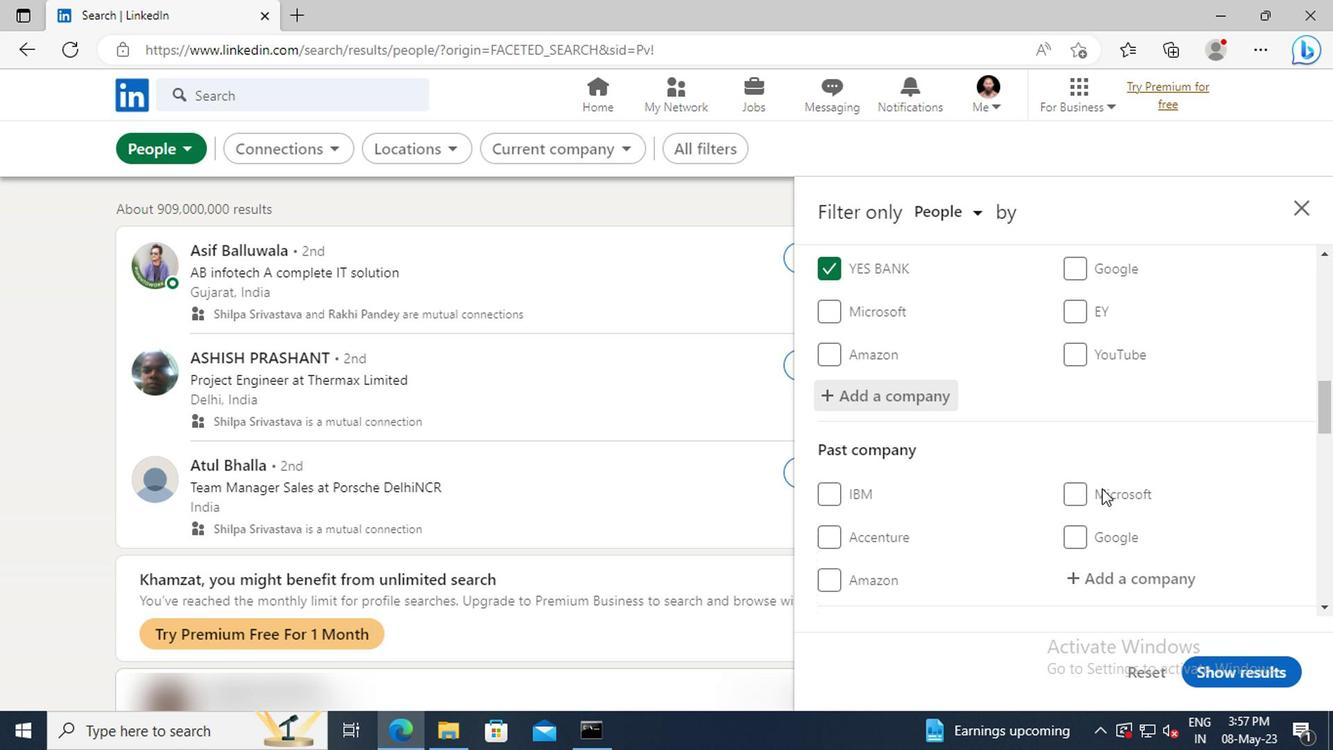 
Action: Mouse scrolled (1097, 486) with delta (0, 0)
Screenshot: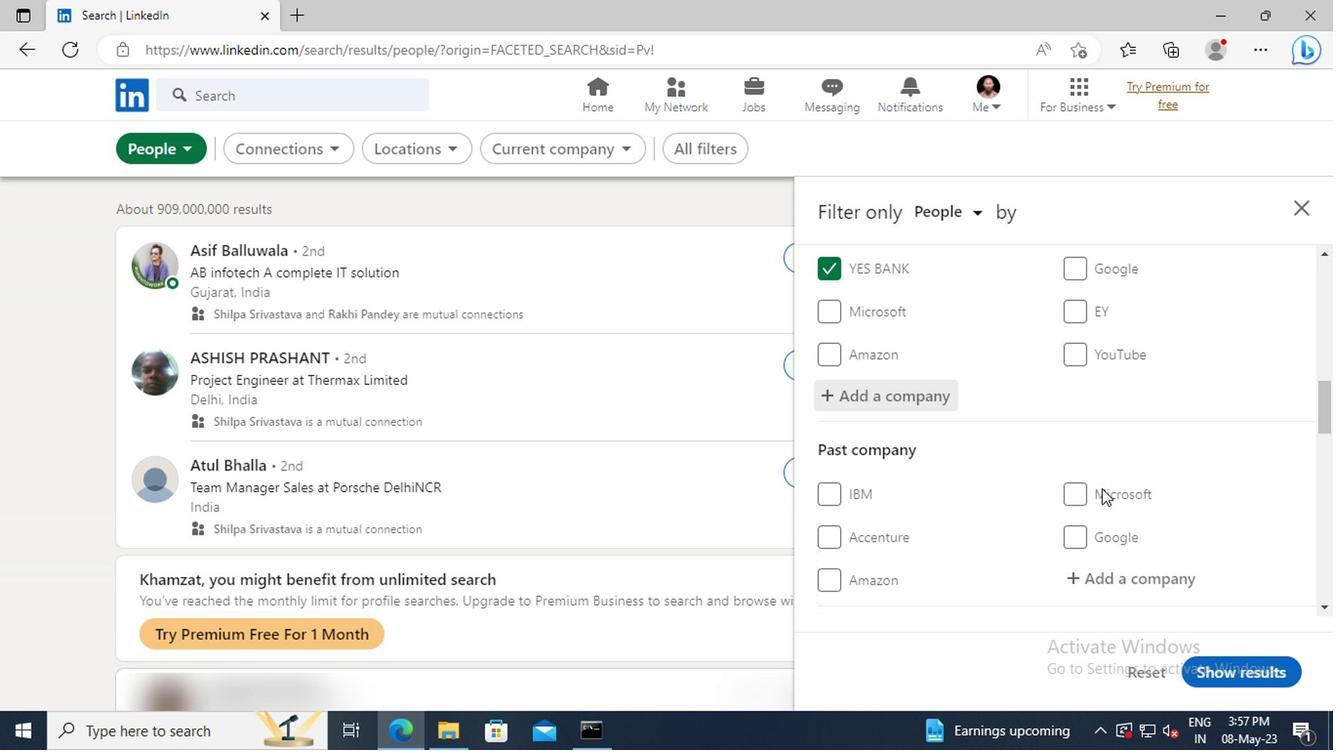 
Action: Mouse moved to (1088, 464)
Screenshot: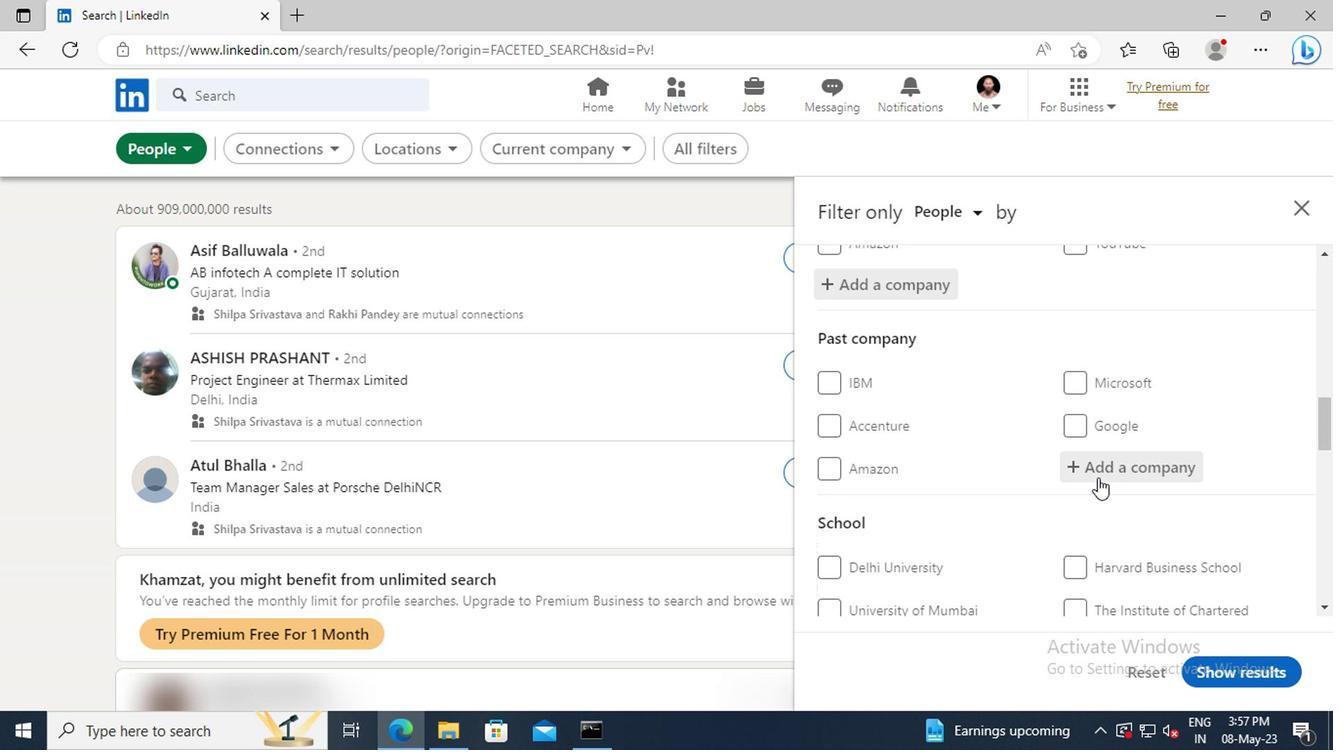 
Action: Mouse scrolled (1088, 463) with delta (0, 0)
Screenshot: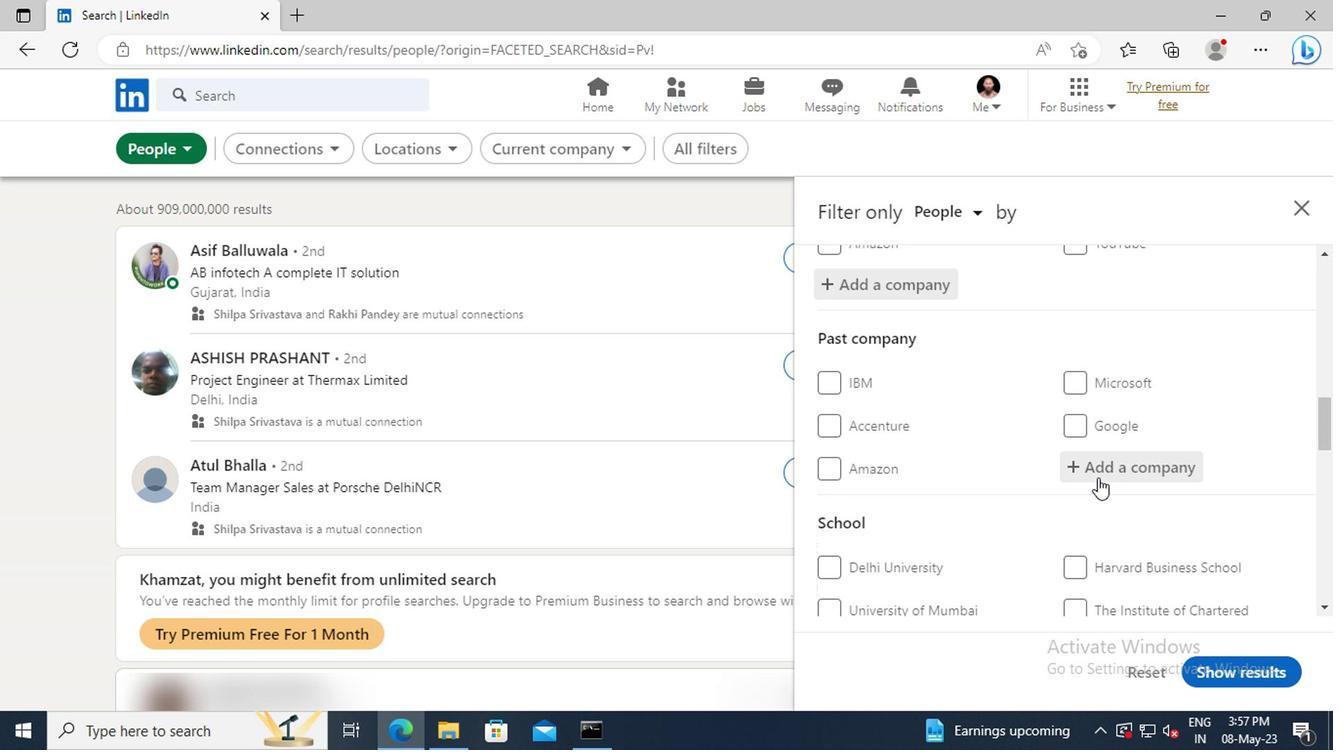 
Action: Mouse moved to (1086, 457)
Screenshot: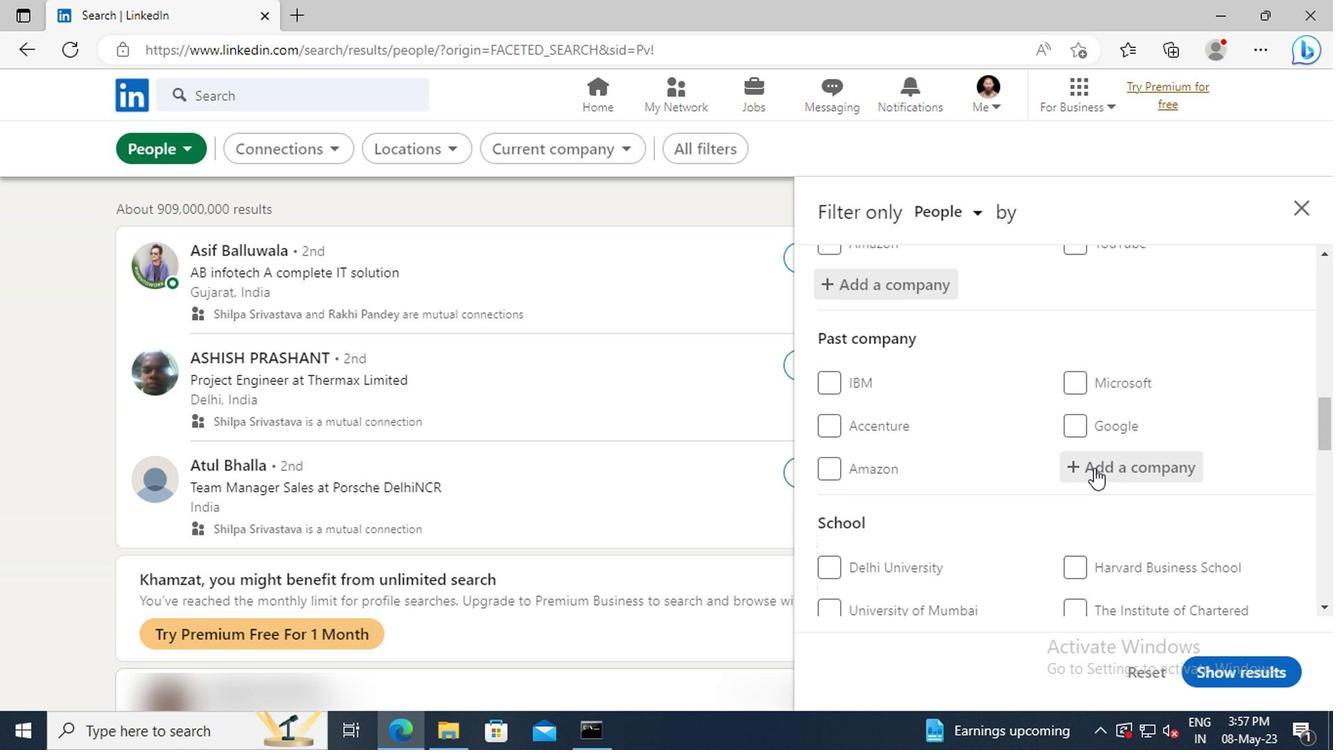 
Action: Mouse scrolled (1086, 456) with delta (0, 0)
Screenshot: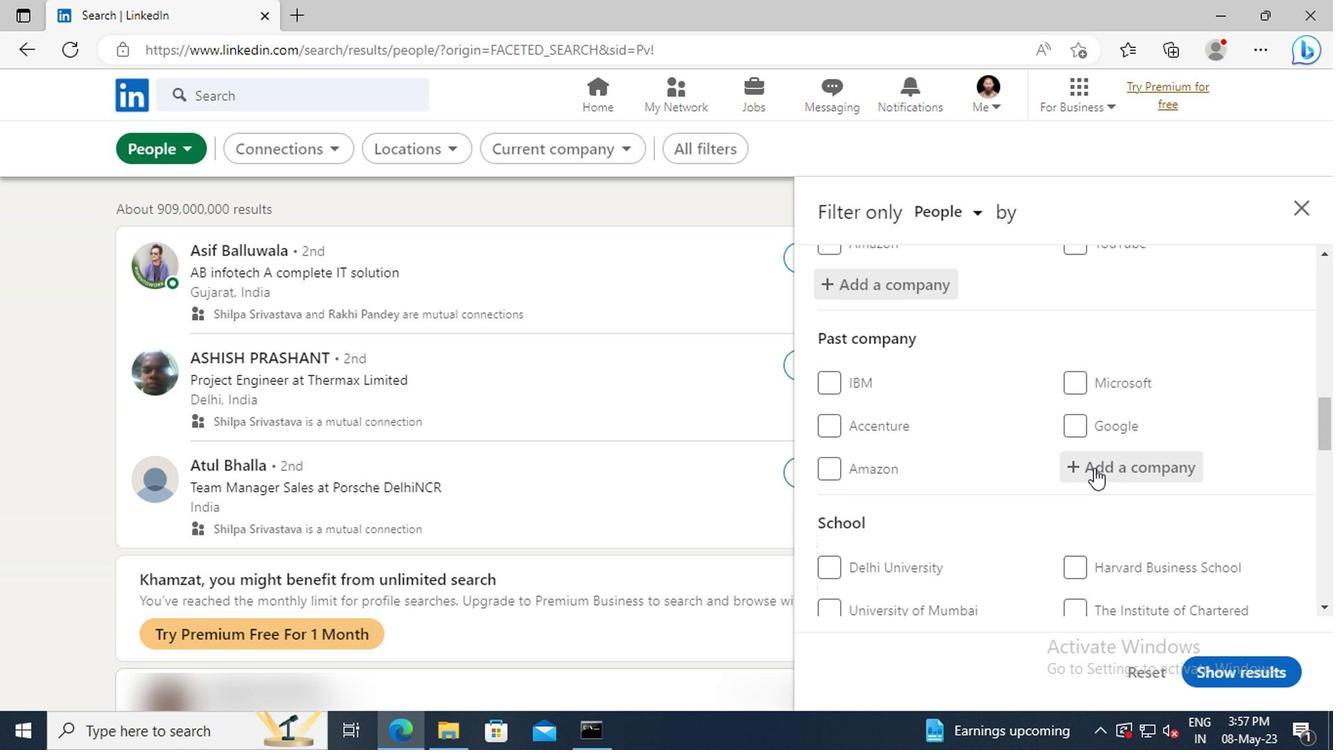 
Action: Mouse moved to (1086, 454)
Screenshot: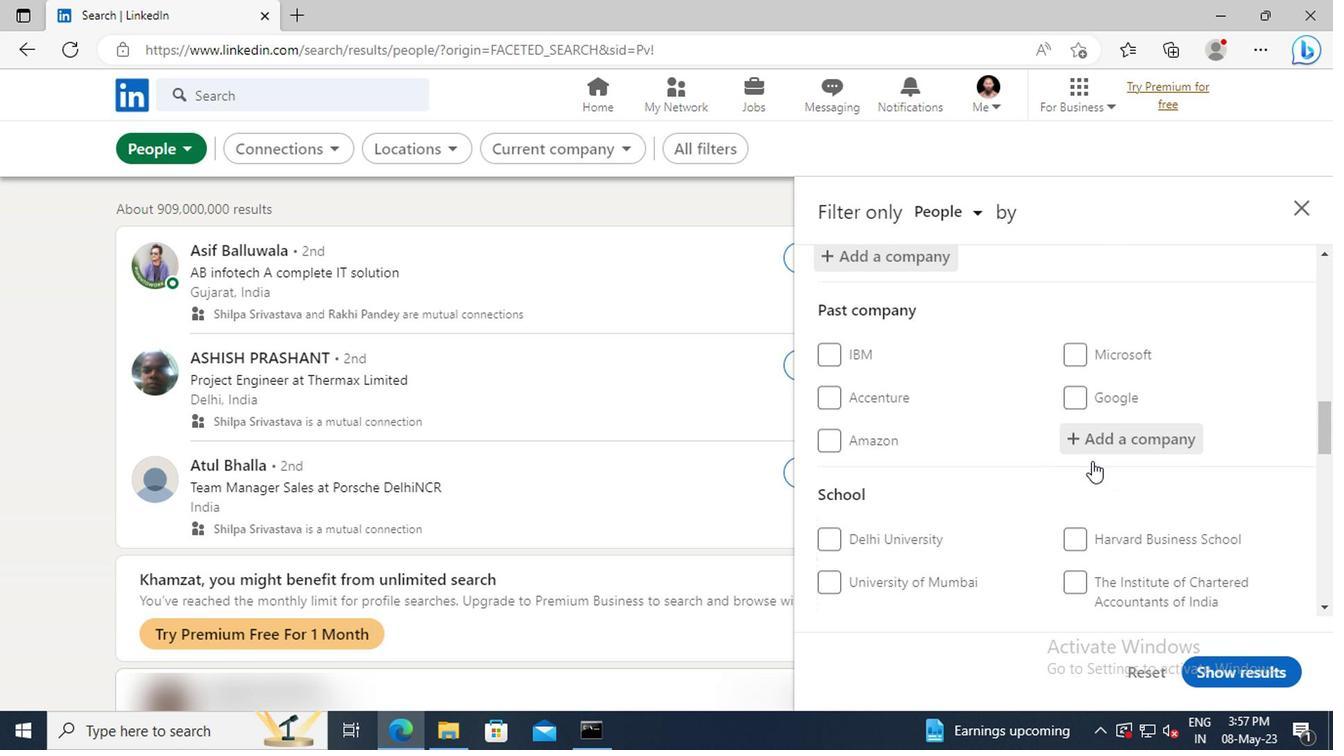 
Action: Mouse scrolled (1086, 454) with delta (0, 0)
Screenshot: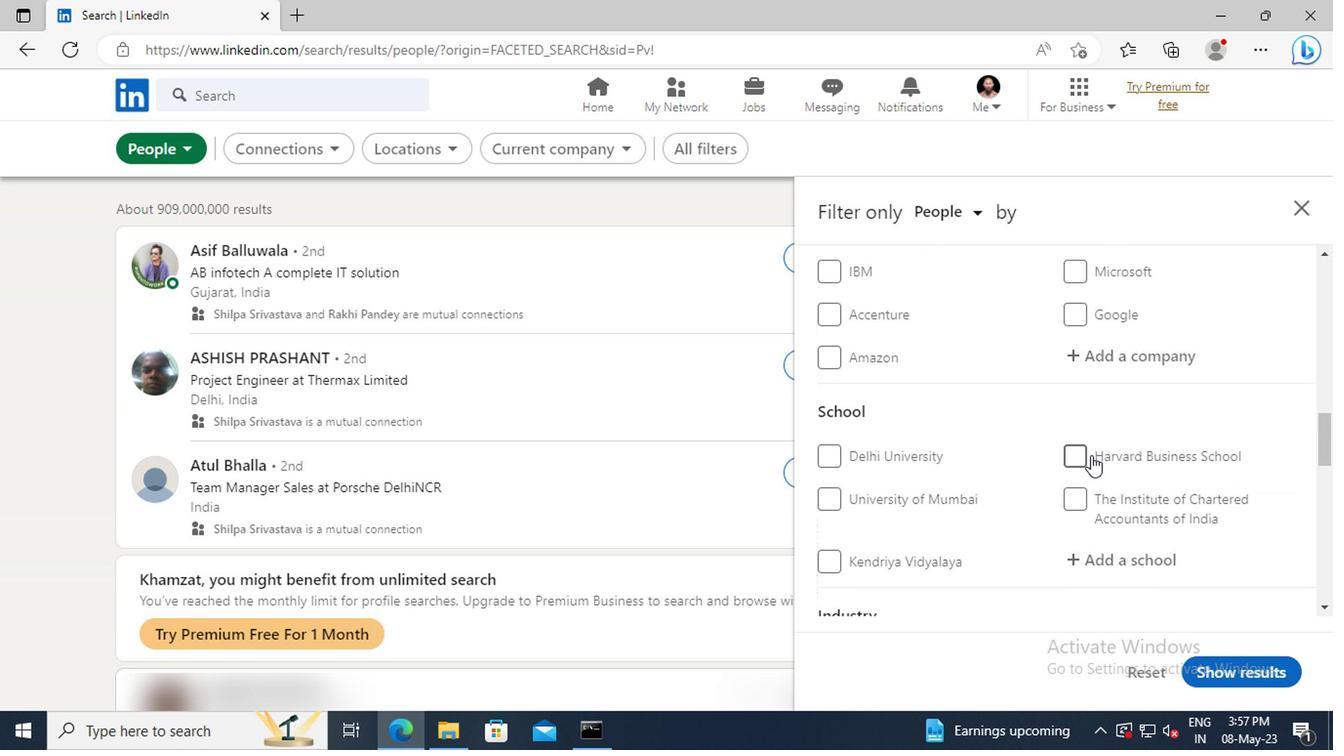 
Action: Mouse scrolled (1086, 454) with delta (0, 0)
Screenshot: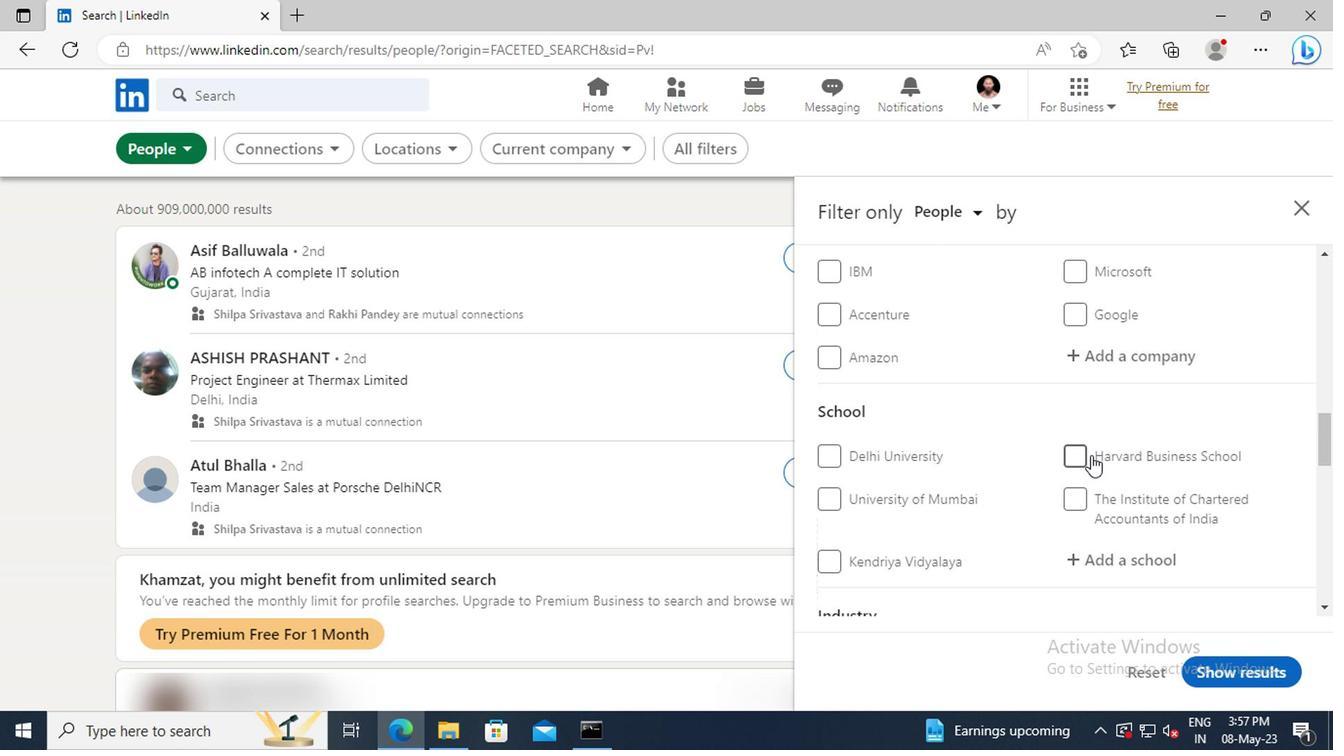 
Action: Mouse moved to (1091, 452)
Screenshot: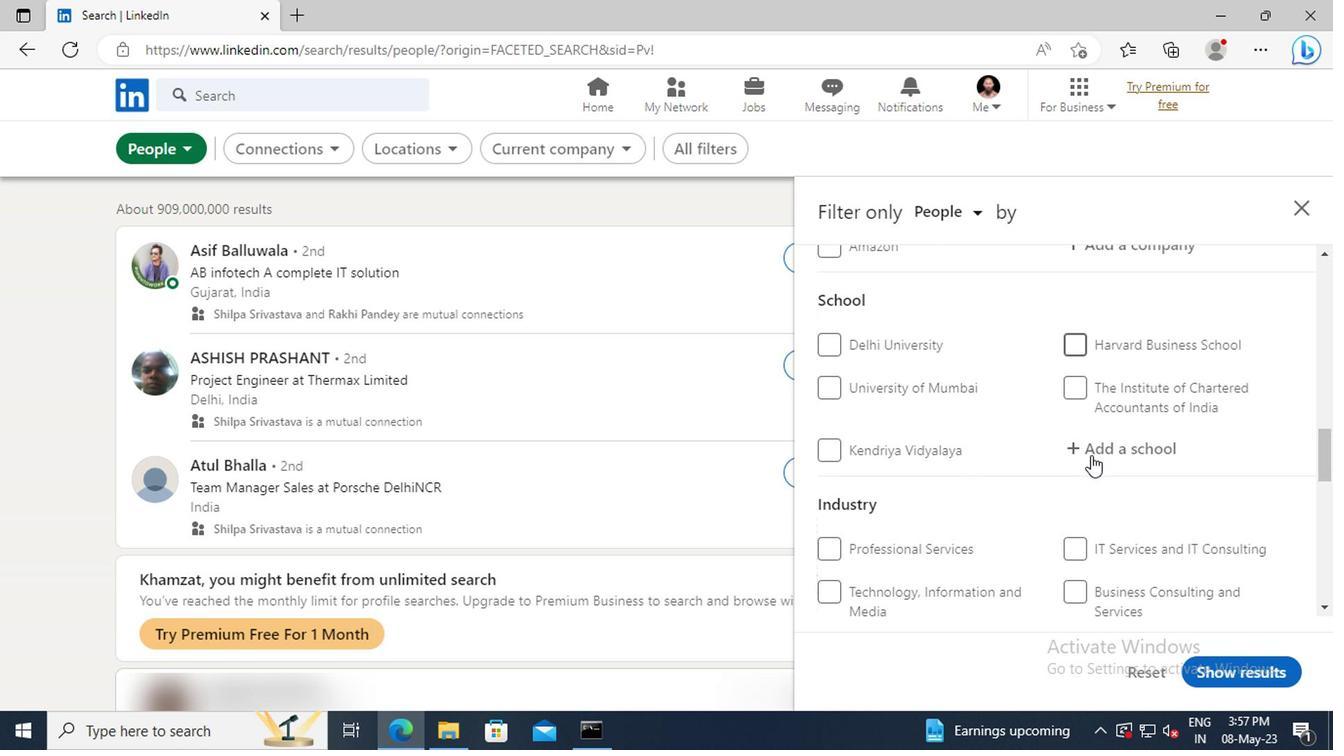 
Action: Mouse pressed left at (1091, 452)
Screenshot: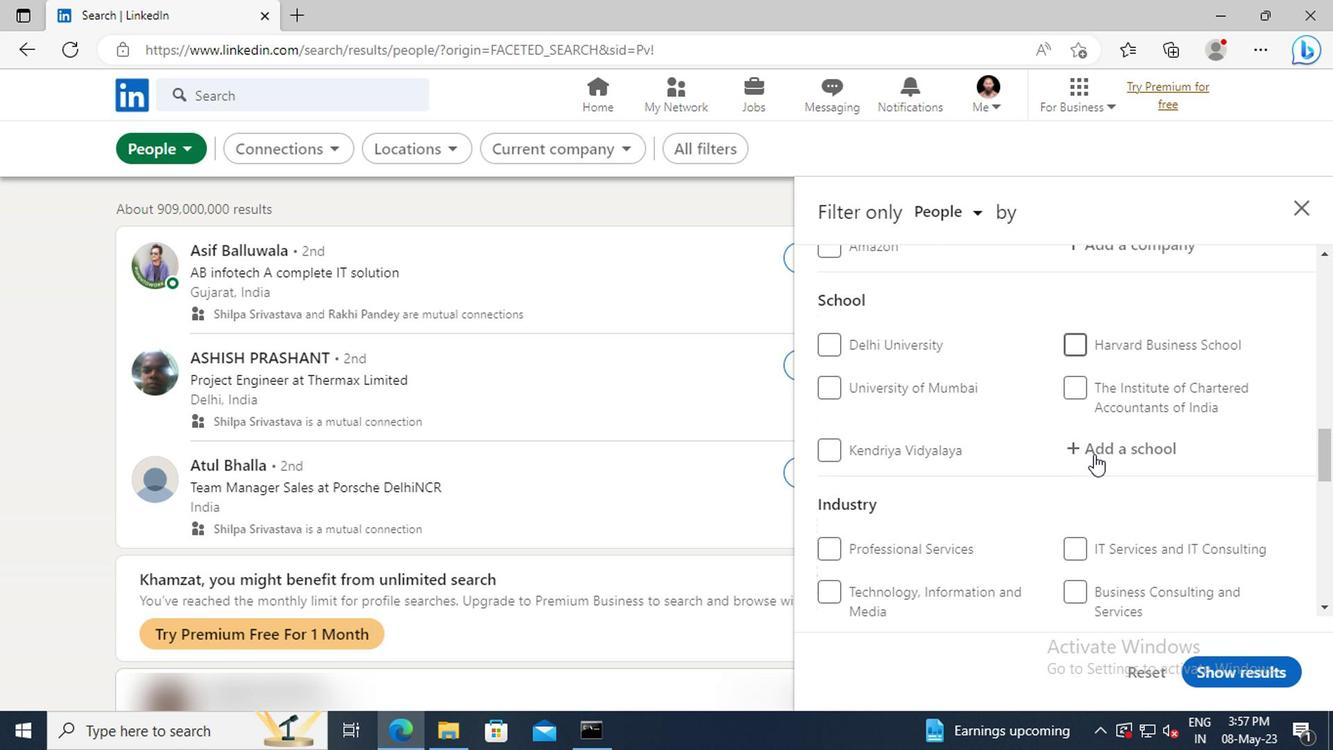 
Action: Mouse moved to (1095, 459)
Screenshot: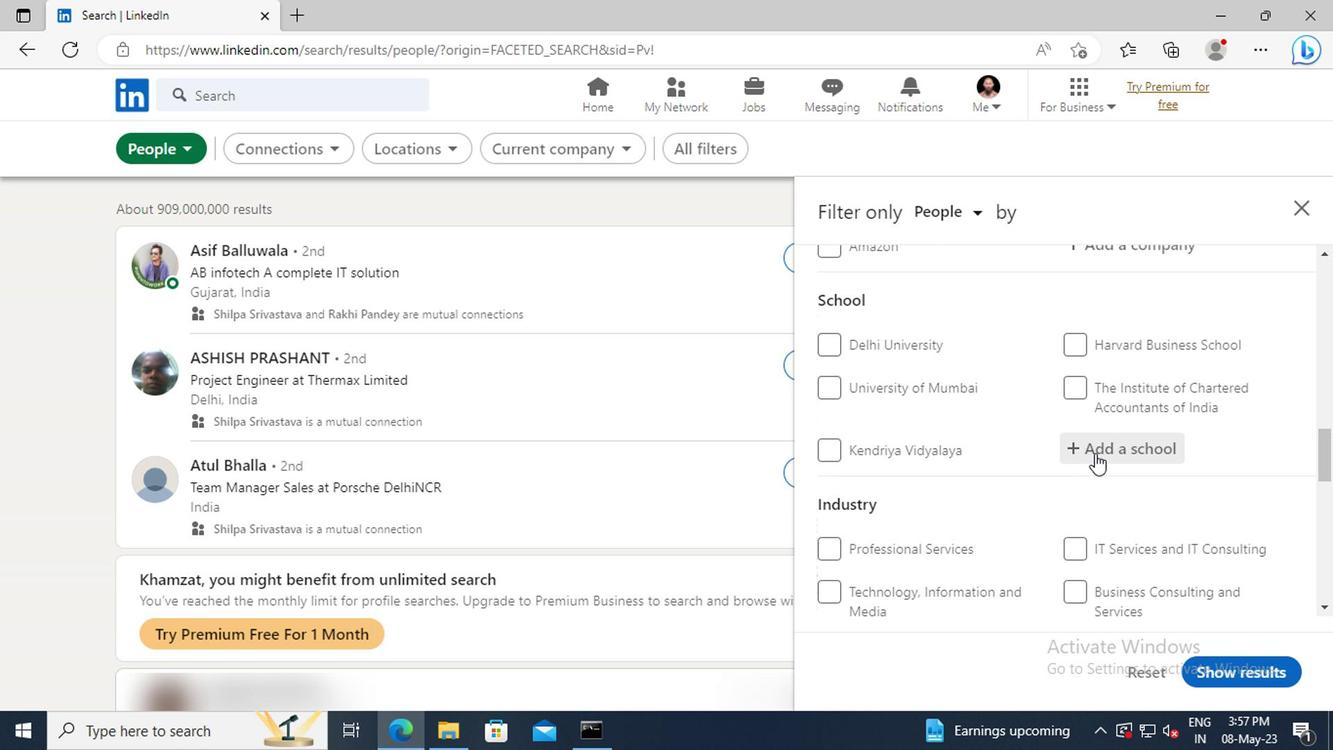 
Action: Key pressed <Key.shift>ROYAL<Key.space><Key.shift>SCHOOL<Key.enter>
Screenshot: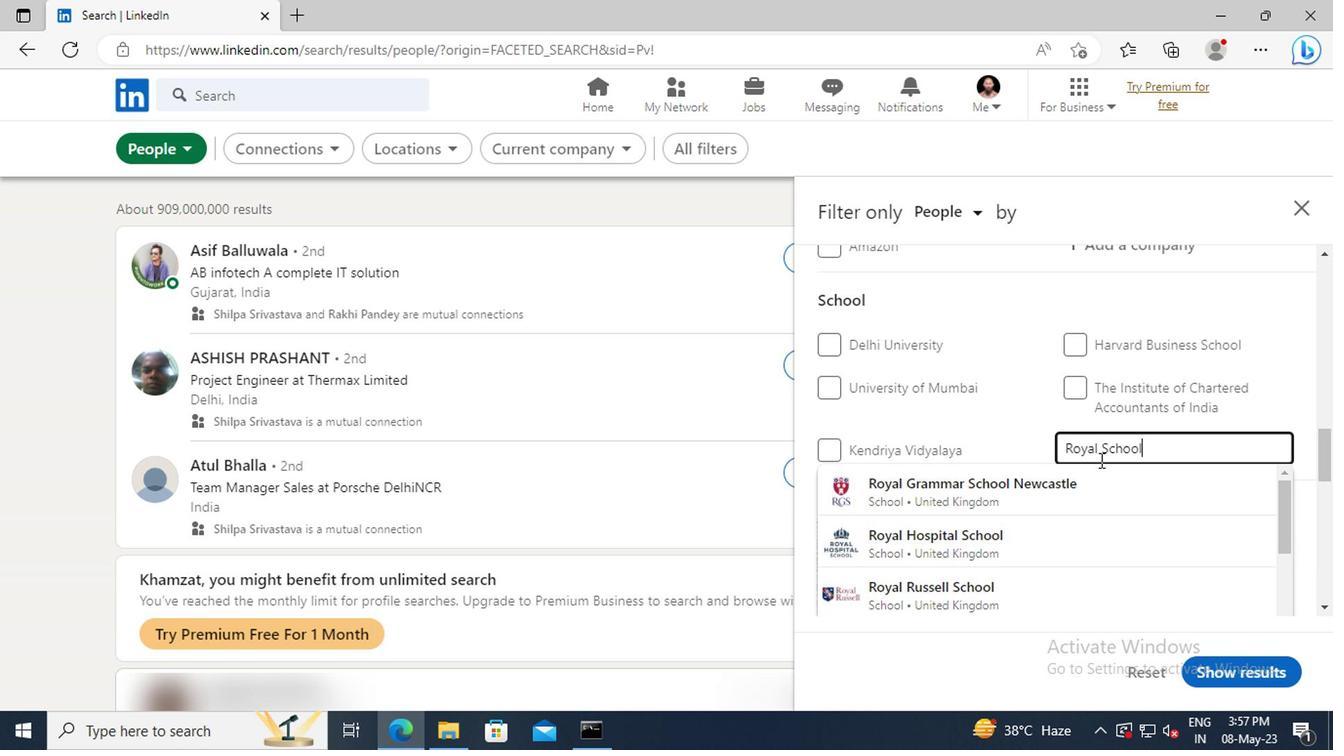 
Action: Mouse scrolled (1095, 459) with delta (0, 0)
Screenshot: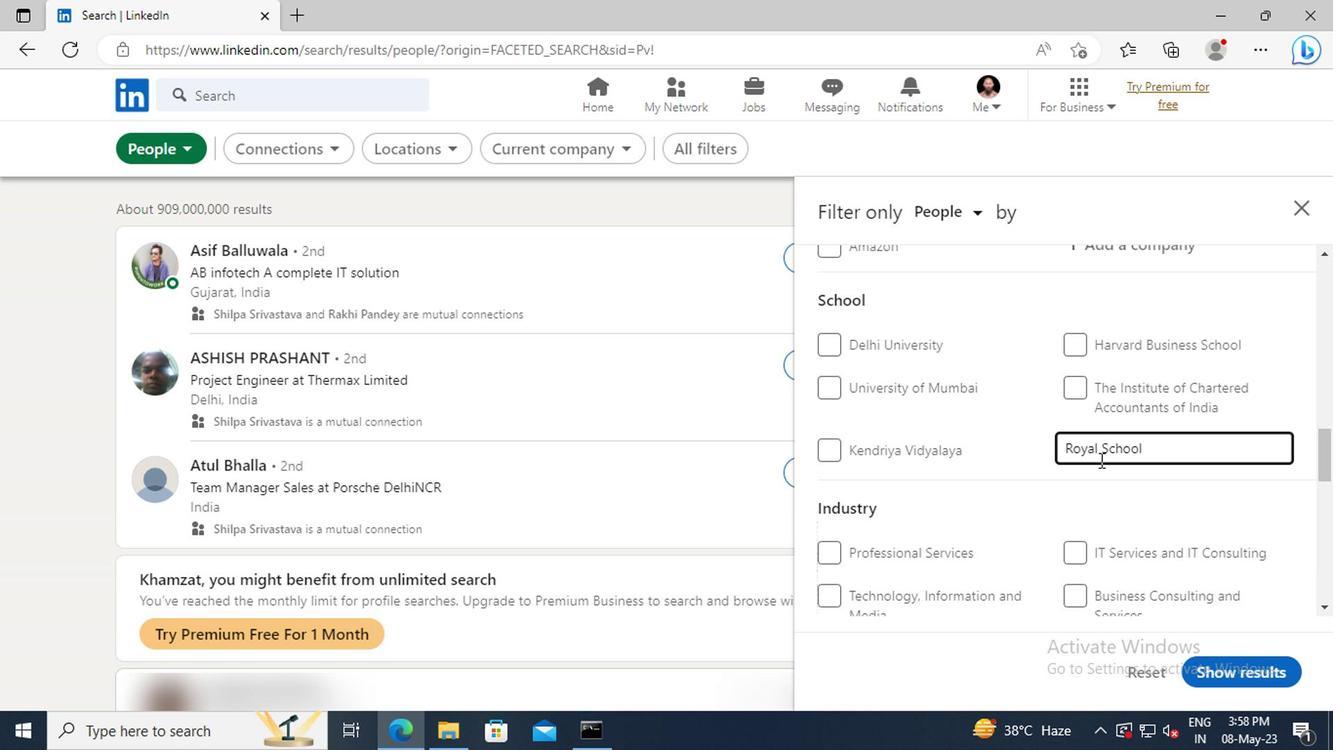 
Action: Mouse moved to (1093, 446)
Screenshot: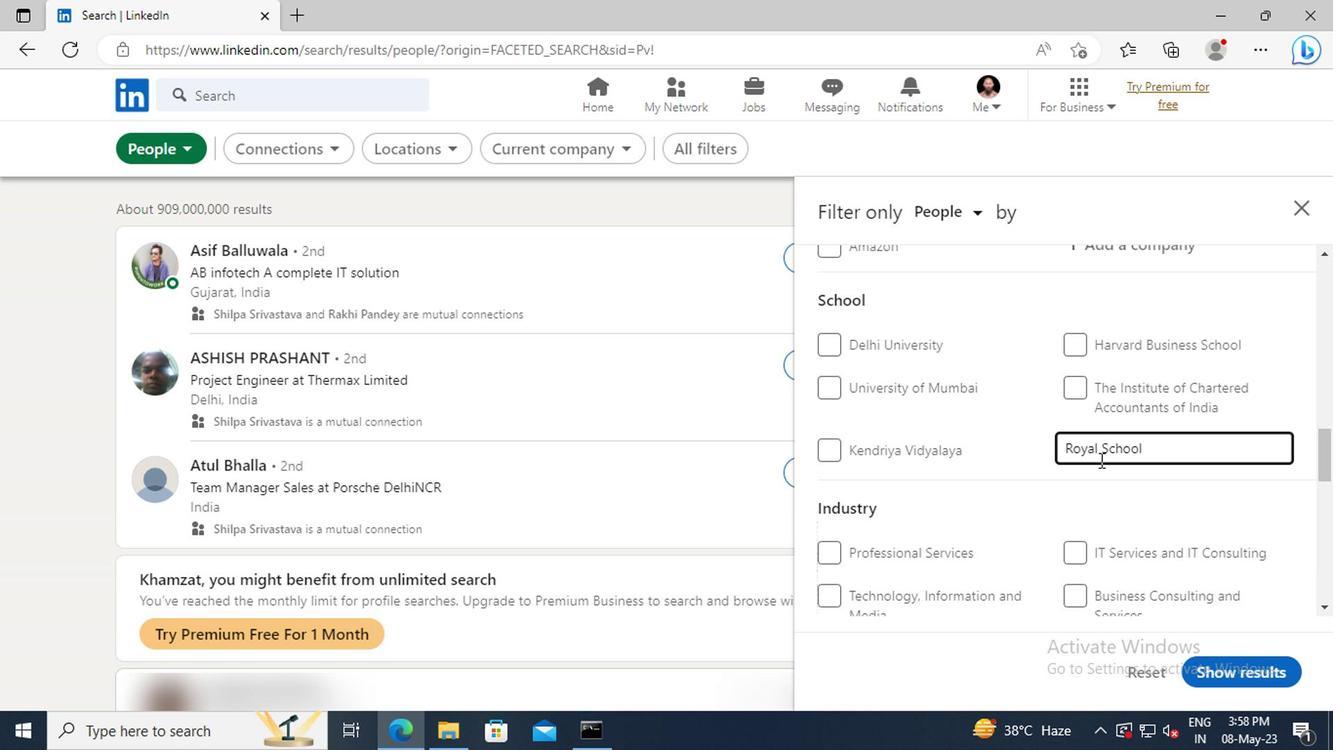 
Action: Mouse scrolled (1093, 445) with delta (0, -1)
Screenshot: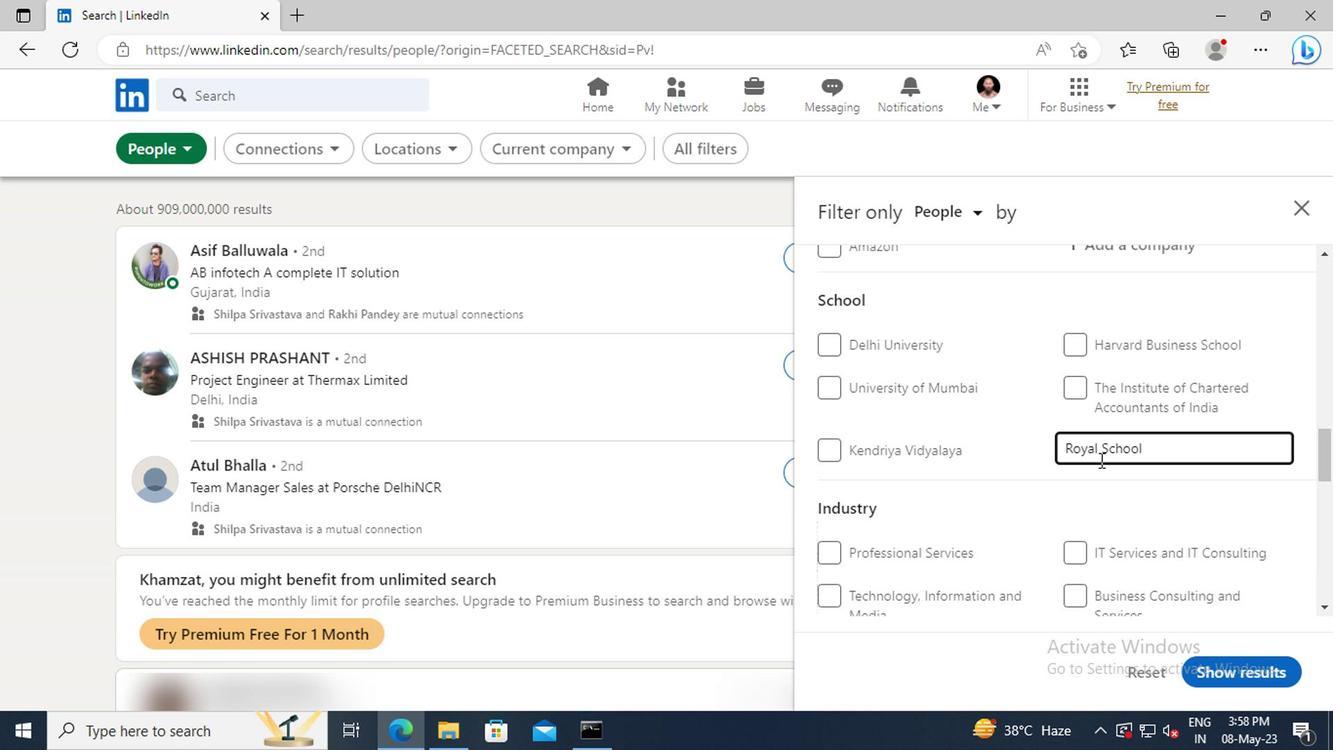 
Action: Mouse moved to (1089, 430)
Screenshot: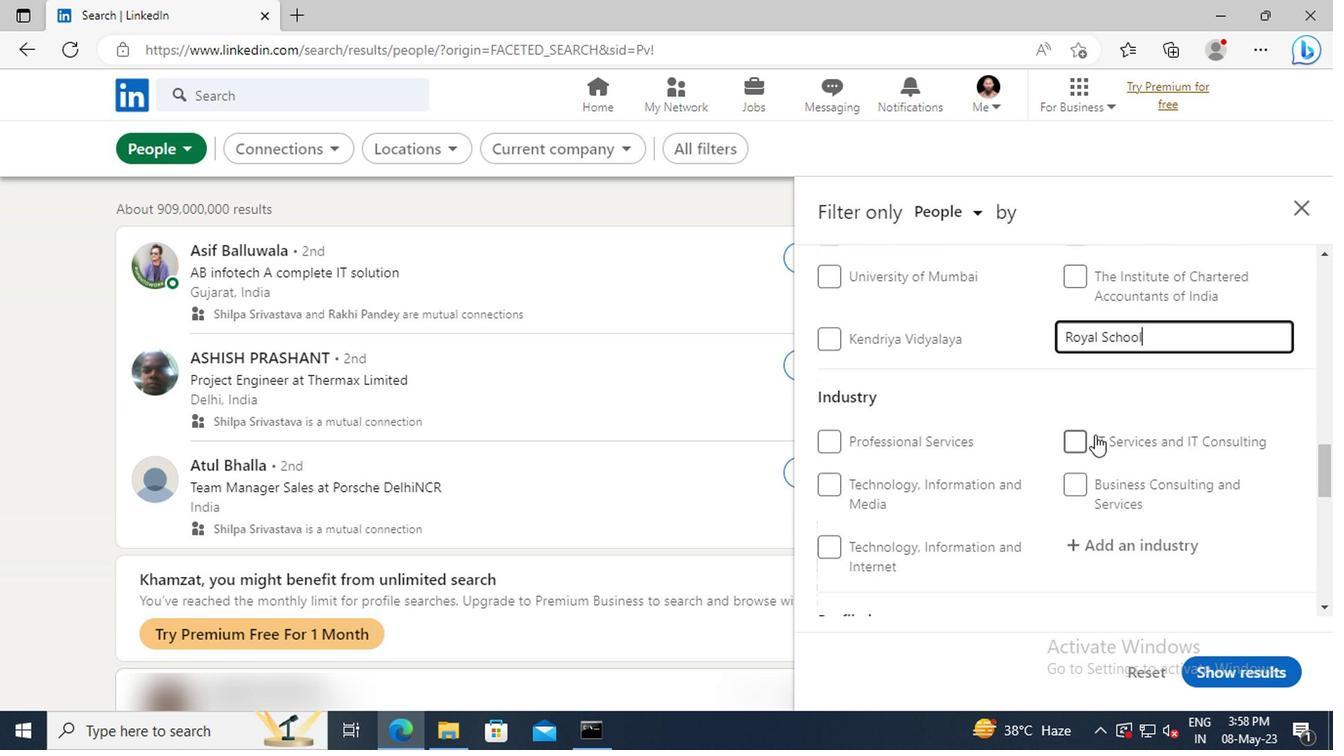 
Action: Mouse scrolled (1089, 429) with delta (0, 0)
Screenshot: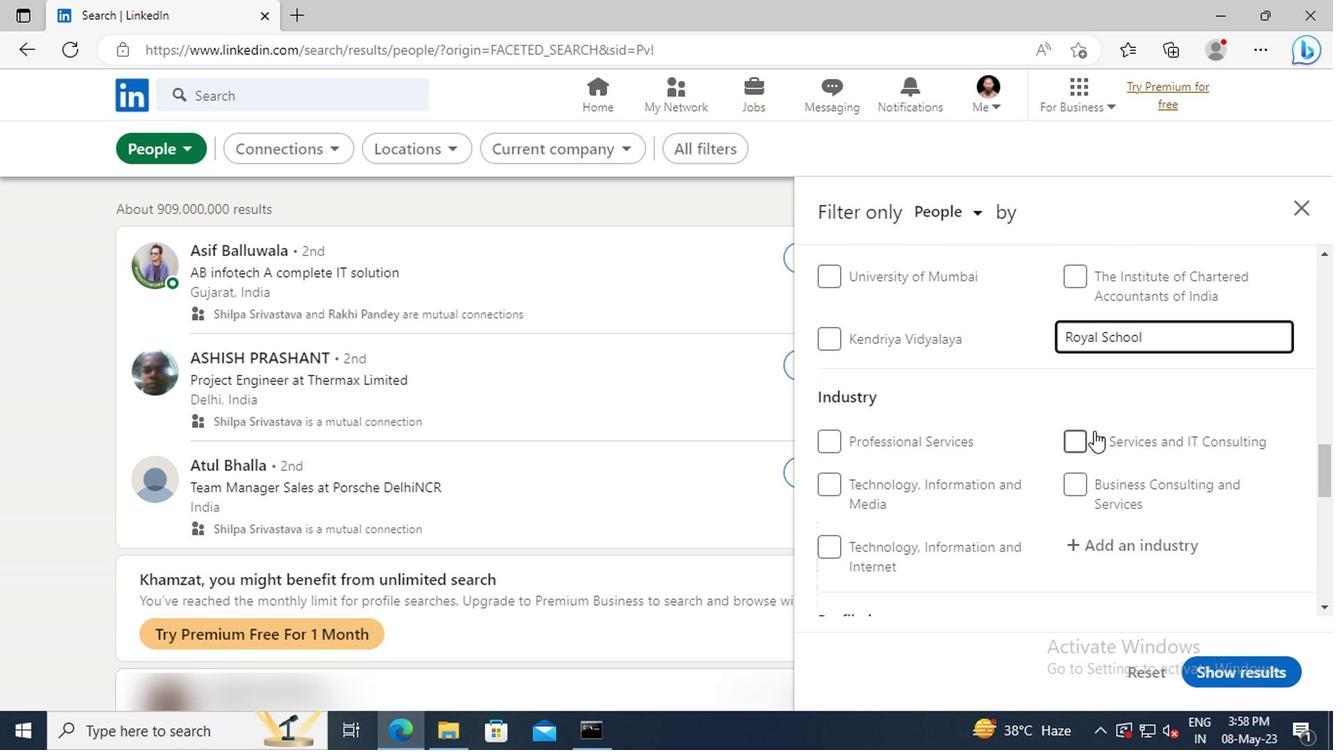 
Action: Mouse scrolled (1089, 429) with delta (0, 0)
Screenshot: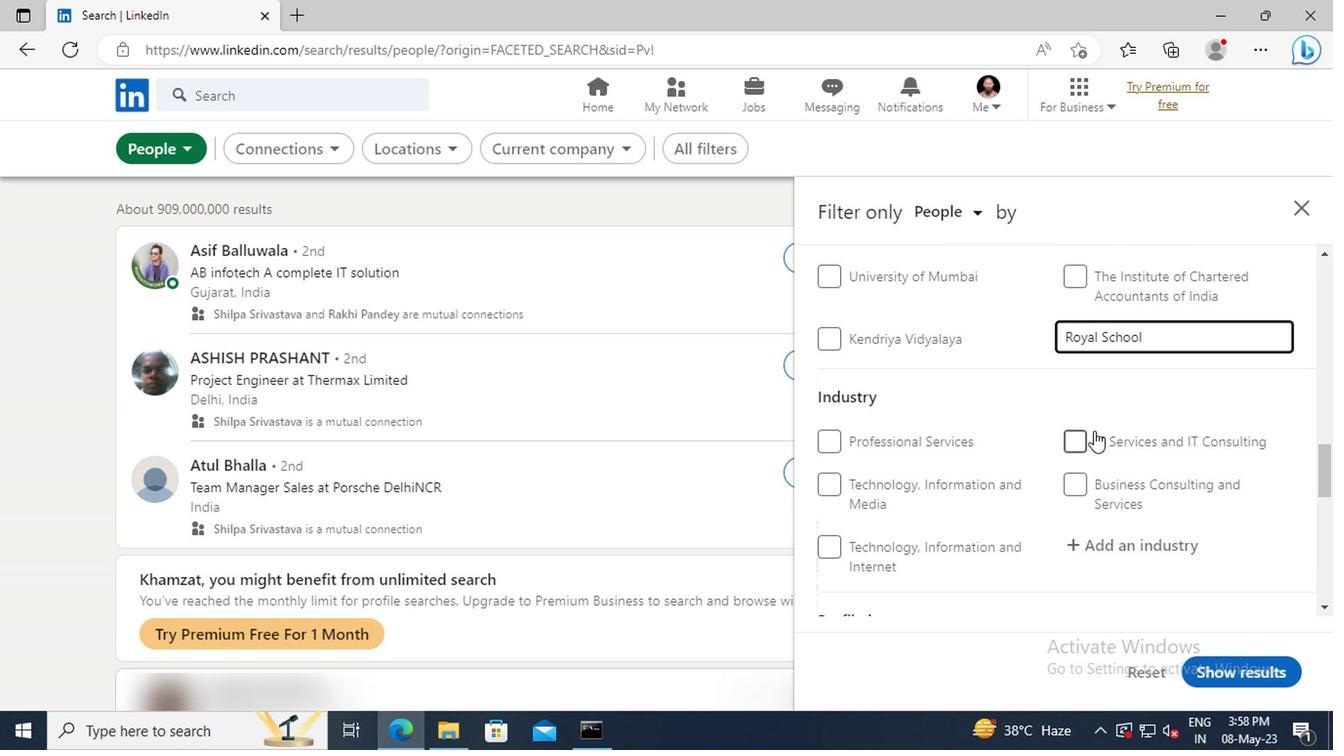 
Action: Mouse moved to (1105, 436)
Screenshot: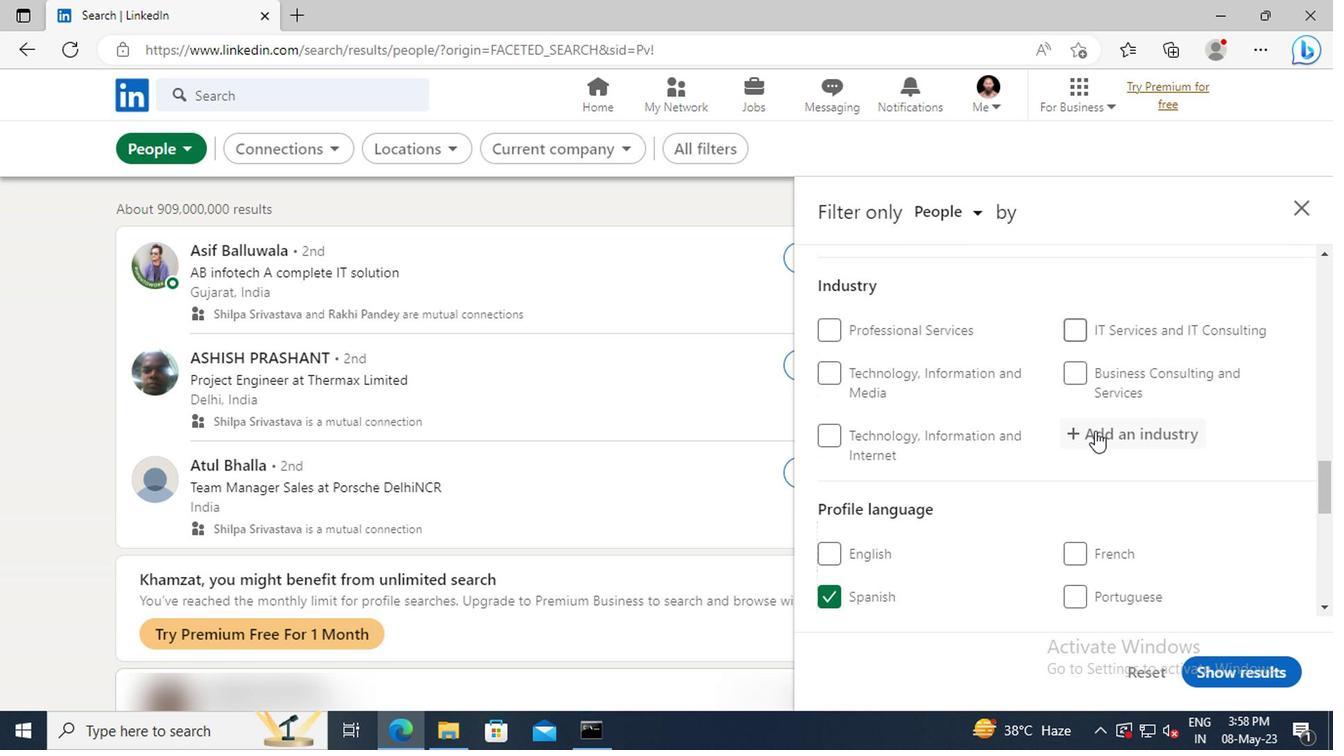
Action: Mouse pressed left at (1105, 436)
Screenshot: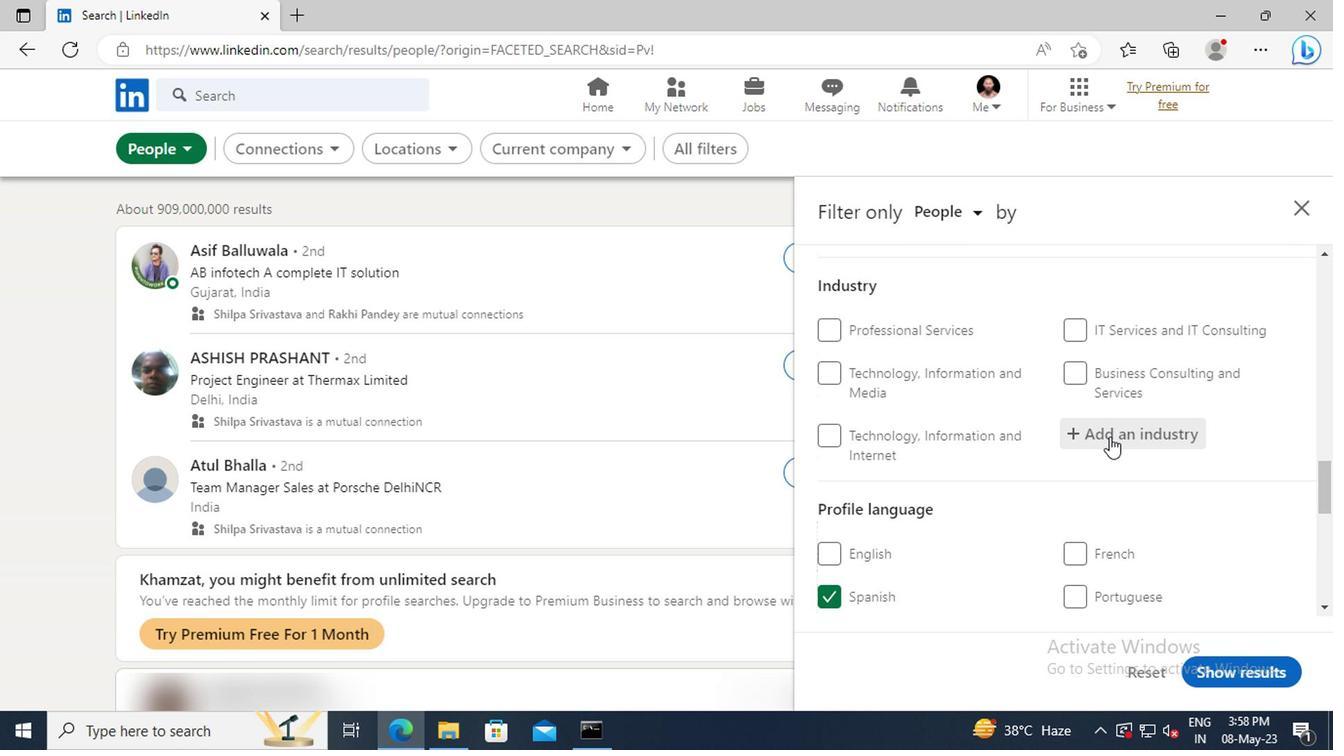 
Action: Key pressed <Key.shift>OUTSOU
Screenshot: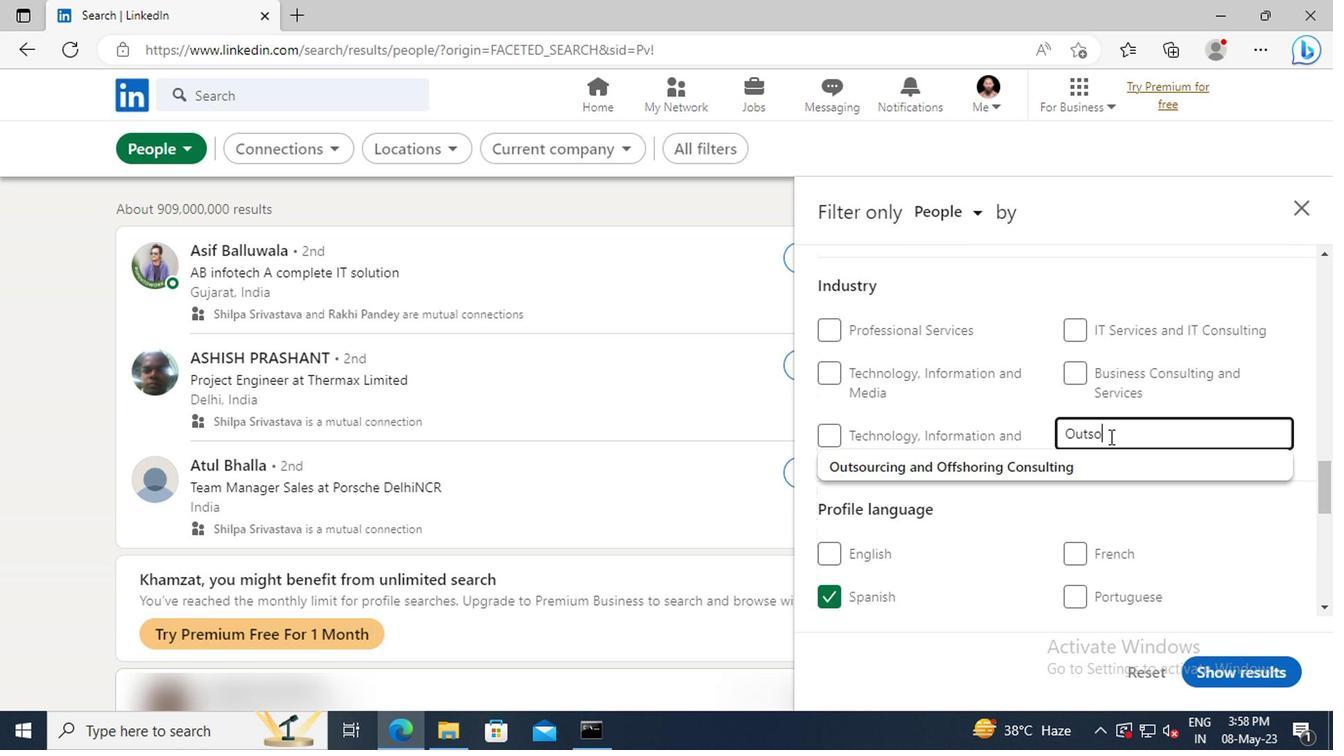 
Action: Mouse moved to (1113, 467)
Screenshot: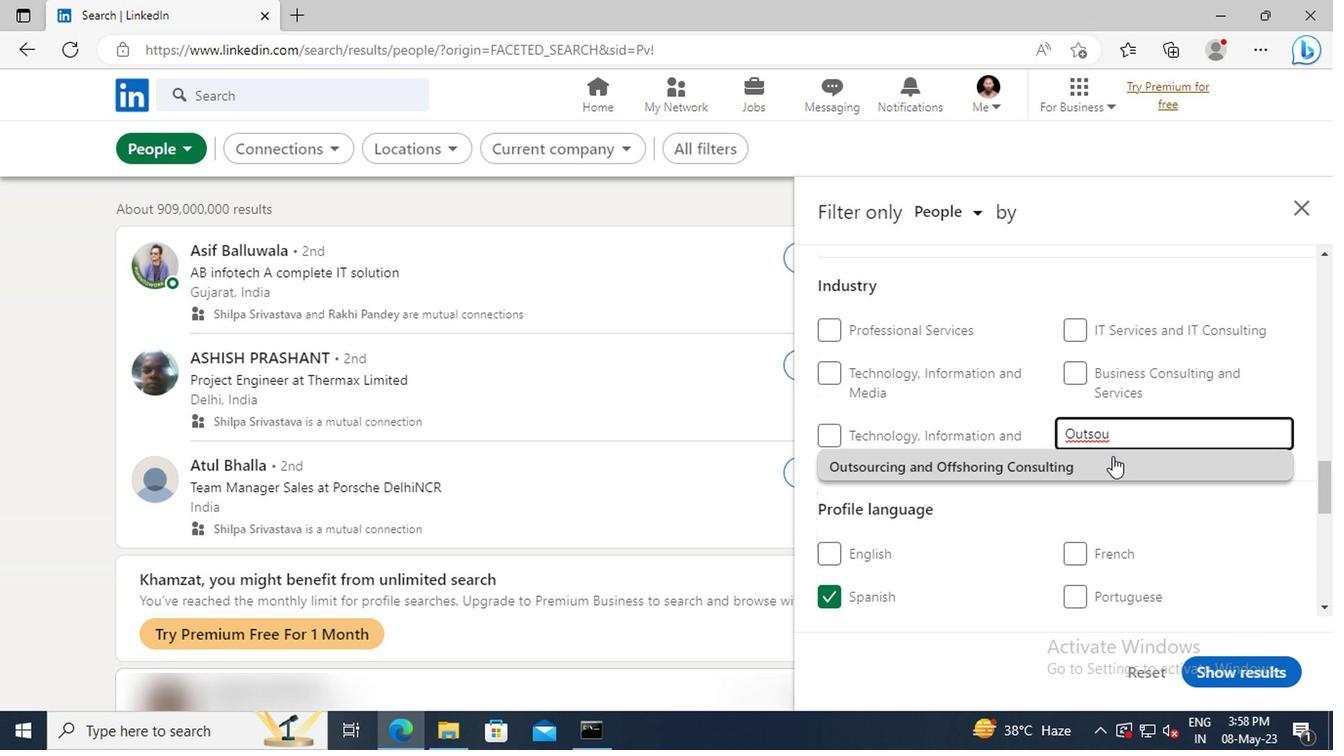 
Action: Mouse pressed left at (1113, 467)
Screenshot: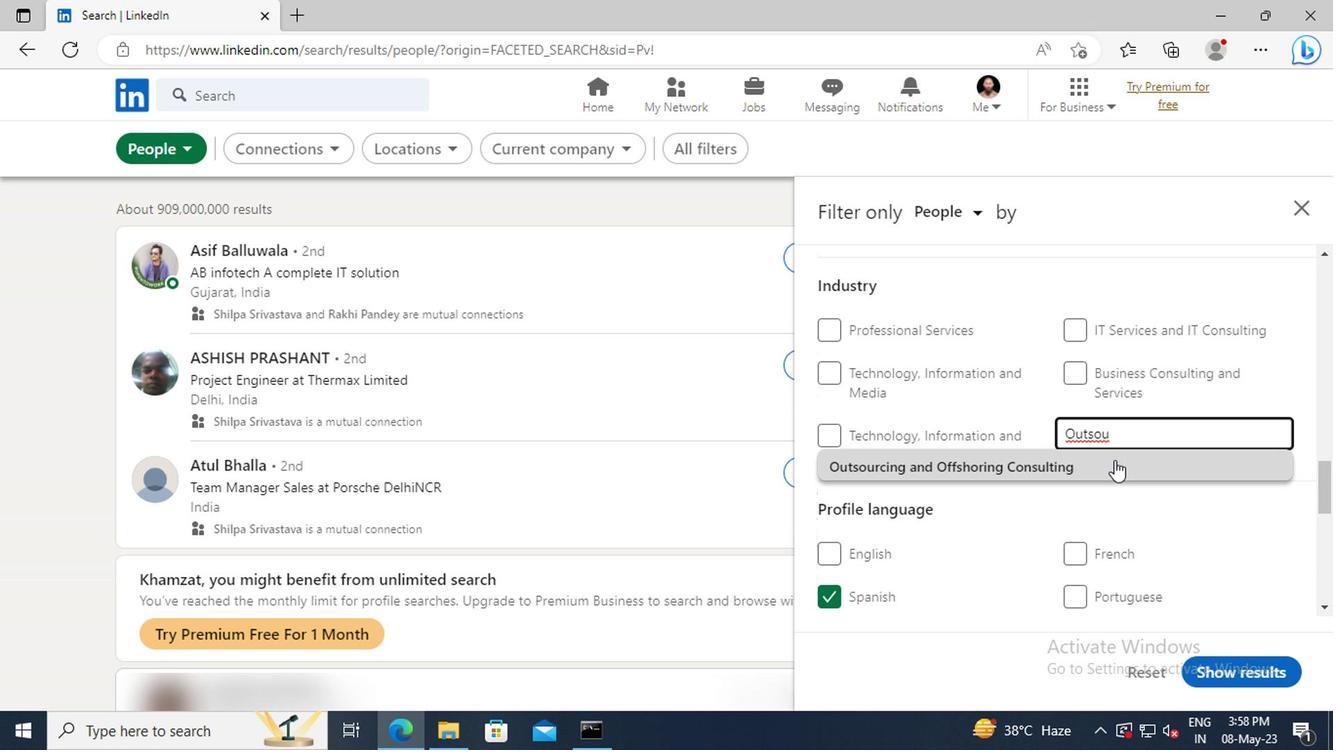 
Action: Mouse scrolled (1113, 466) with delta (0, 0)
Screenshot: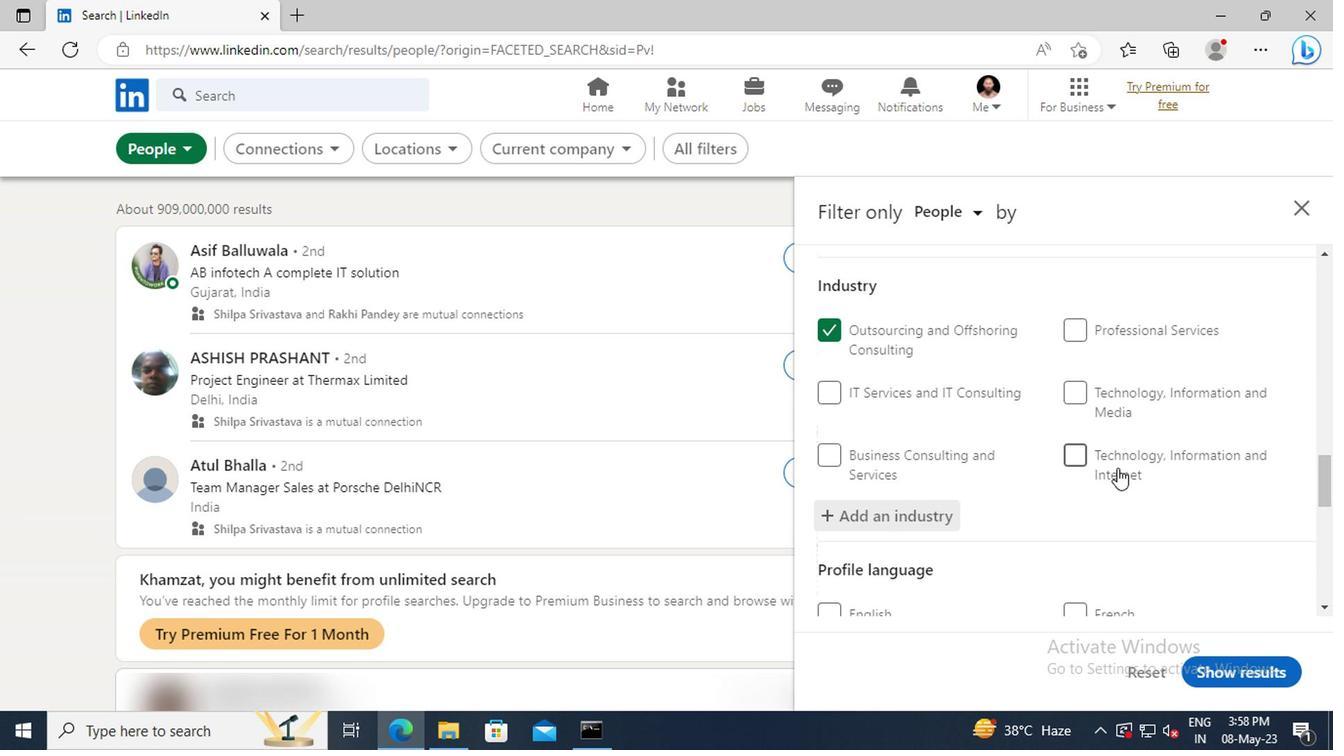 
Action: Mouse scrolled (1113, 466) with delta (0, 0)
Screenshot: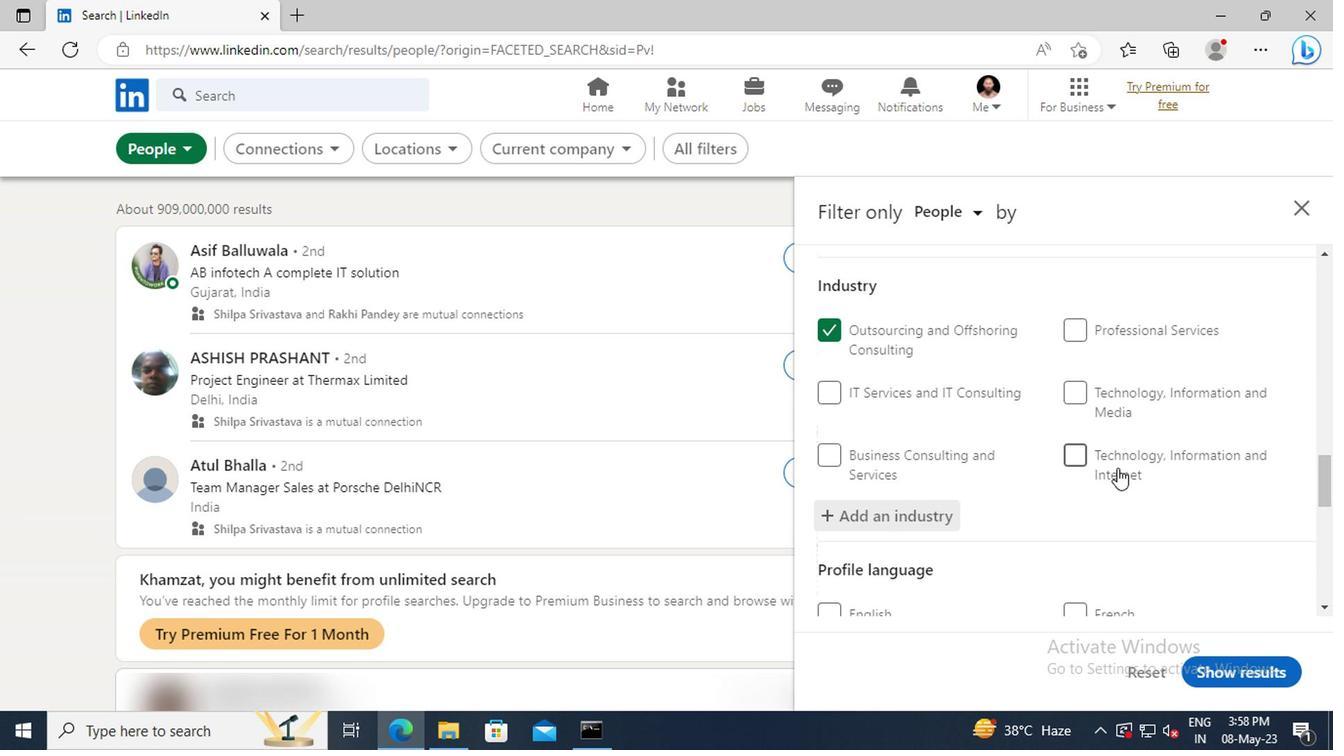 
Action: Mouse scrolled (1113, 466) with delta (0, 0)
Screenshot: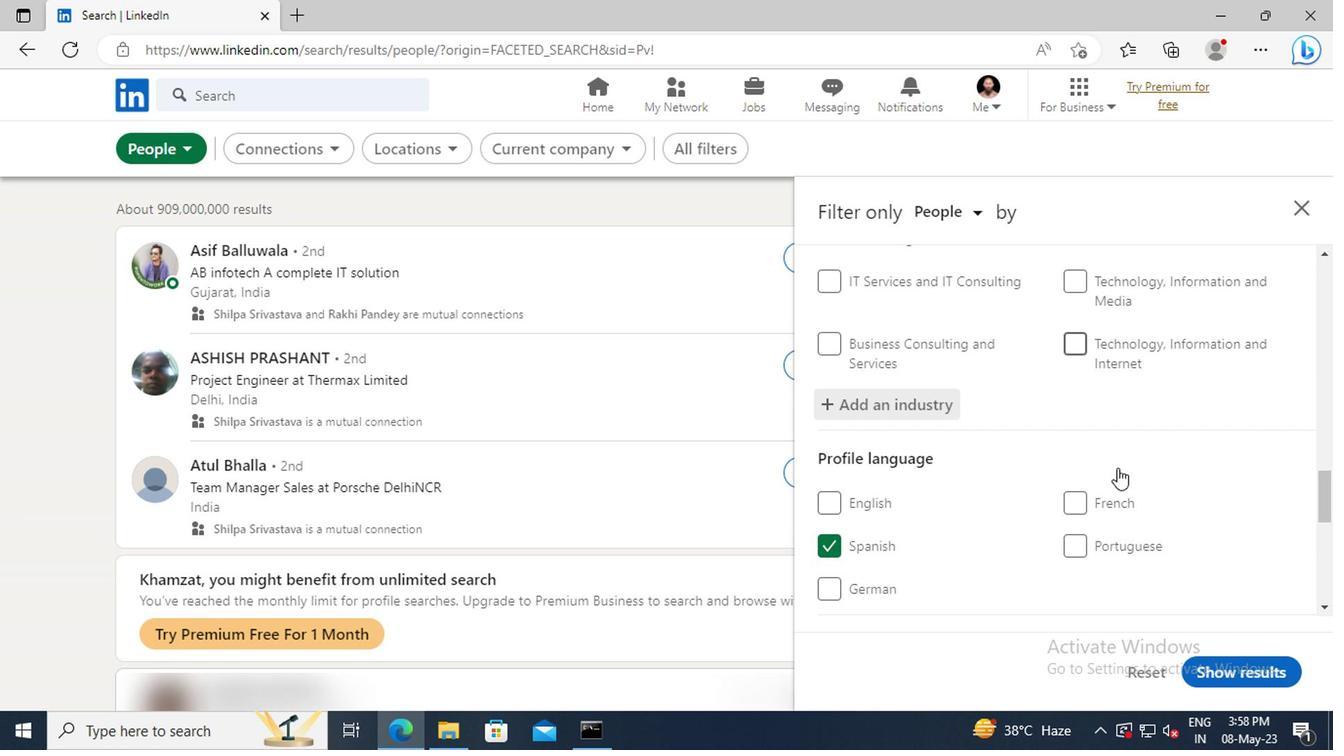 
Action: Mouse scrolled (1113, 466) with delta (0, 0)
Screenshot: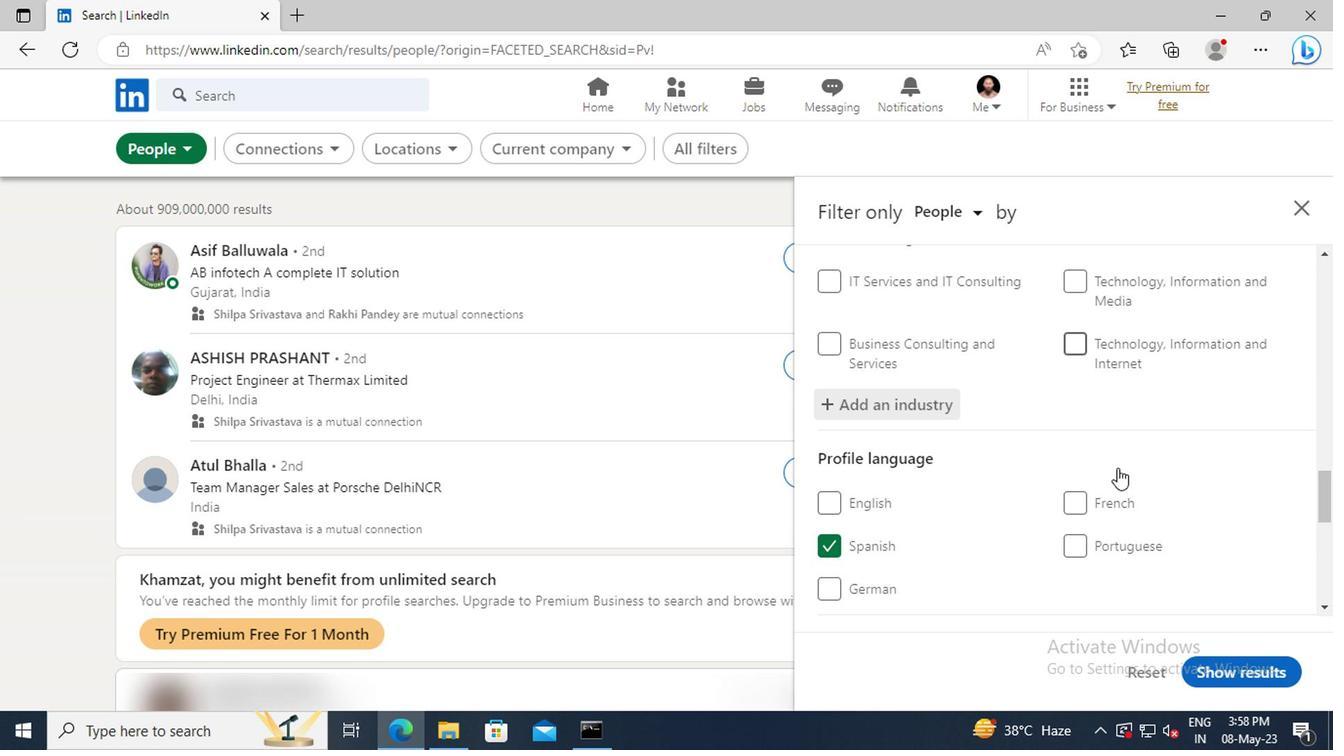 
Action: Mouse moved to (1113, 466)
Screenshot: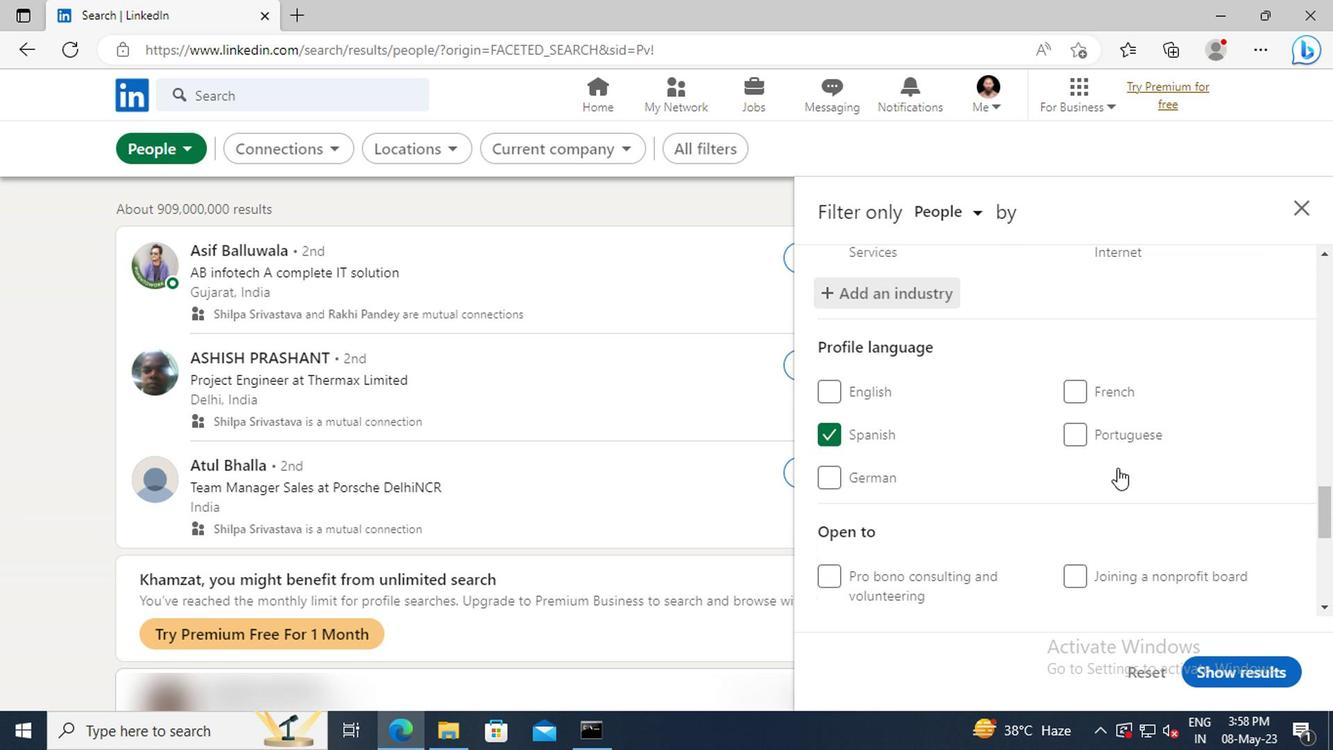 
Action: Mouse scrolled (1113, 465) with delta (0, -1)
Screenshot: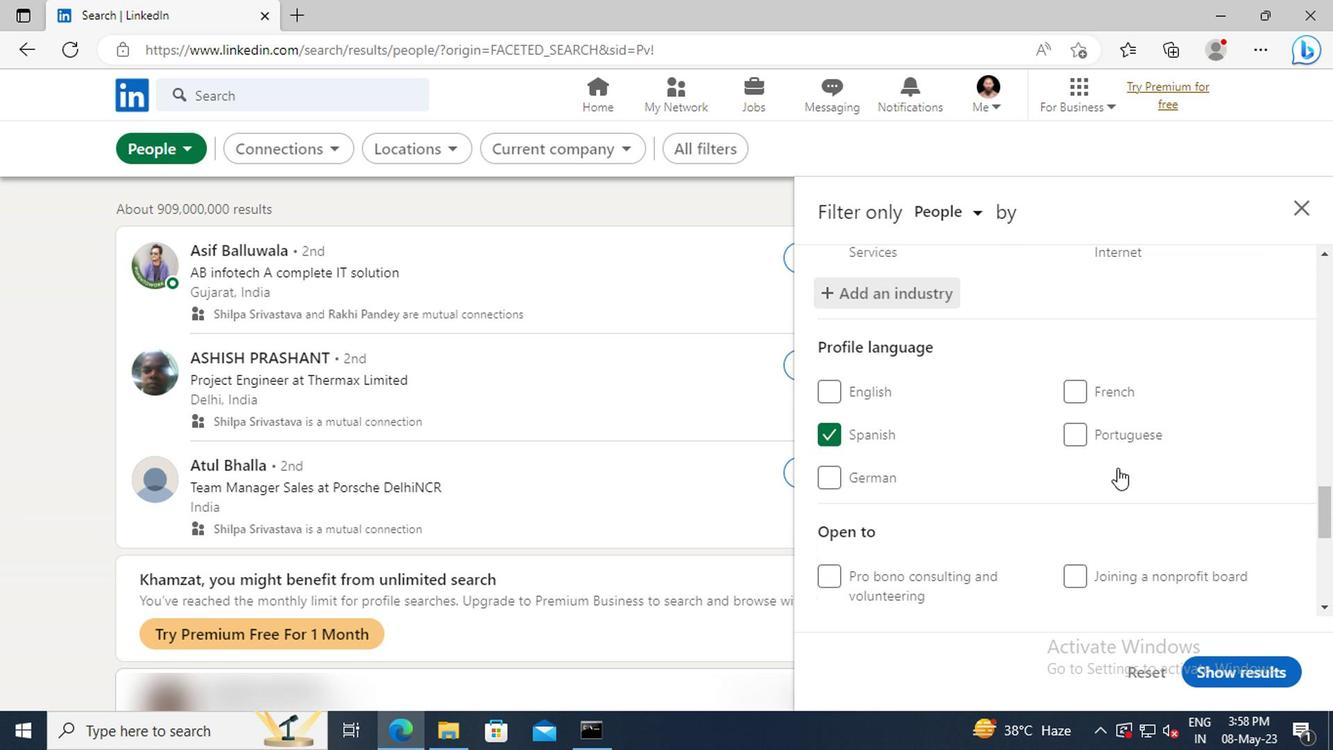 
Action: Mouse moved to (1109, 457)
Screenshot: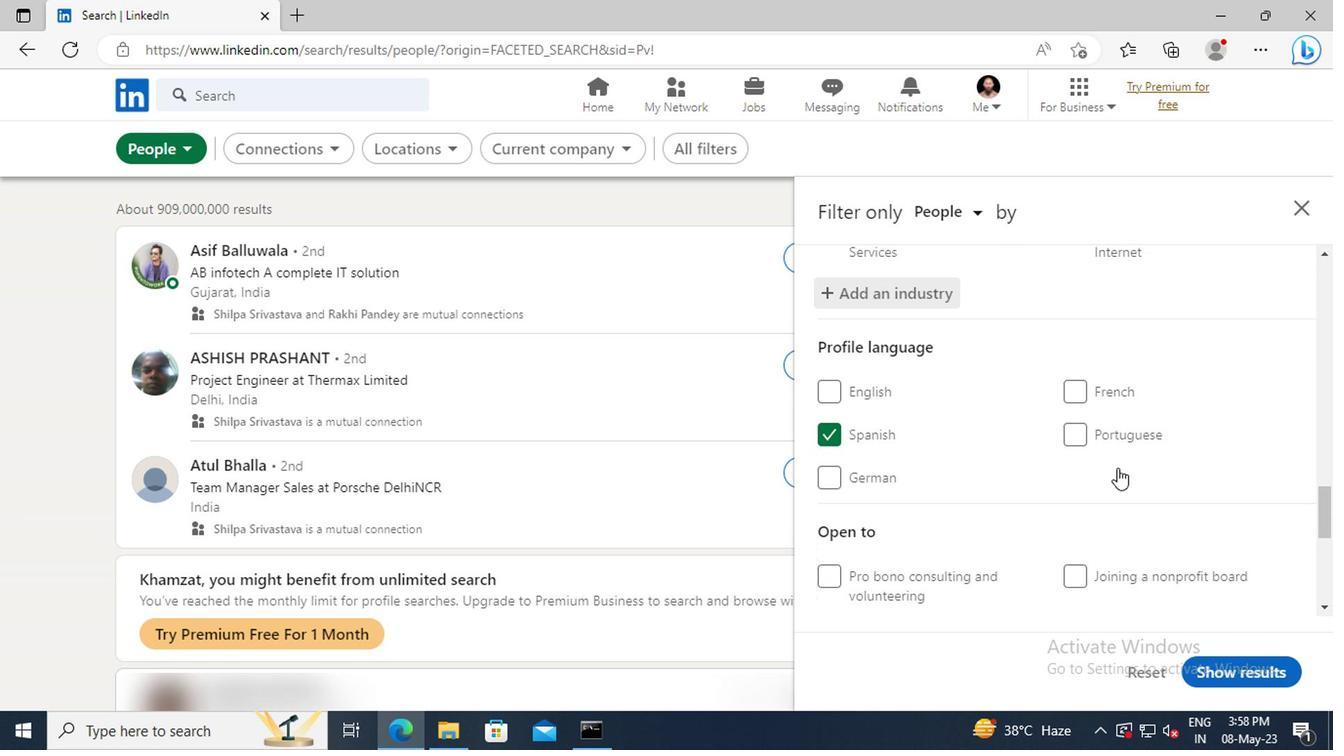 
Action: Mouse scrolled (1109, 456) with delta (0, 0)
Screenshot: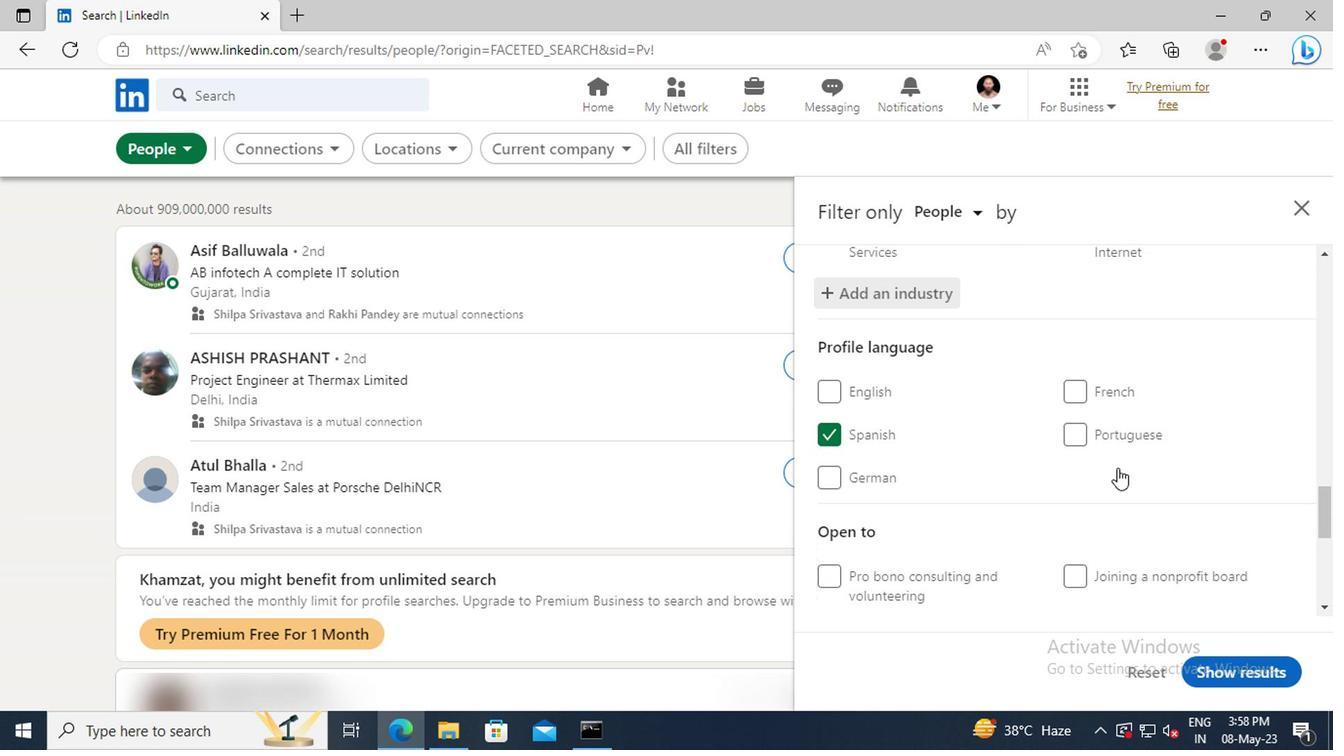 
Action: Mouse moved to (1103, 435)
Screenshot: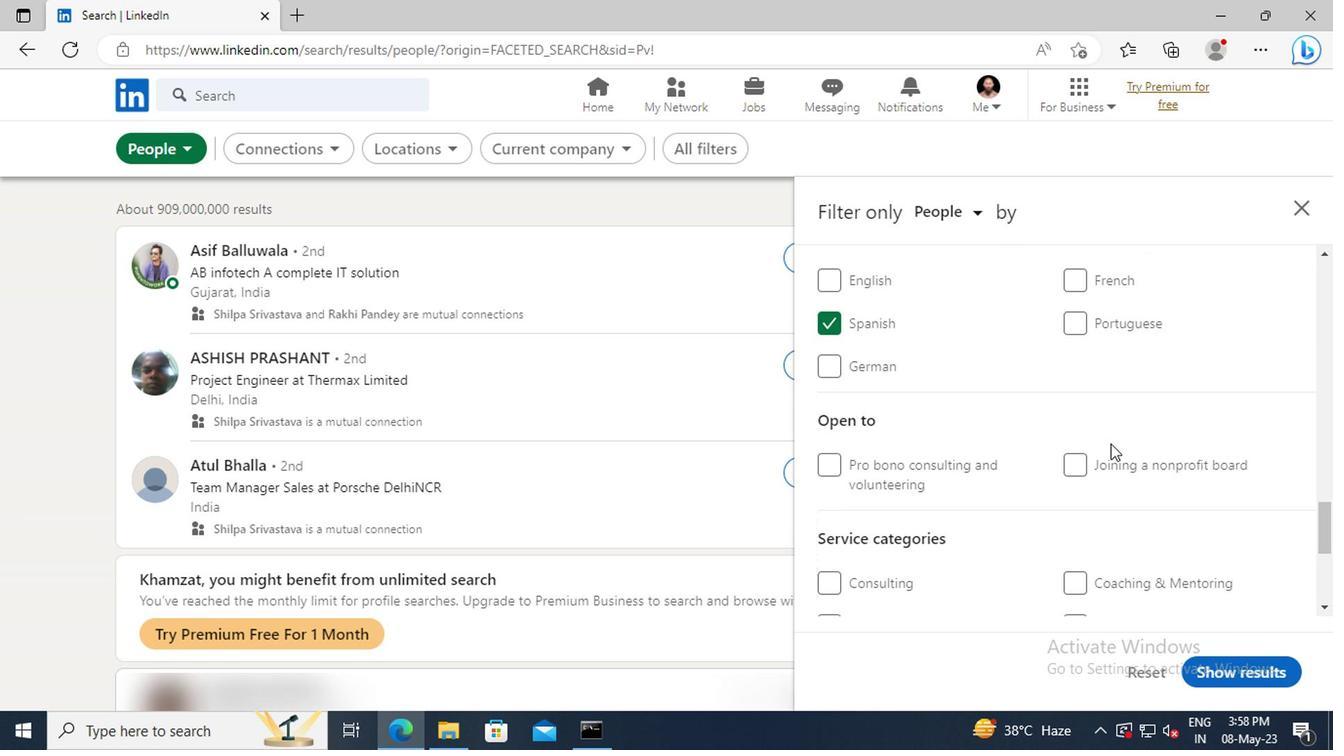 
Action: Mouse scrolled (1103, 434) with delta (0, 0)
Screenshot: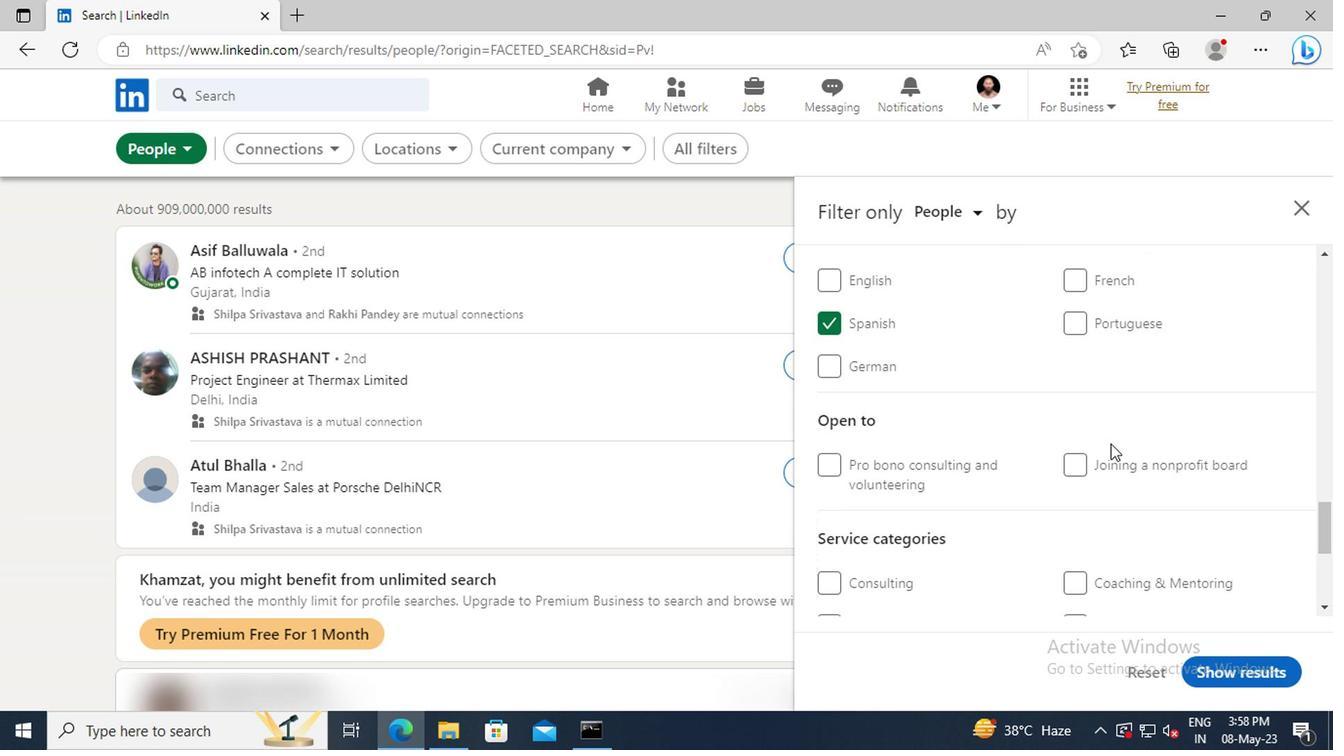 
Action: Mouse moved to (1102, 432)
Screenshot: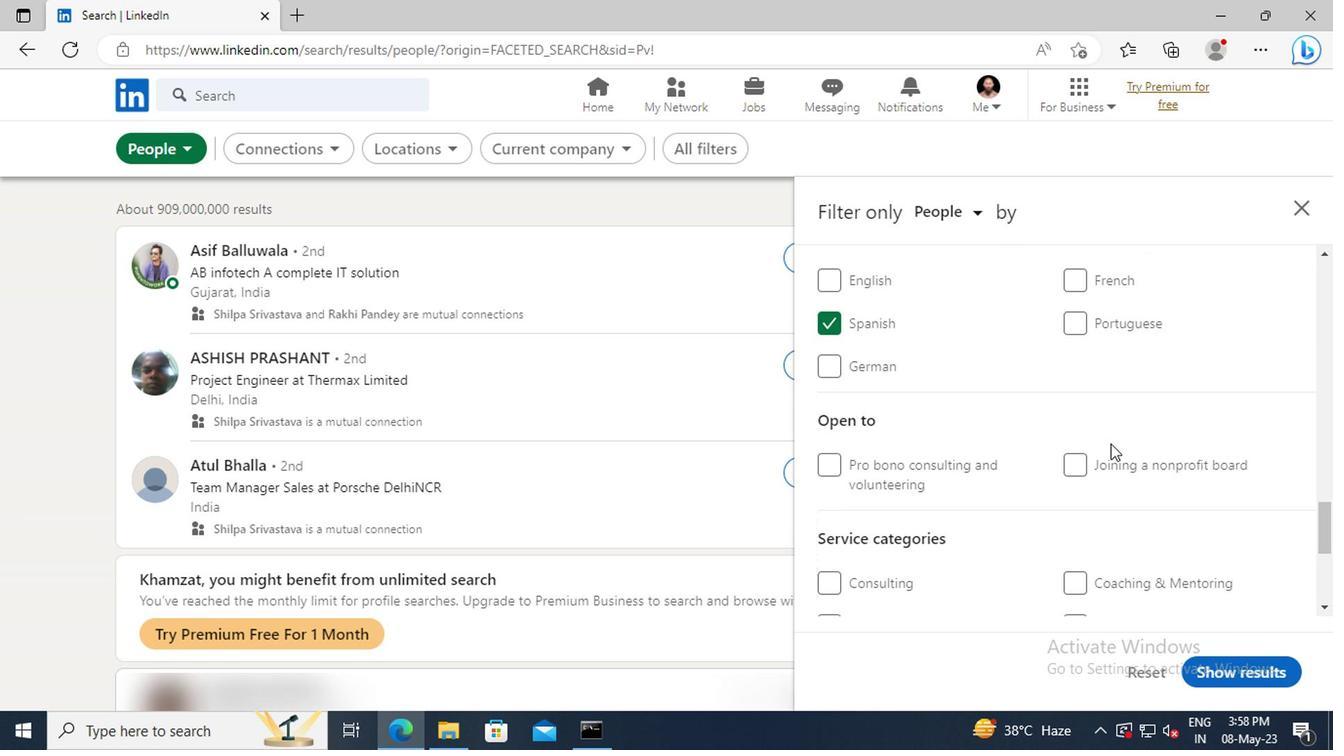 
Action: Mouse scrolled (1102, 431) with delta (0, 0)
Screenshot: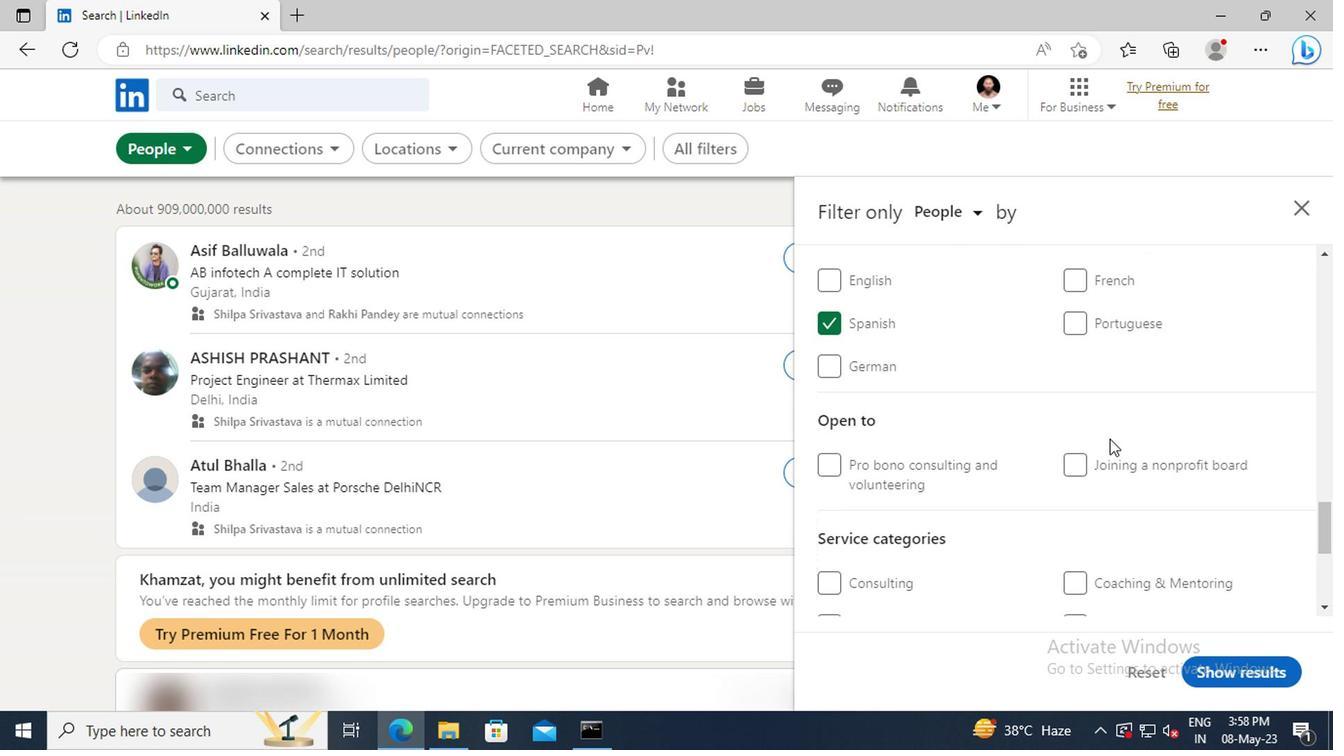 
Action: Mouse scrolled (1102, 431) with delta (0, 0)
Screenshot: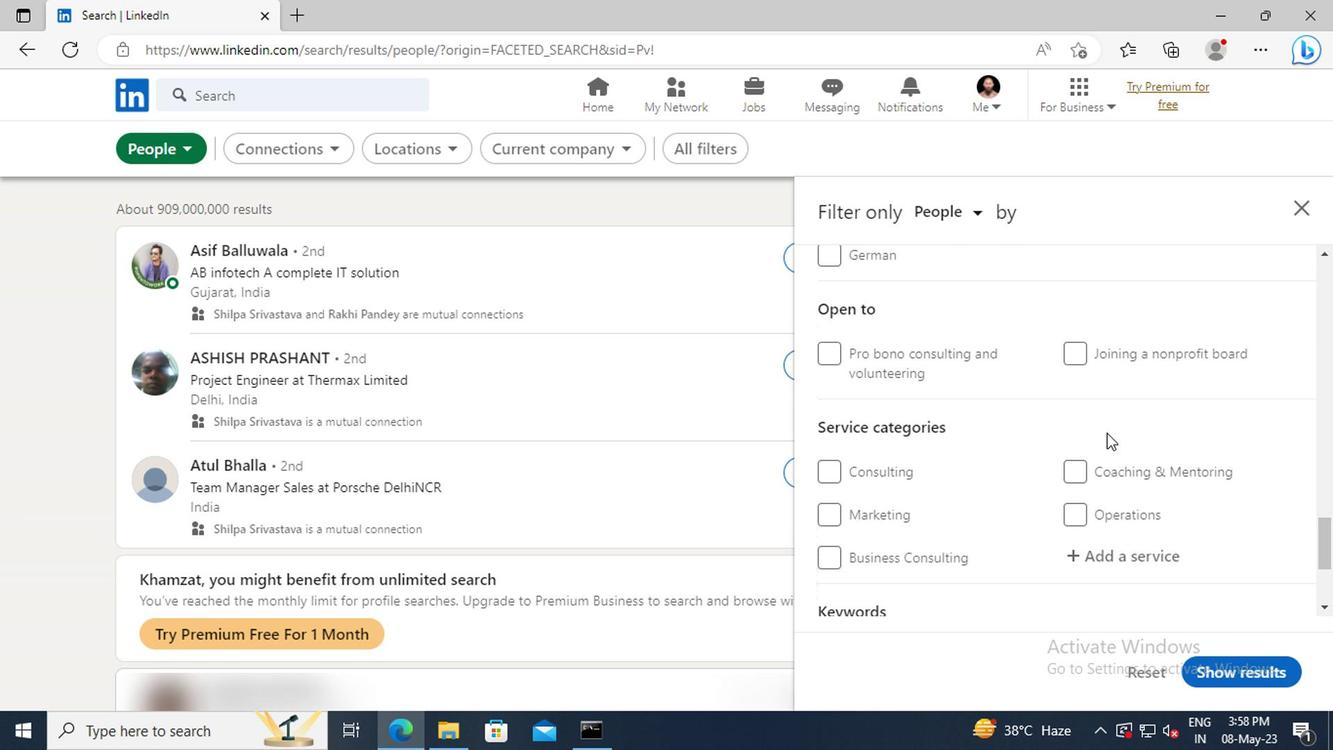 
Action: Mouse scrolled (1102, 431) with delta (0, 0)
Screenshot: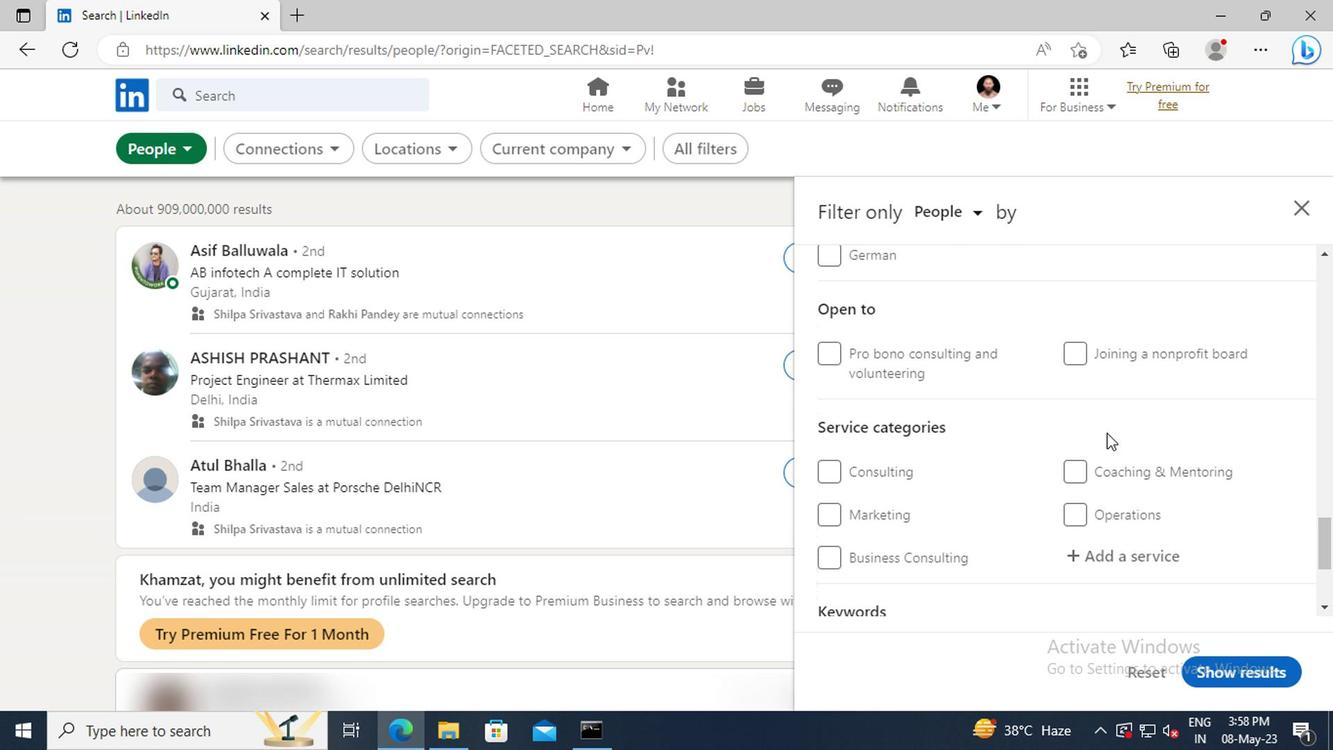 
Action: Mouse moved to (1104, 439)
Screenshot: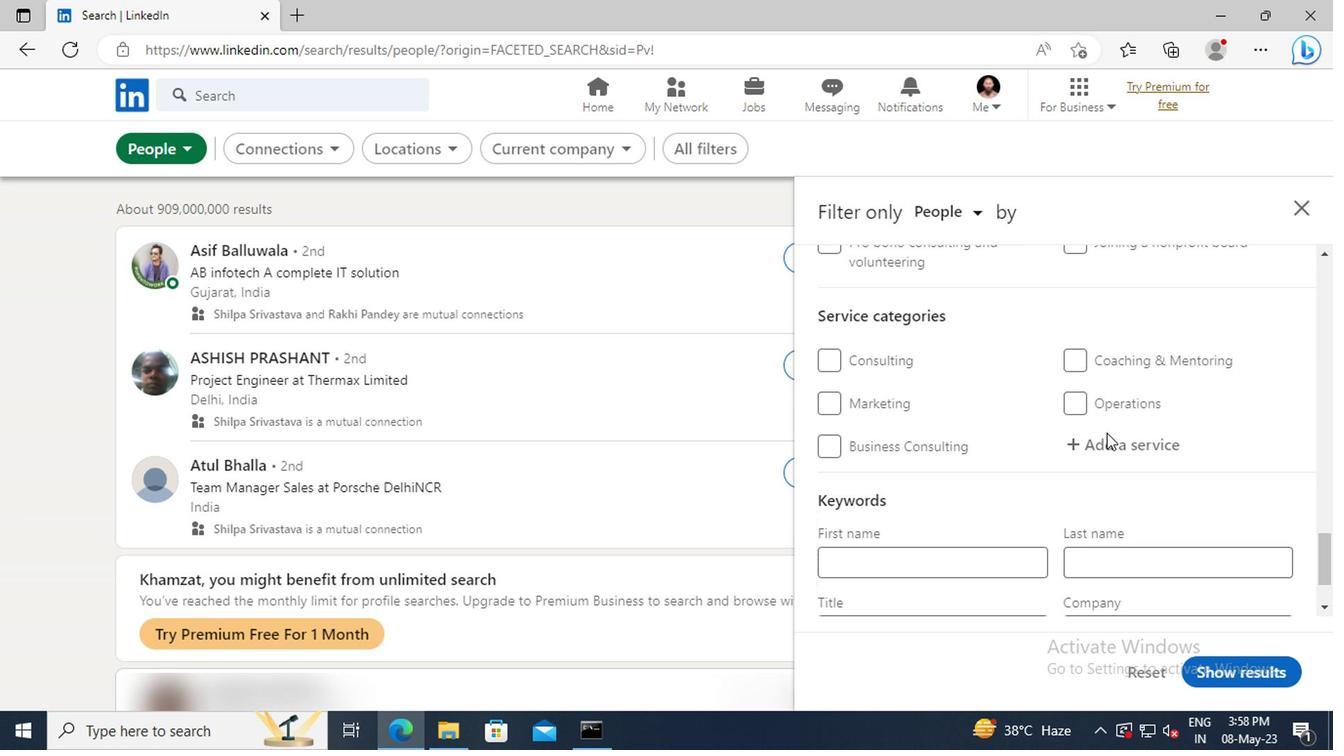 
Action: Mouse pressed left at (1104, 439)
Screenshot: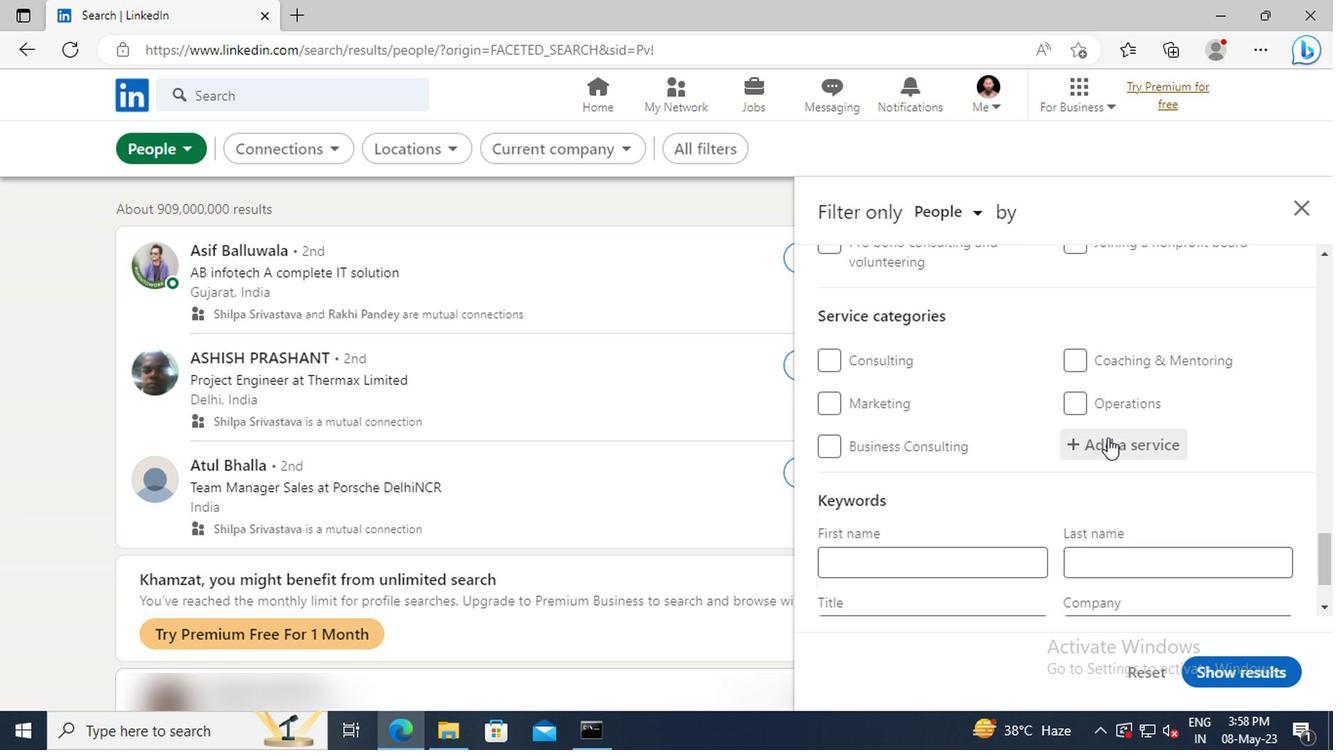 
Action: Key pressed <Key.shift>IMMIG
Screenshot: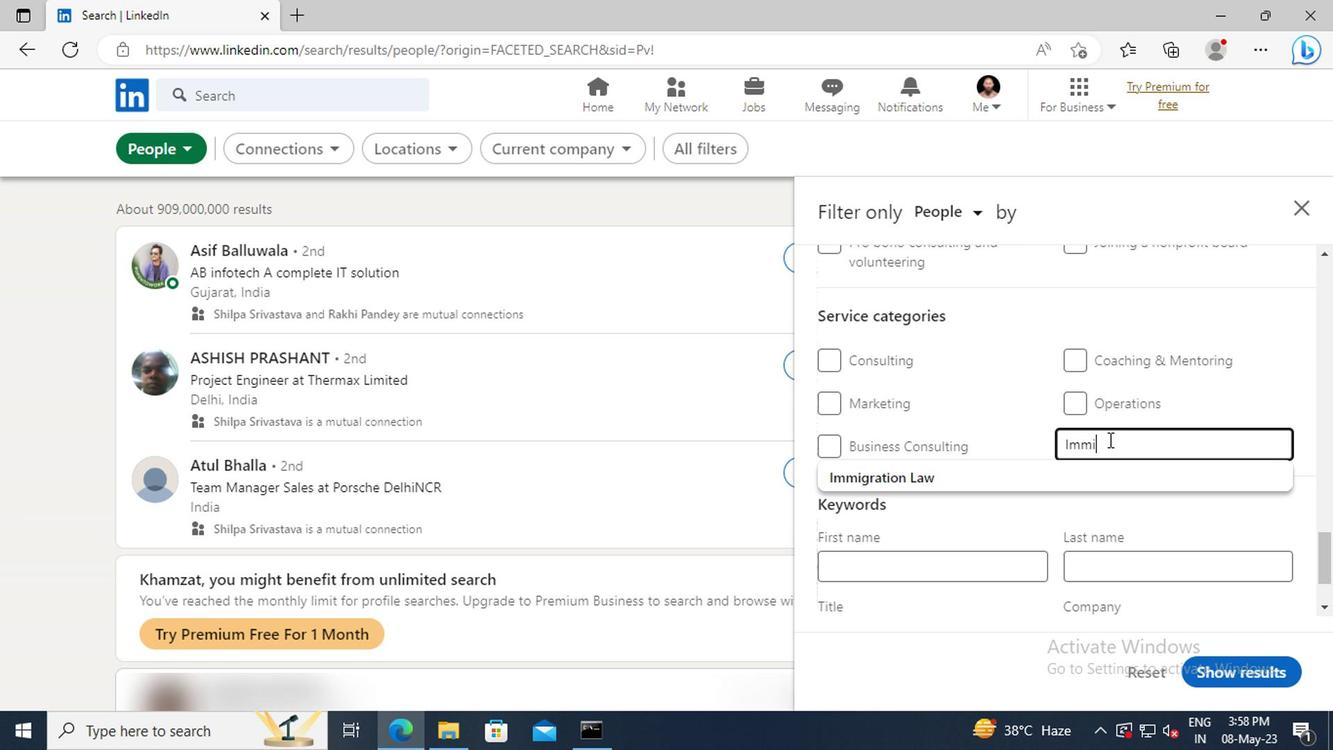 
Action: Mouse moved to (1112, 467)
Screenshot: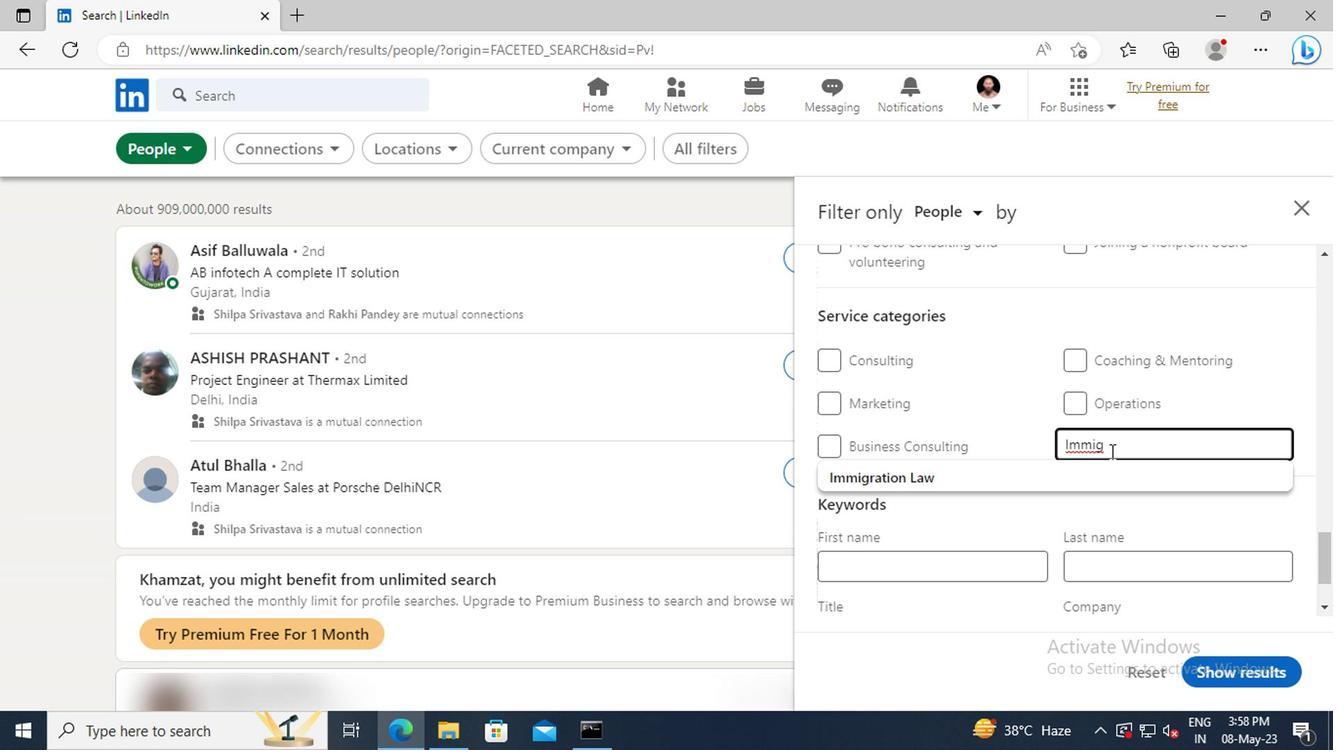 
Action: Mouse pressed left at (1112, 467)
Screenshot: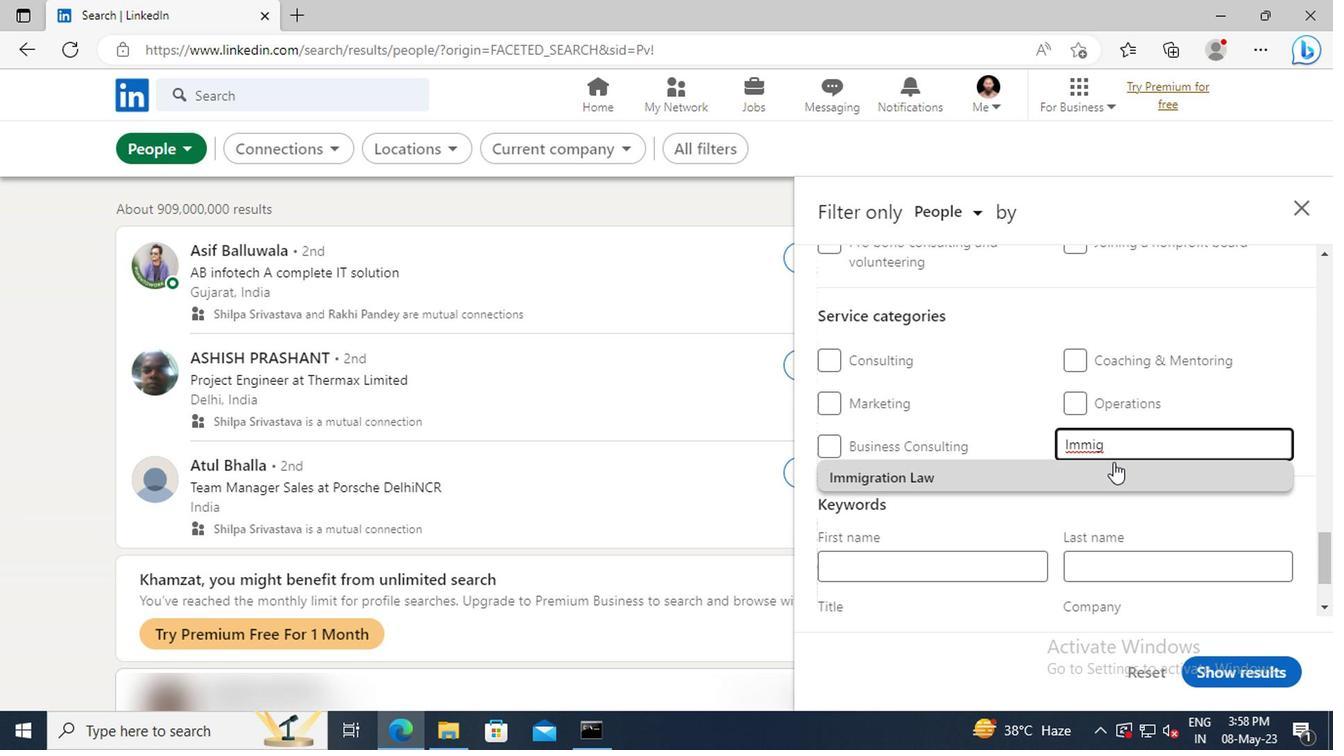 
Action: Mouse scrolled (1112, 466) with delta (0, 0)
Screenshot: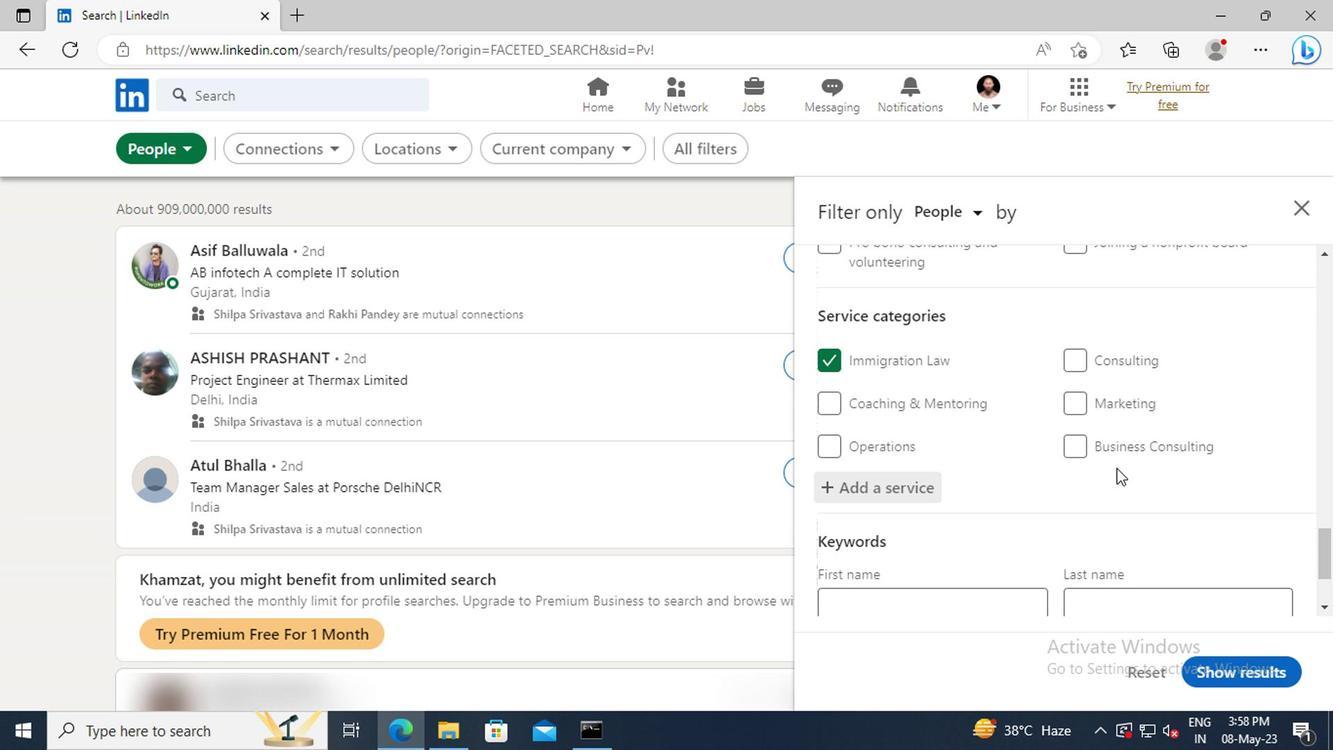 
Action: Mouse scrolled (1112, 466) with delta (0, 0)
Screenshot: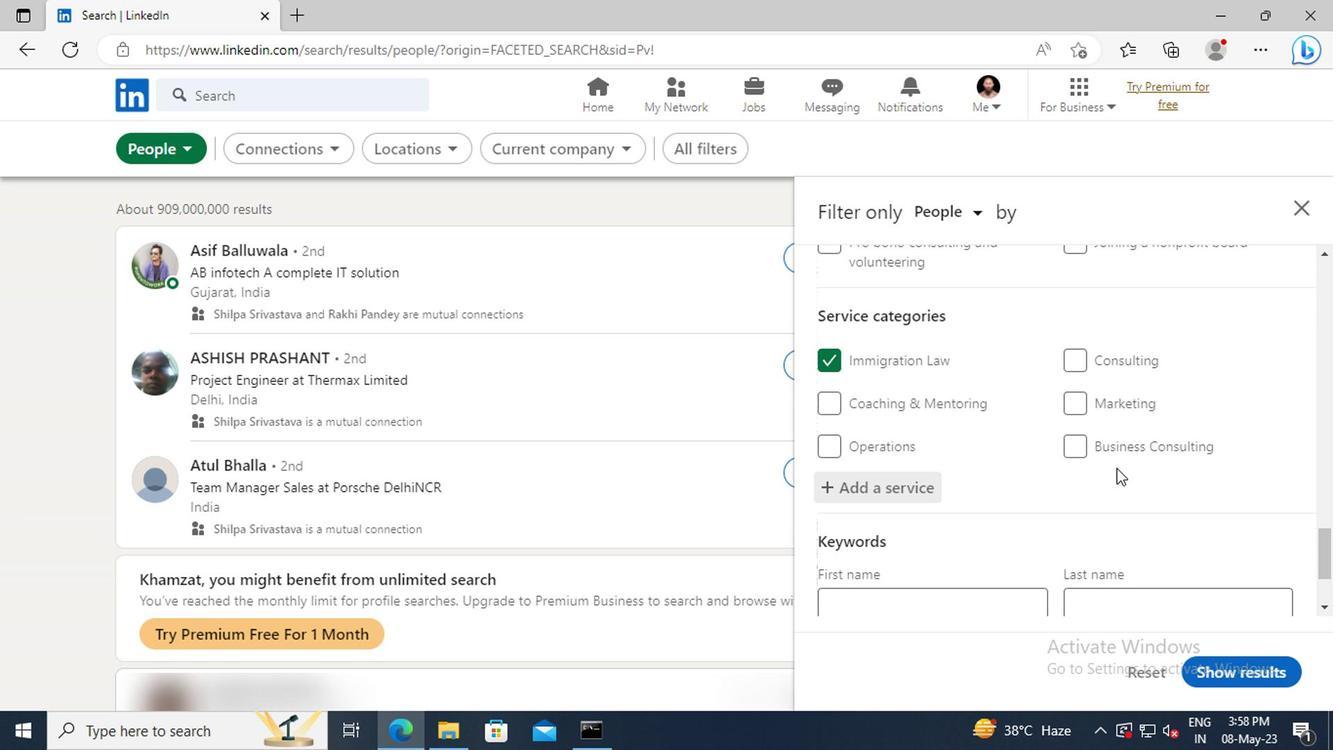 
Action: Mouse scrolled (1112, 466) with delta (0, 0)
Screenshot: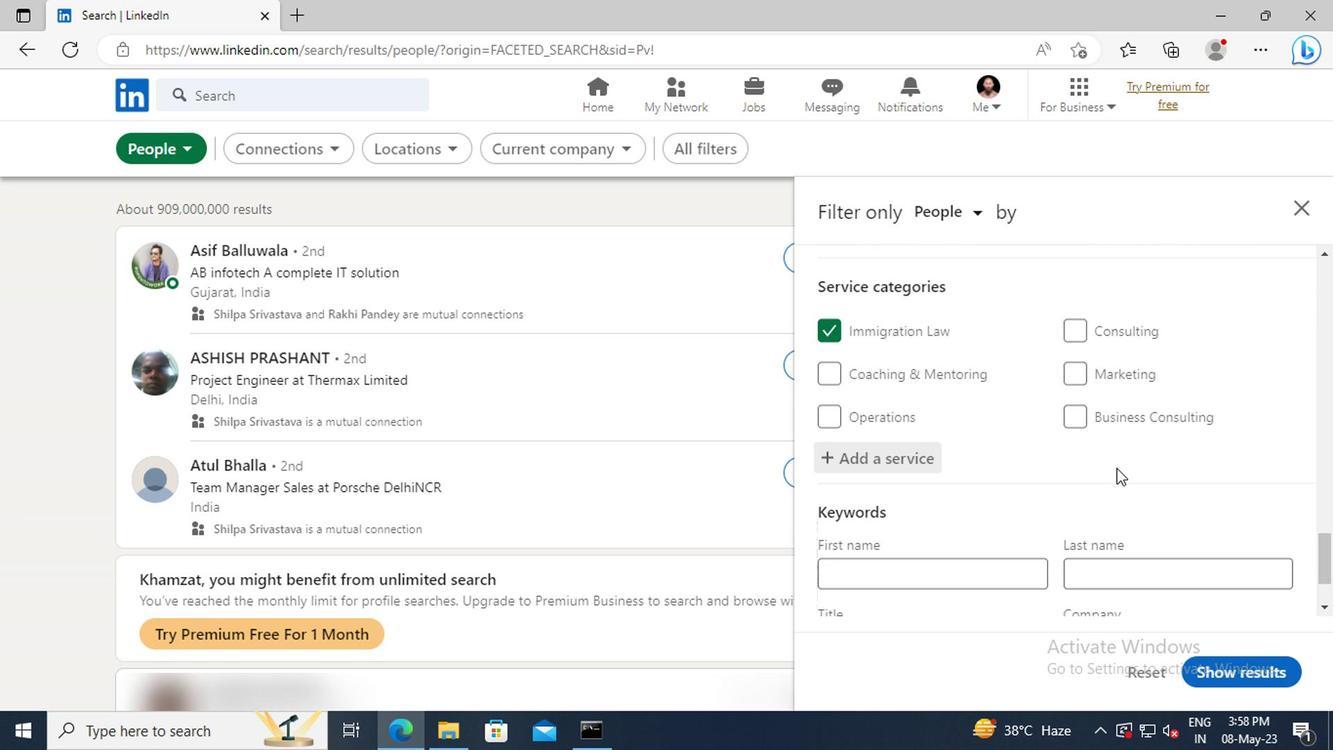 
Action: Mouse scrolled (1112, 466) with delta (0, 0)
Screenshot: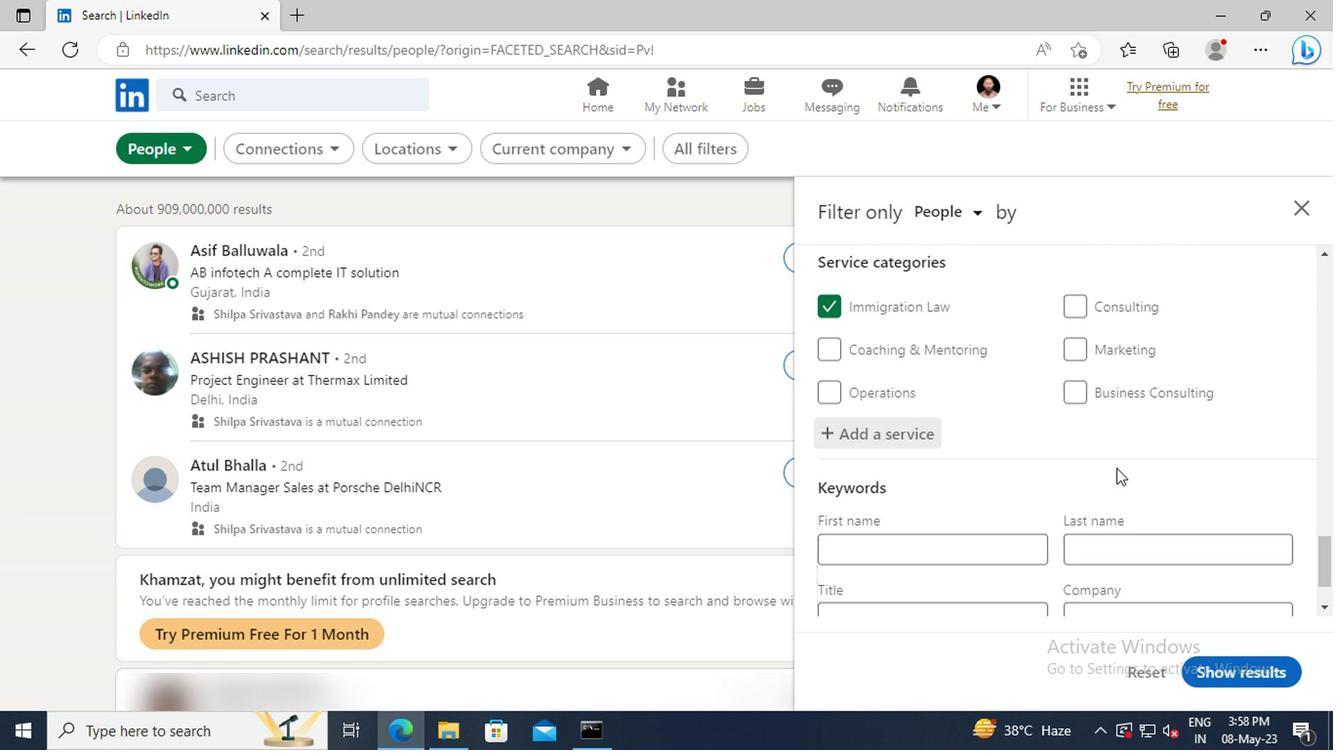 
Action: Mouse moved to (940, 529)
Screenshot: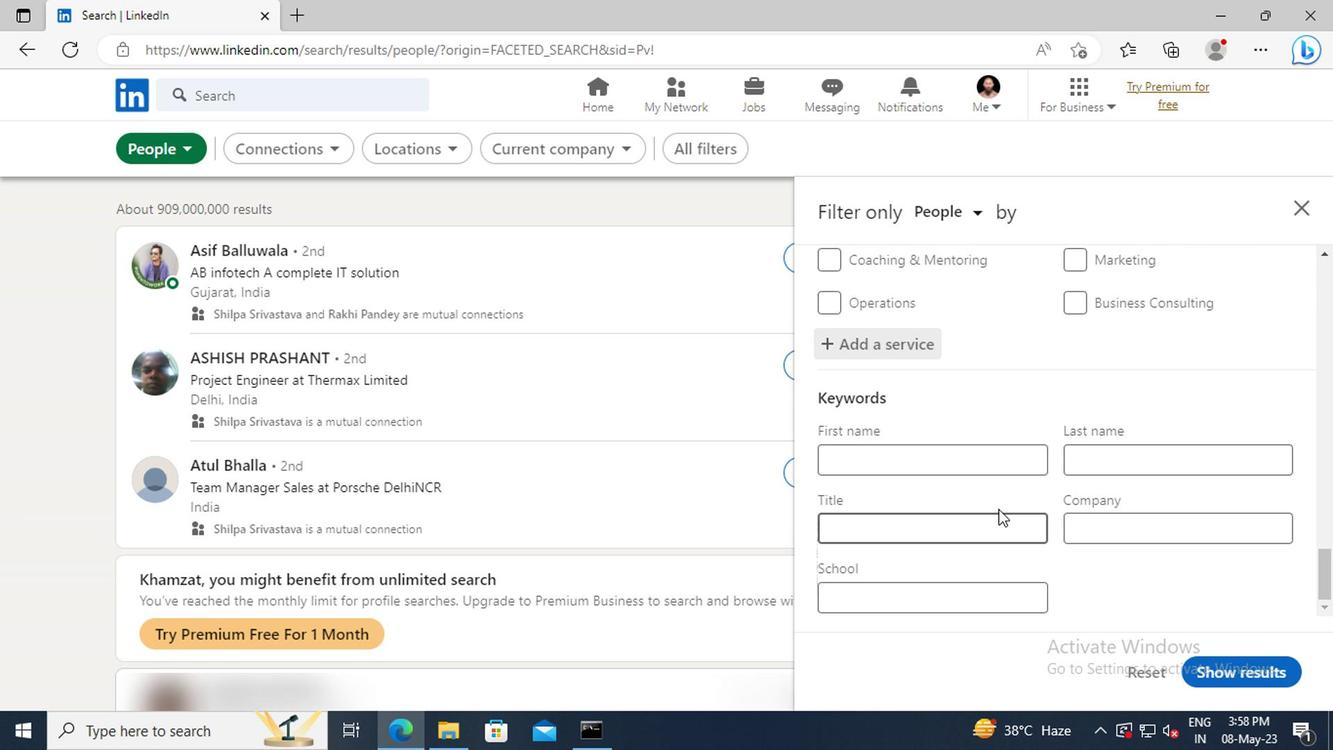
Action: Mouse pressed left at (940, 529)
Screenshot: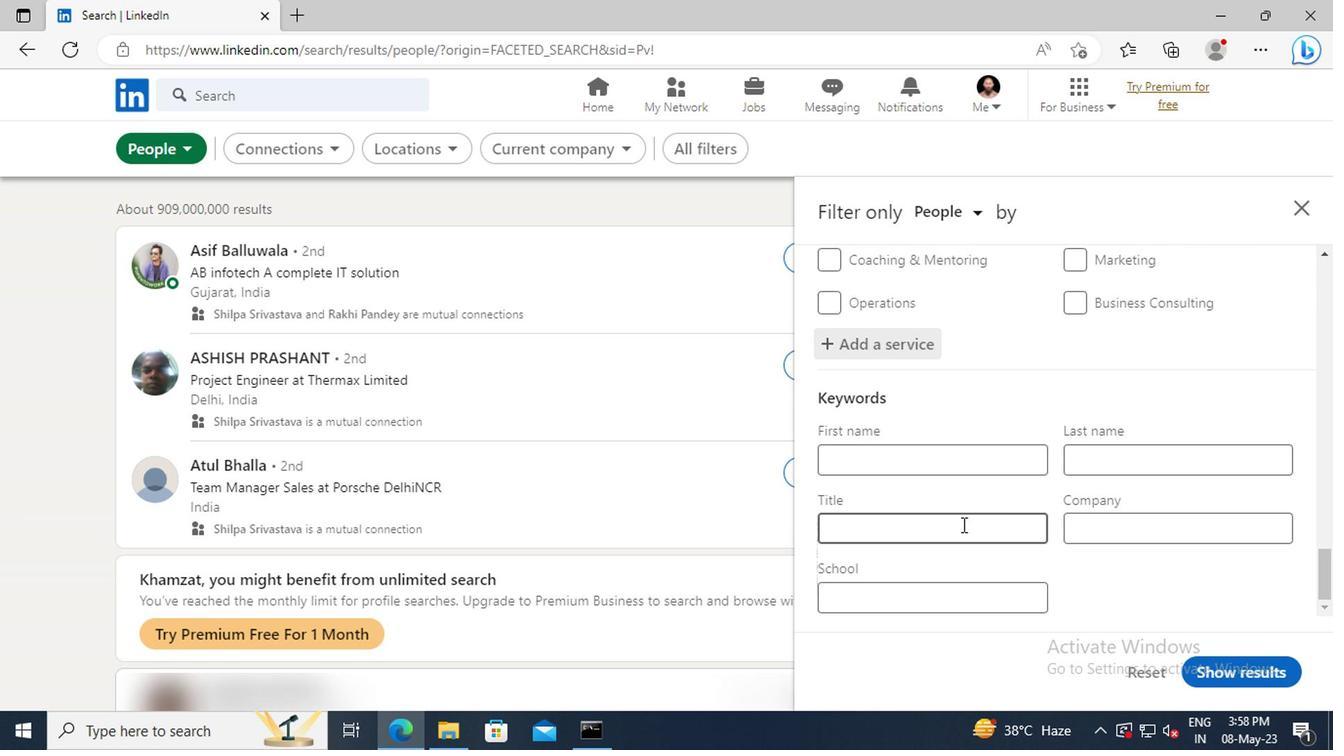 
Action: Key pressed <Key.shift>VIDEO<Key.space>OR<Key.space><Key.shift>FILM<Key.space><Key.shift>PRODUCER<Key.enter>
Screenshot: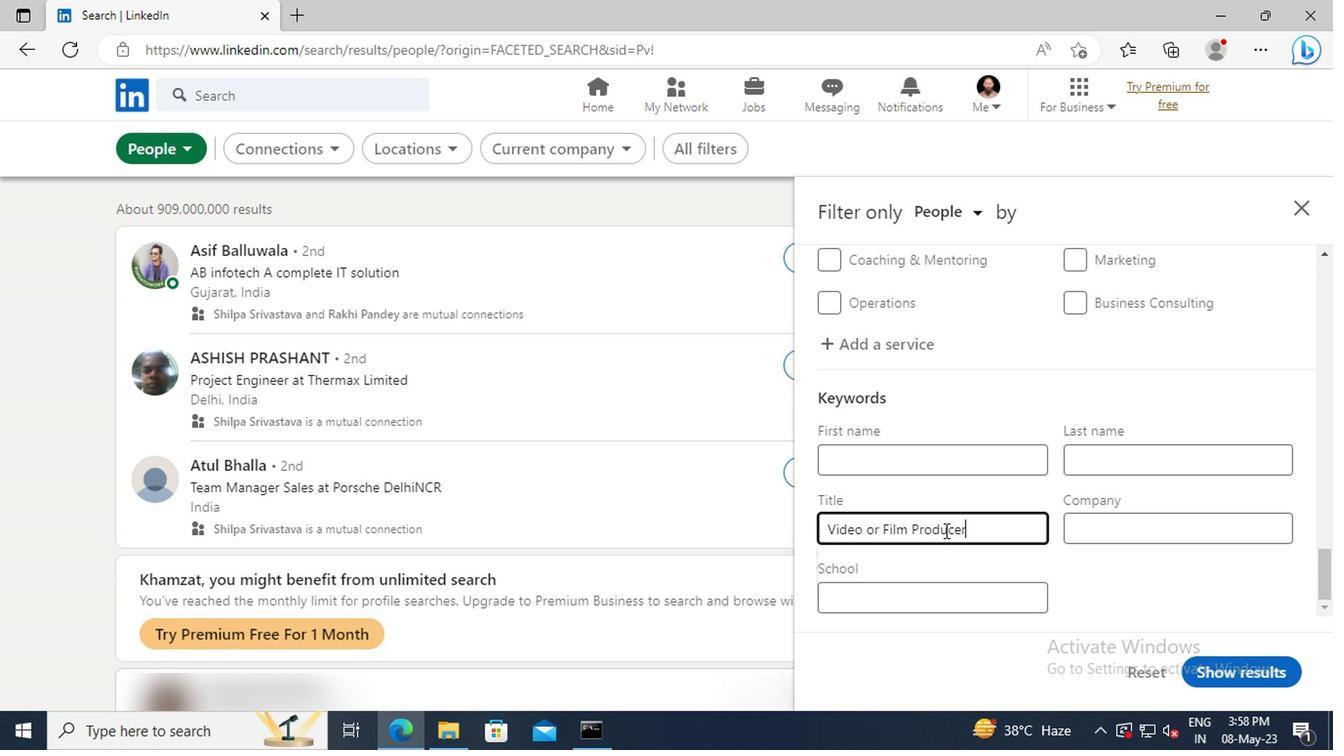 
Action: Mouse moved to (1213, 668)
Screenshot: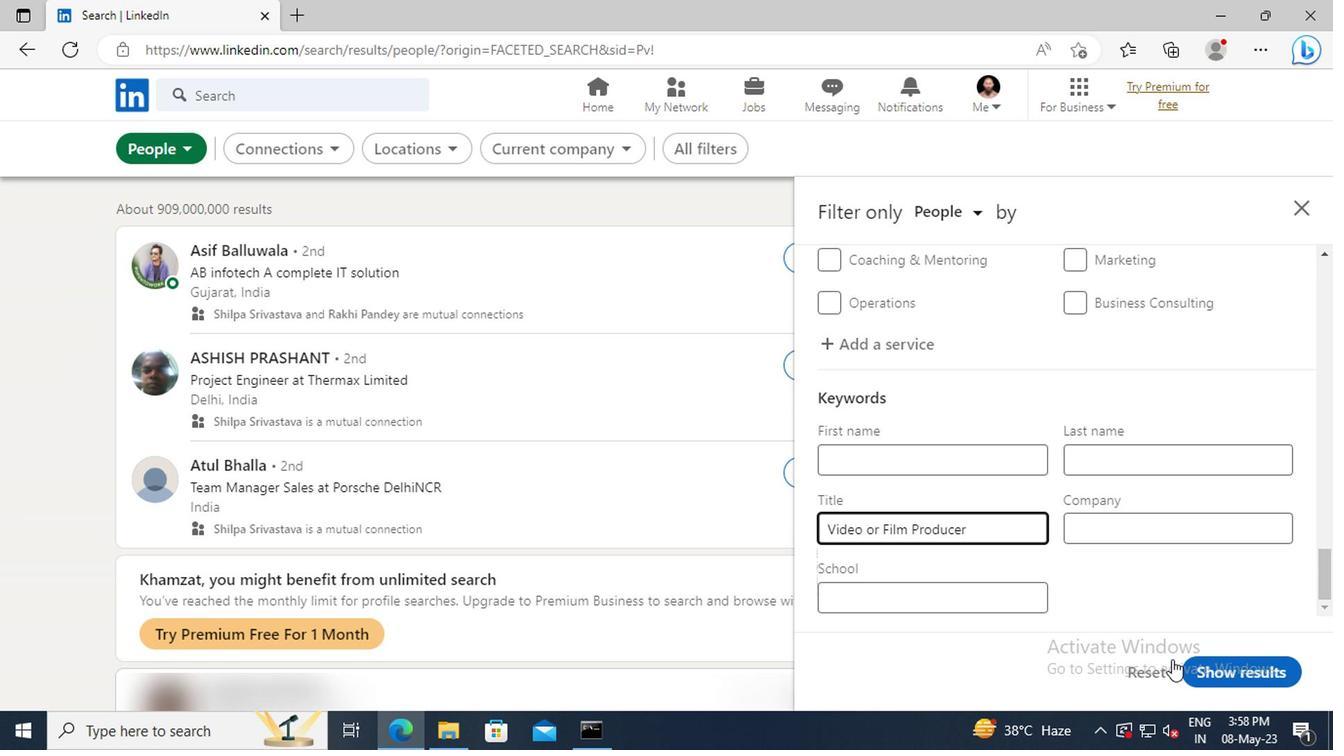 
Action: Mouse pressed left at (1213, 668)
Screenshot: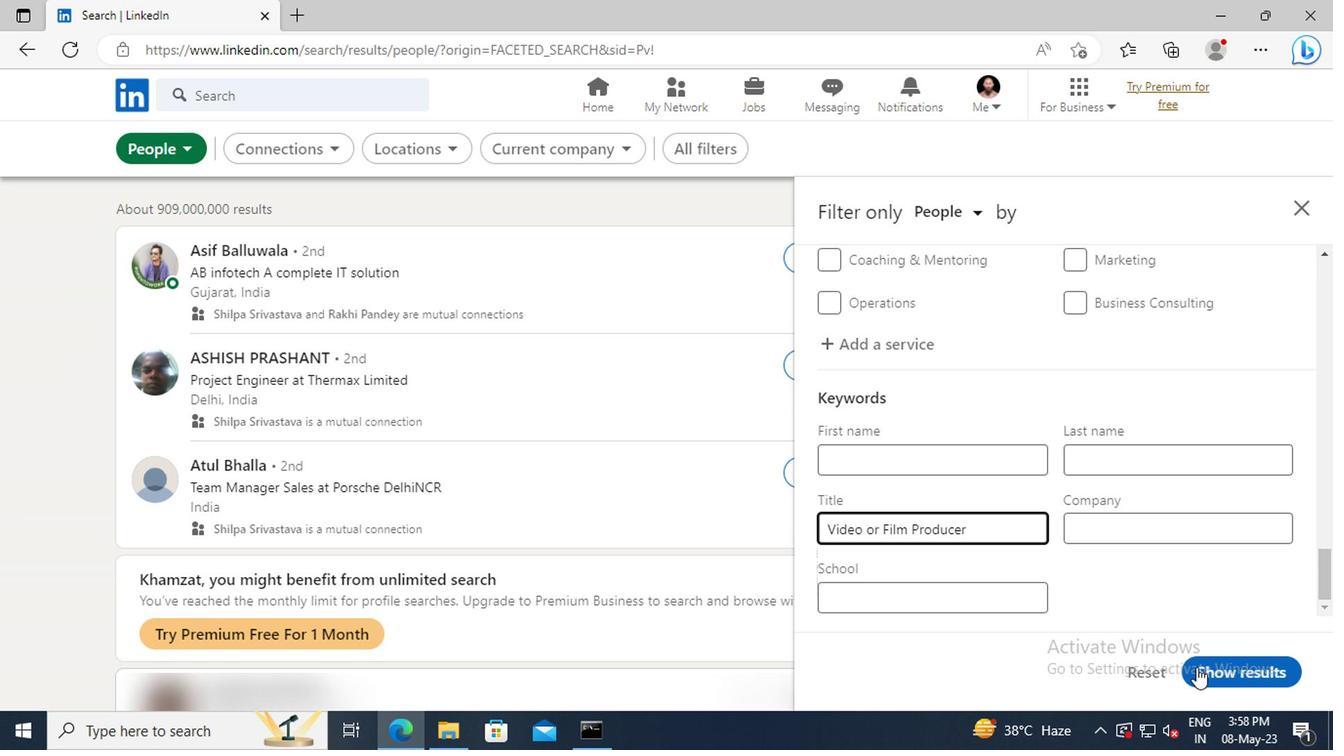 
